 Task: Look for space in Neston, United Kingdom from 6th September, 2023 to 15th September, 2023 for 6 adults in price range Rs.8000 to Rs.12000. Place can be entire place or private room with 6 bedrooms having 6 beds and 6 bathrooms. Property type can be house, flat, guest house. Amenities needed are: wifi, TV, free parkinig on premises, gym, breakfast. Booking option can be shelf check-in. Required host language is English.
Action: Mouse moved to (553, 74)
Screenshot: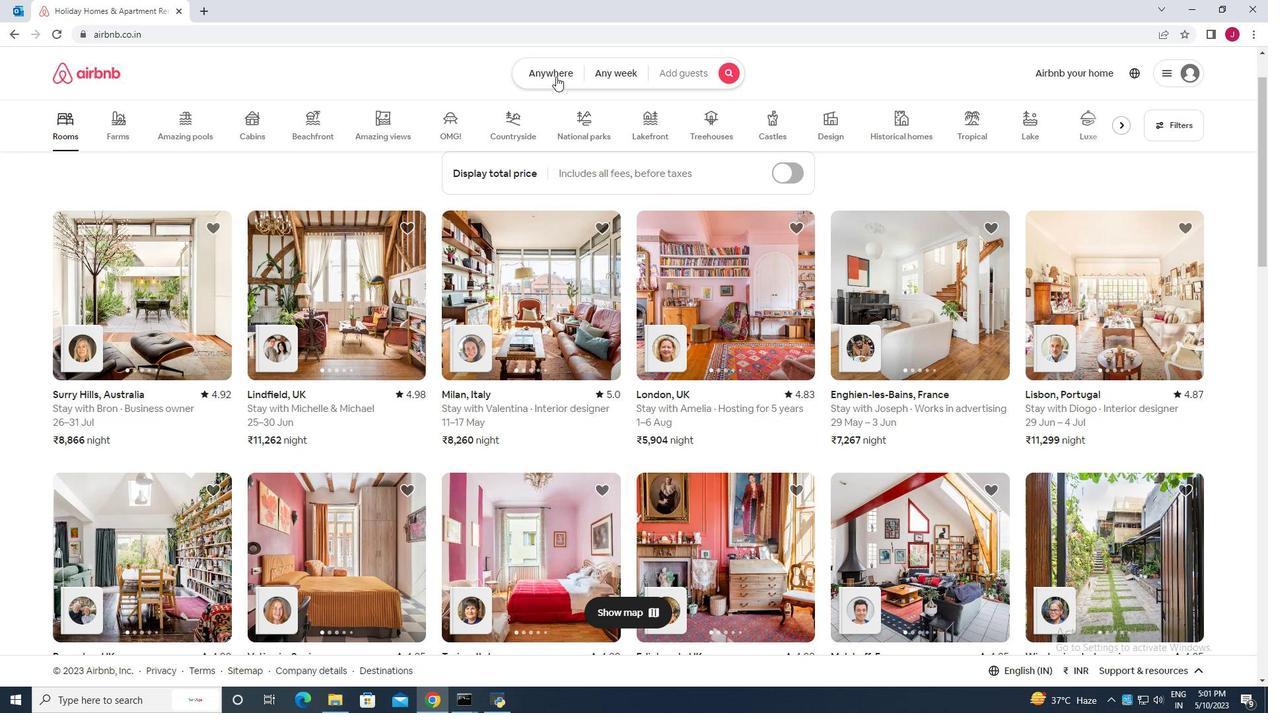 
Action: Mouse pressed left at (553, 74)
Screenshot: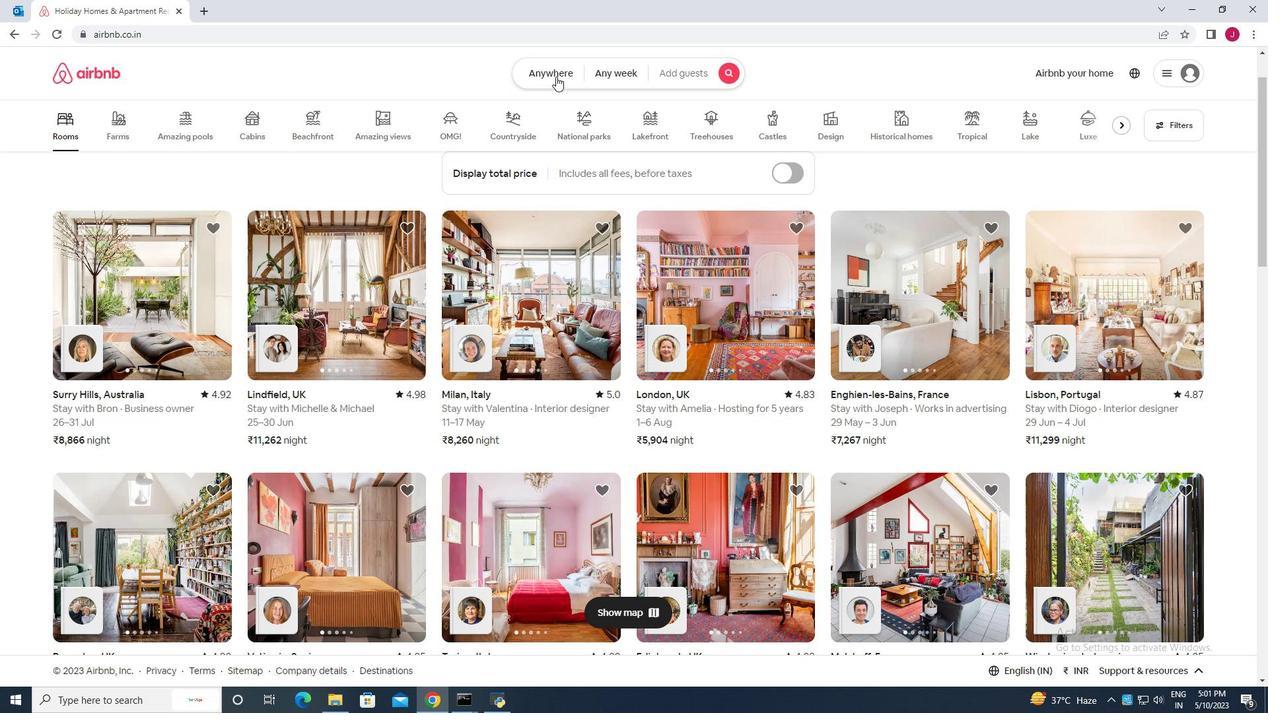 
Action: Mouse moved to (397, 129)
Screenshot: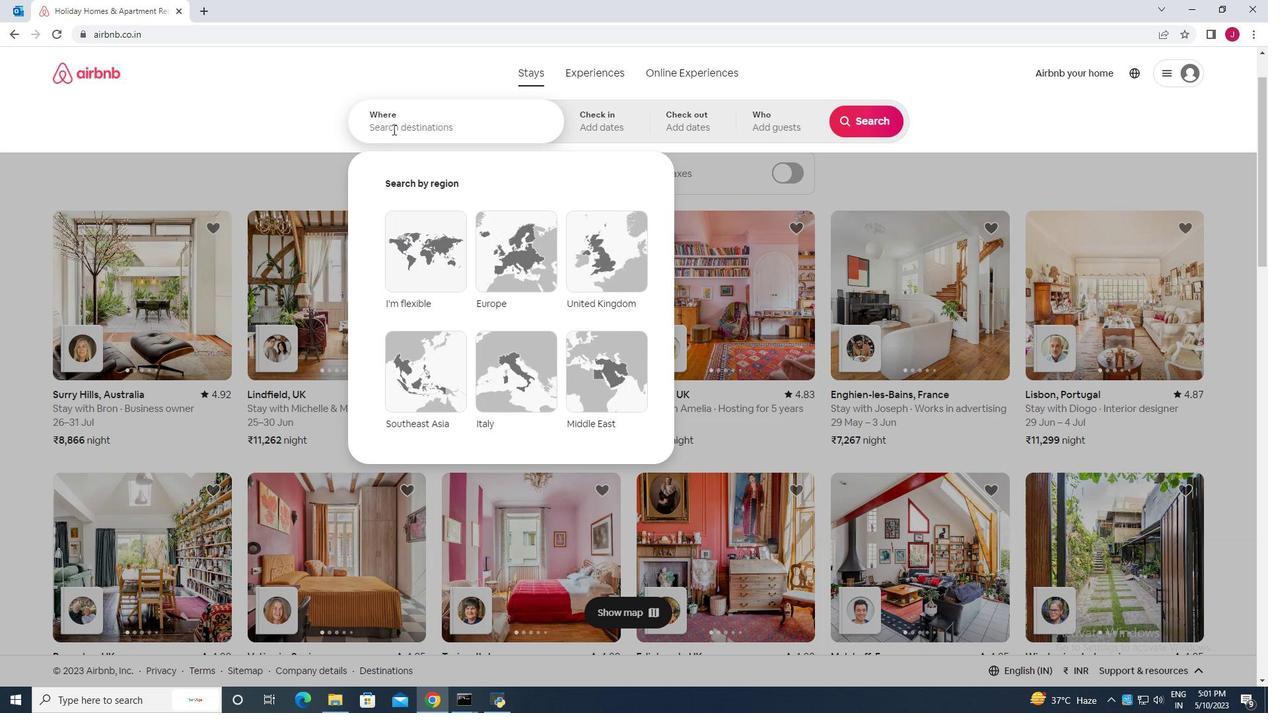 
Action: Mouse pressed left at (397, 129)
Screenshot: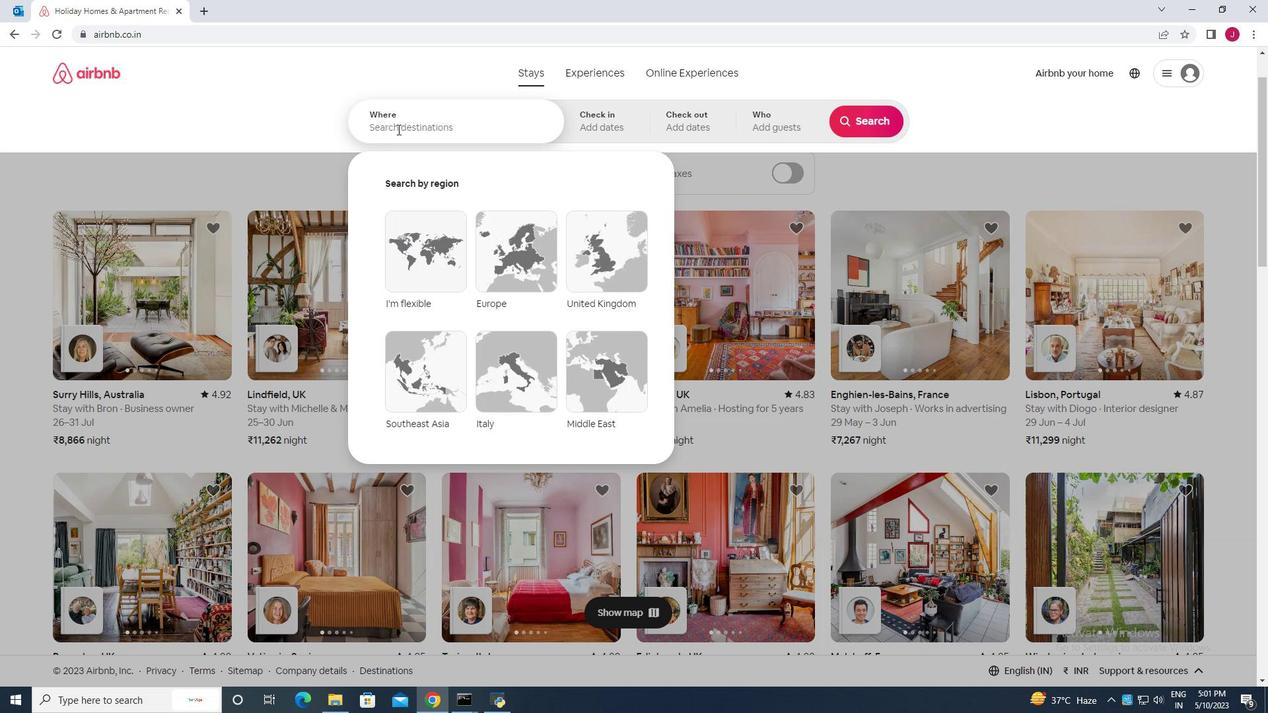
Action: Mouse moved to (397, 129)
Screenshot: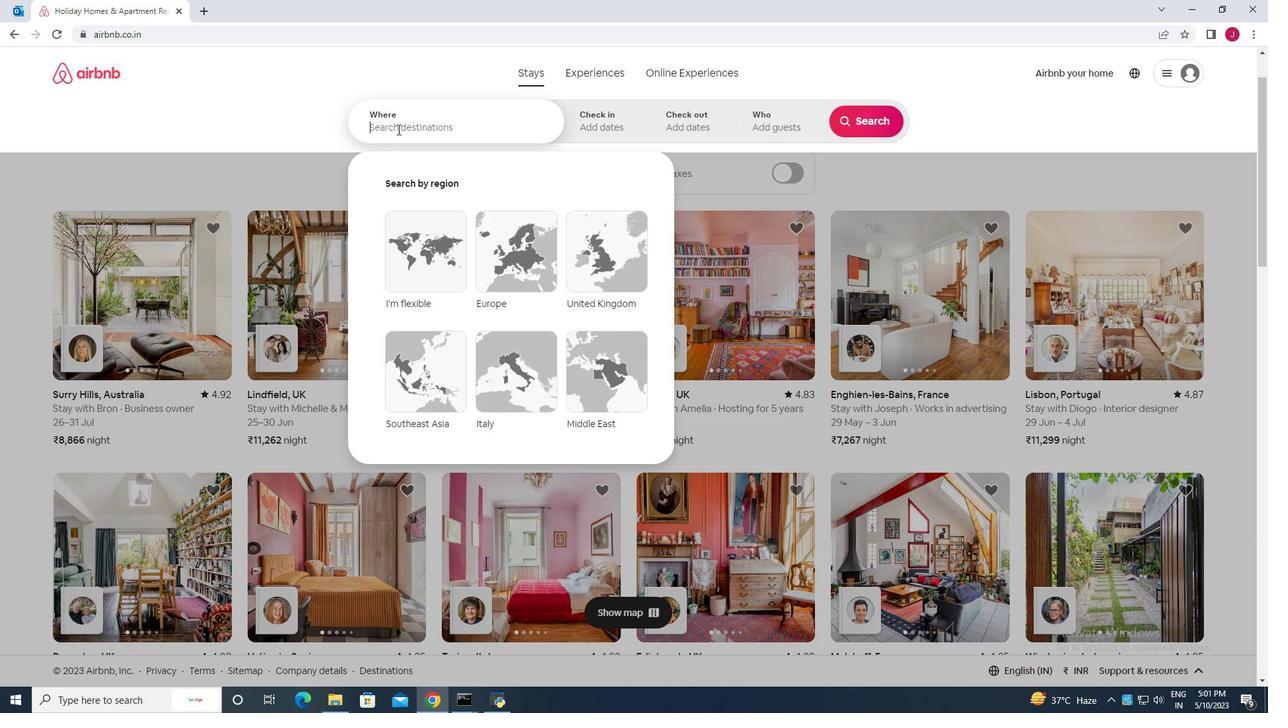 
Action: Key pressed neston<Key.space>united<Key.space>kingdom<Key.space>
Screenshot: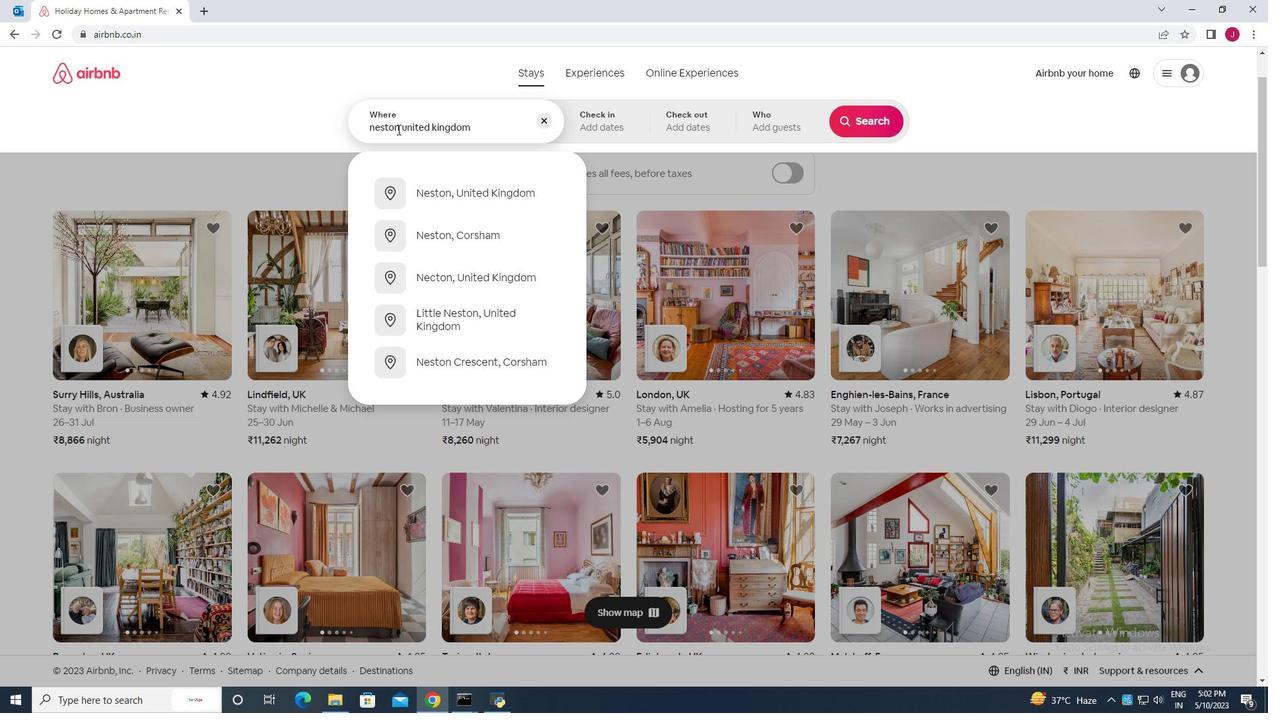 
Action: Mouse moved to (435, 196)
Screenshot: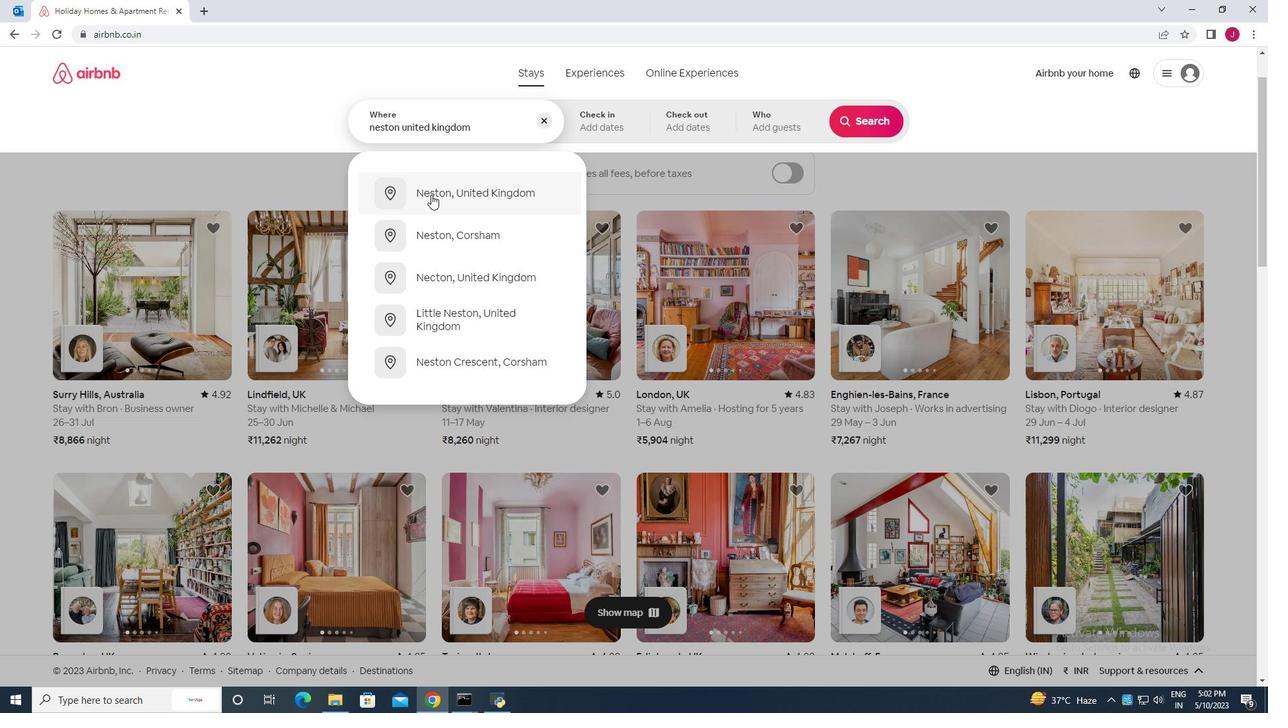 
Action: Mouse pressed left at (435, 196)
Screenshot: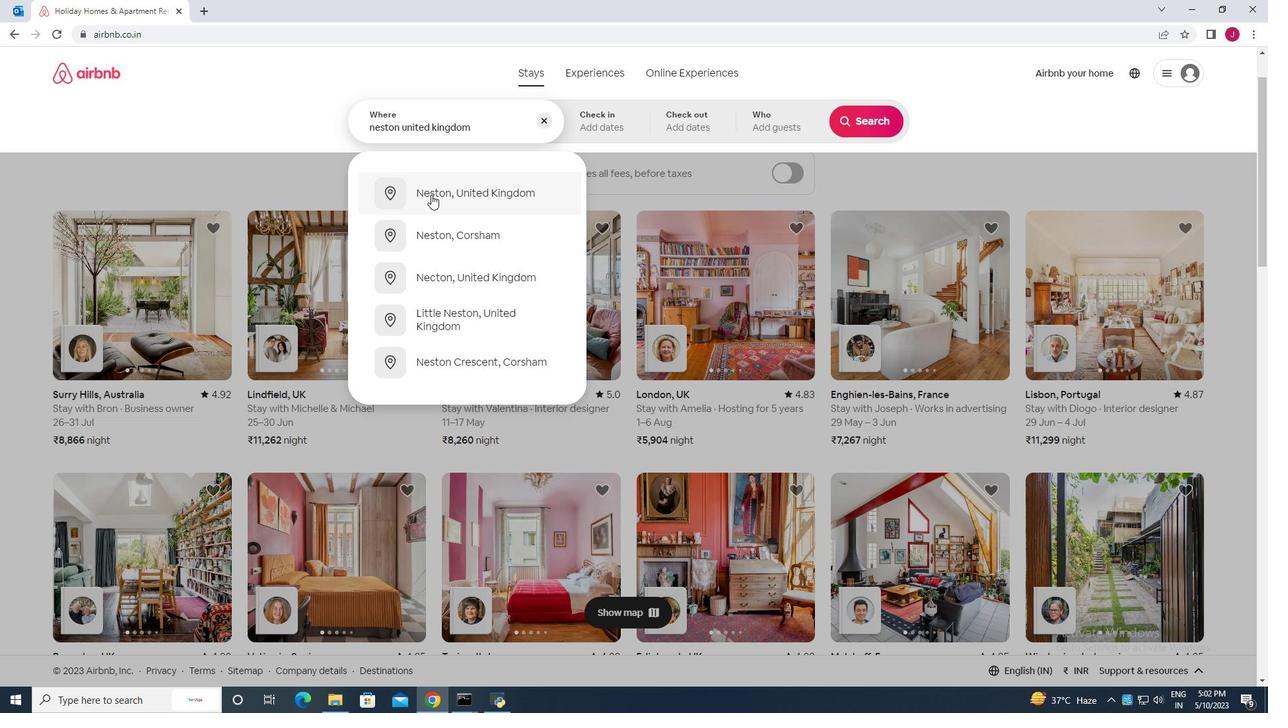 
Action: Mouse moved to (859, 231)
Screenshot: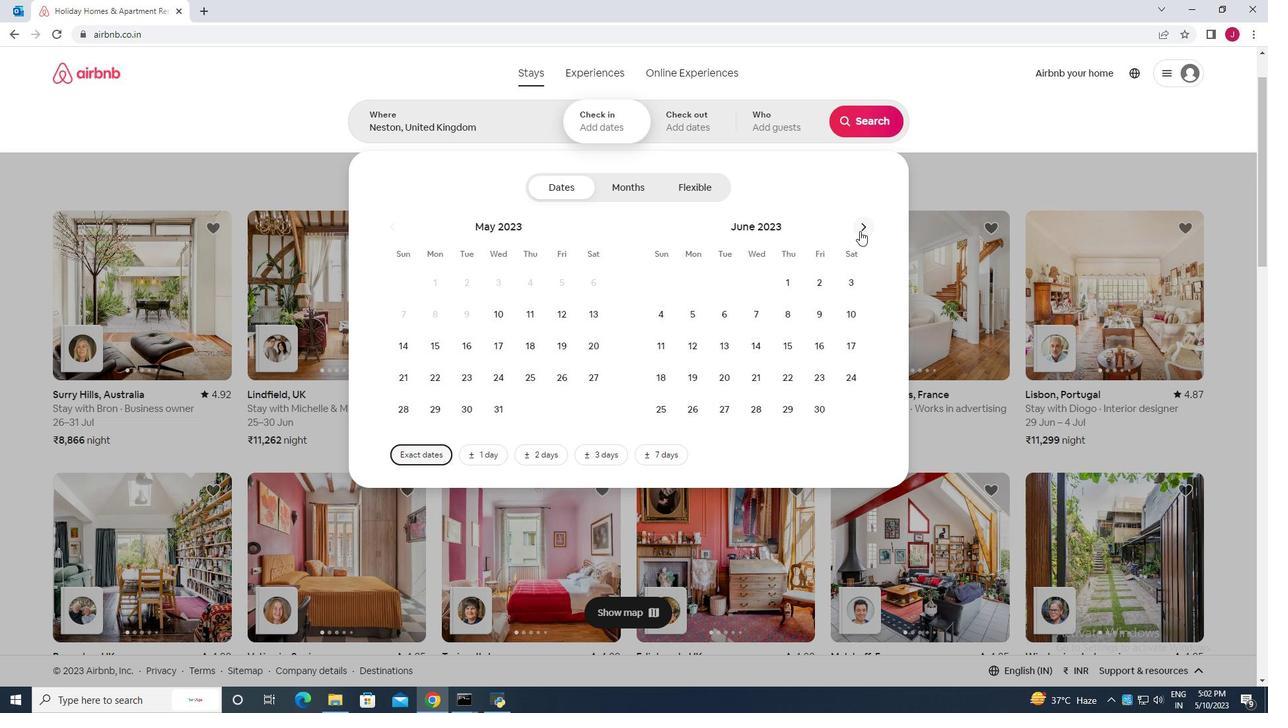 
Action: Mouse pressed left at (859, 231)
Screenshot: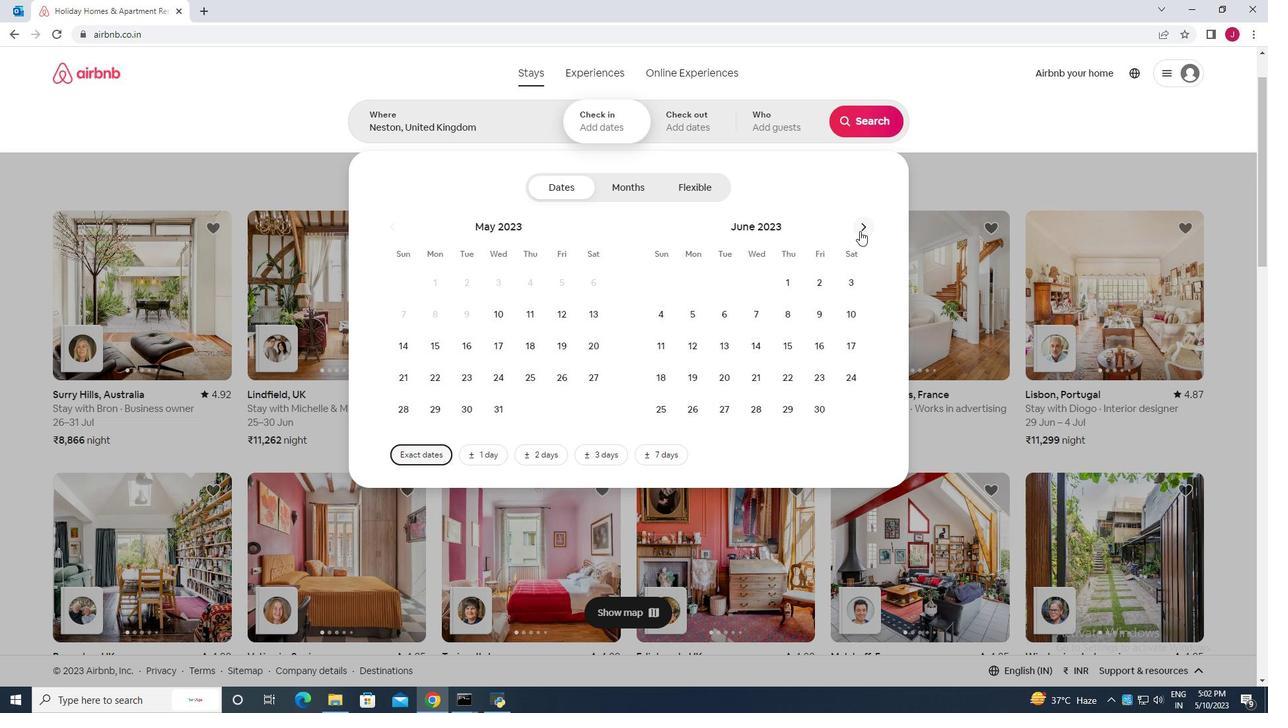 
Action: Mouse pressed left at (859, 231)
Screenshot: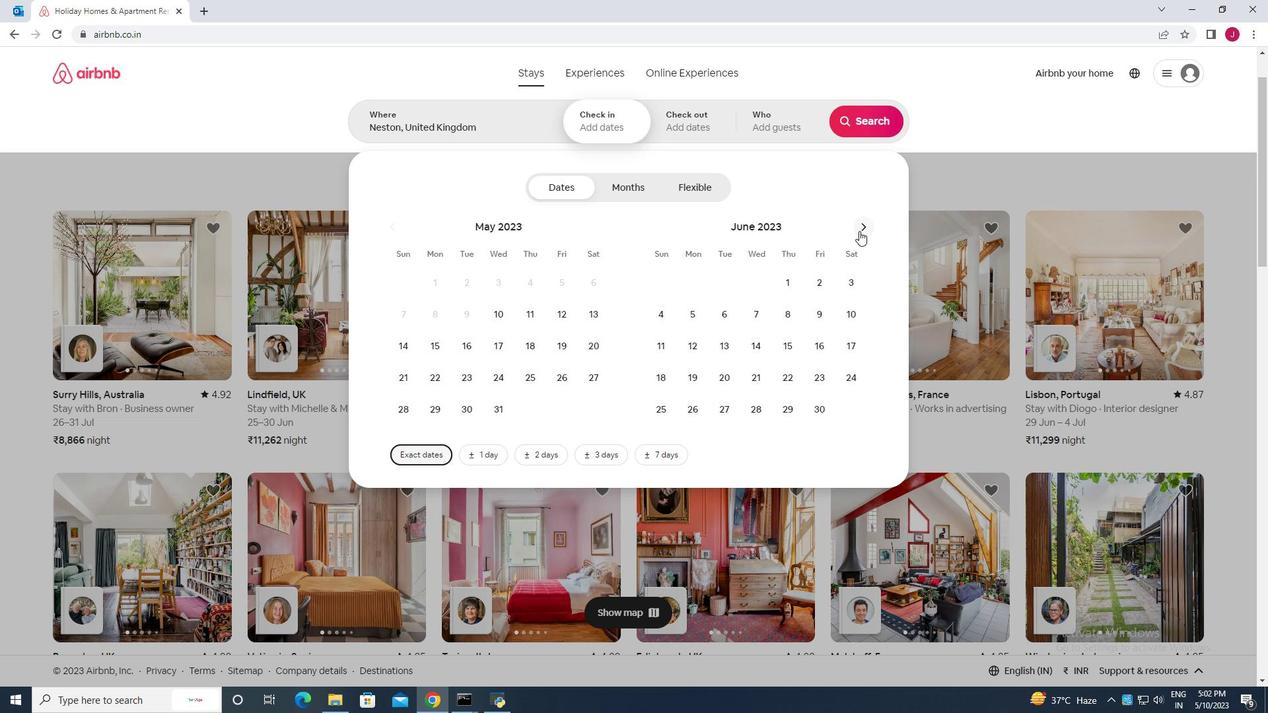 
Action: Mouse pressed left at (859, 231)
Screenshot: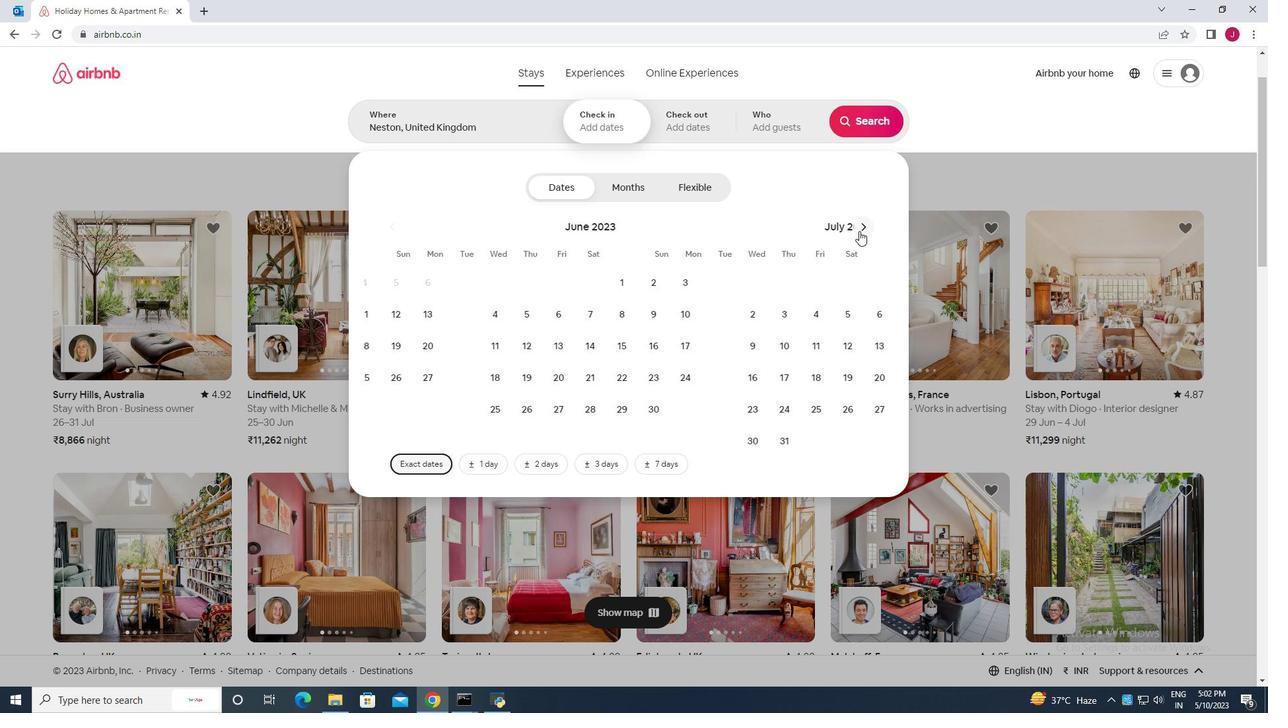 
Action: Mouse pressed left at (859, 231)
Screenshot: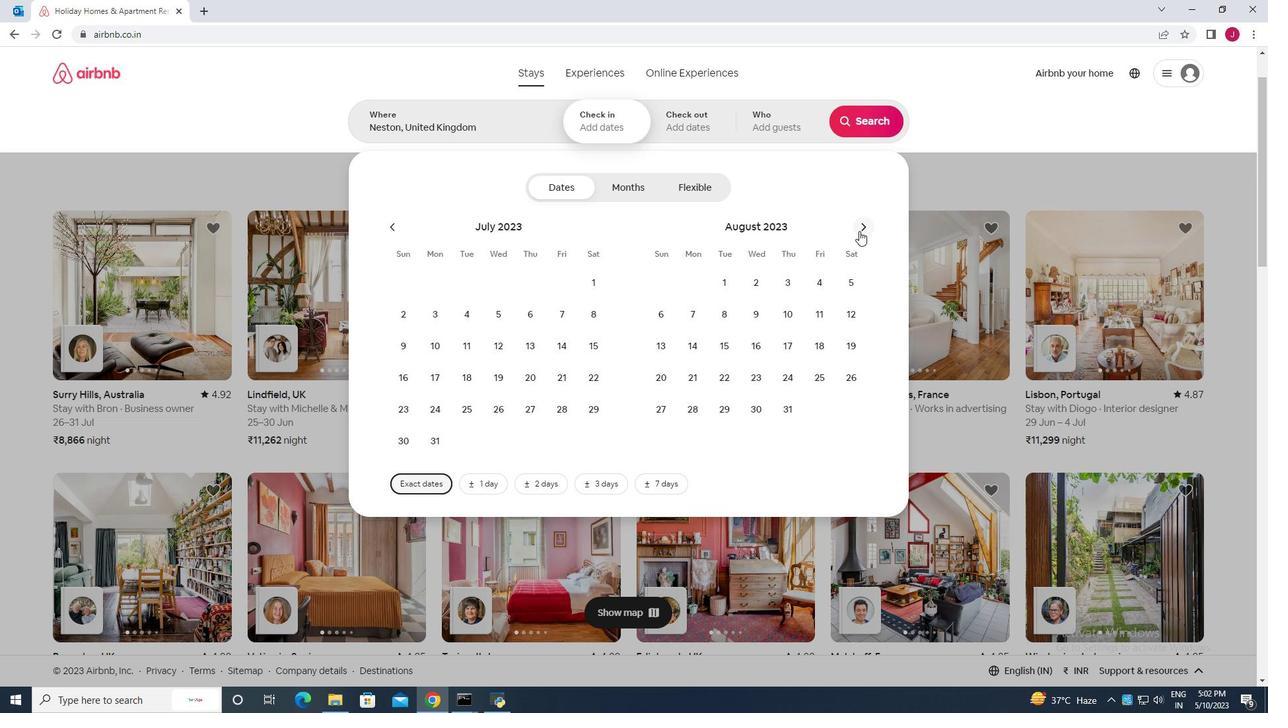 
Action: Mouse moved to (762, 317)
Screenshot: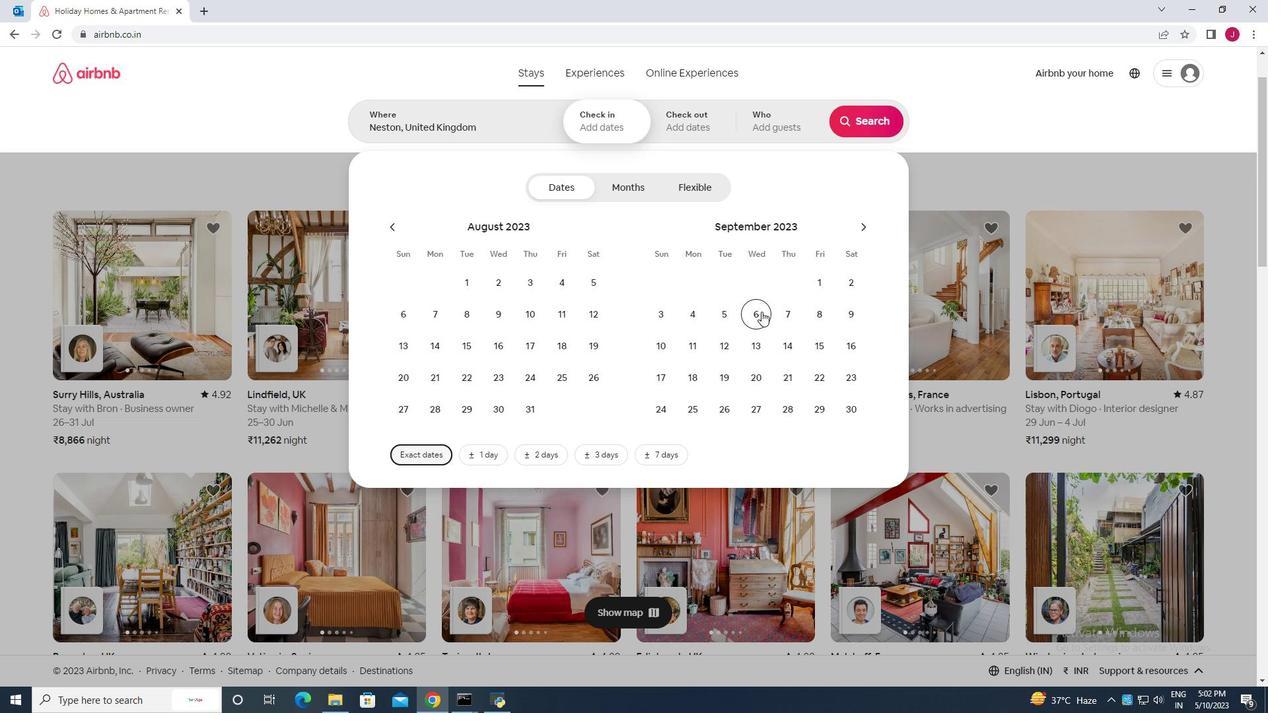 
Action: Mouse pressed left at (762, 317)
Screenshot: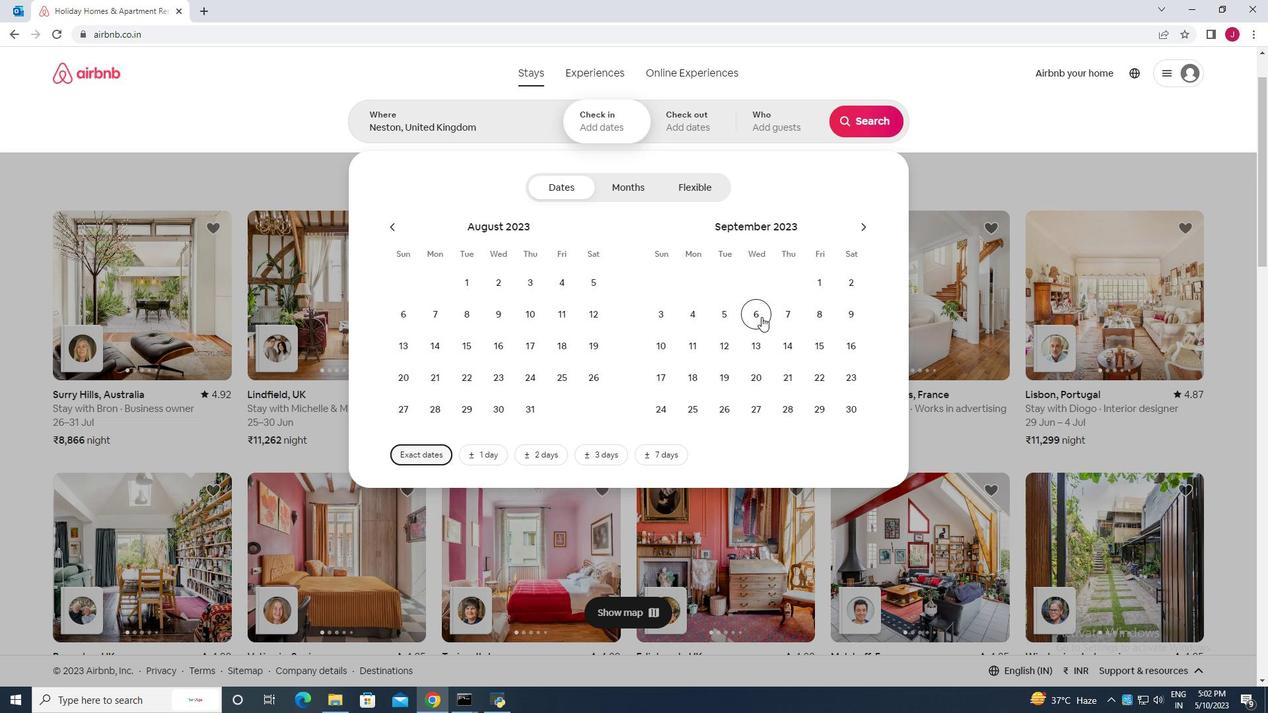 
Action: Mouse moved to (817, 348)
Screenshot: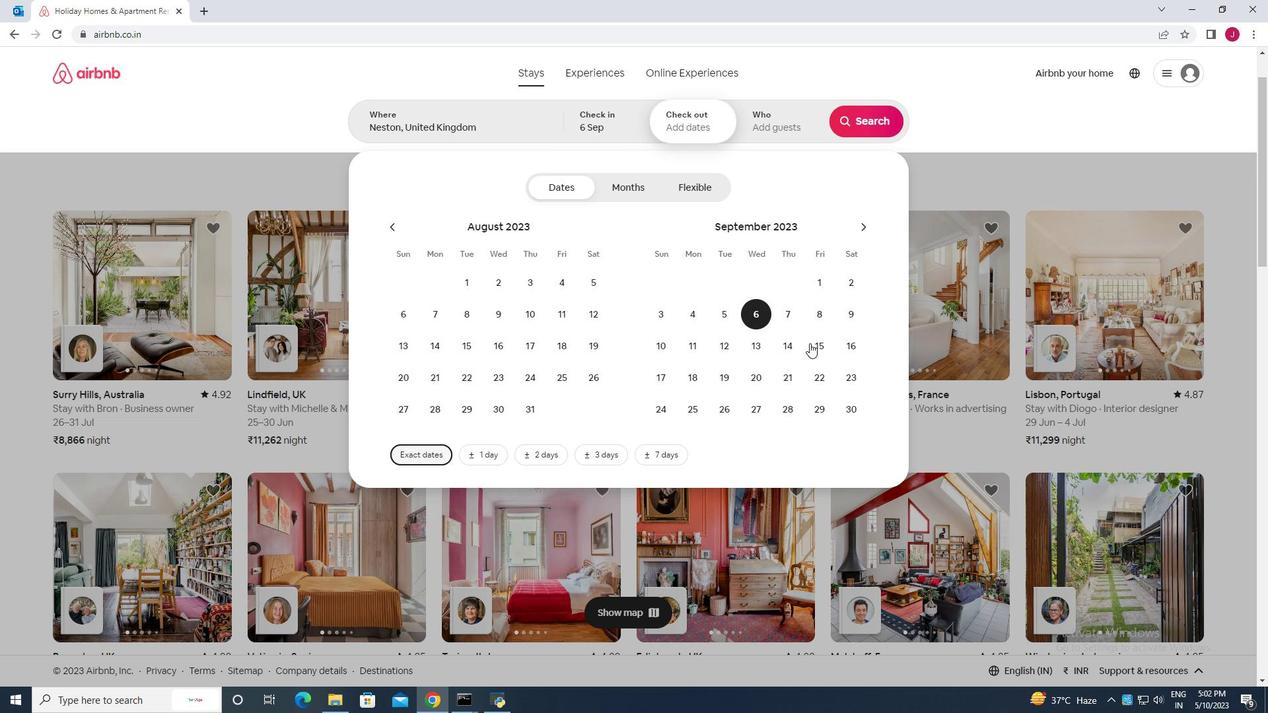 
Action: Mouse pressed left at (817, 348)
Screenshot: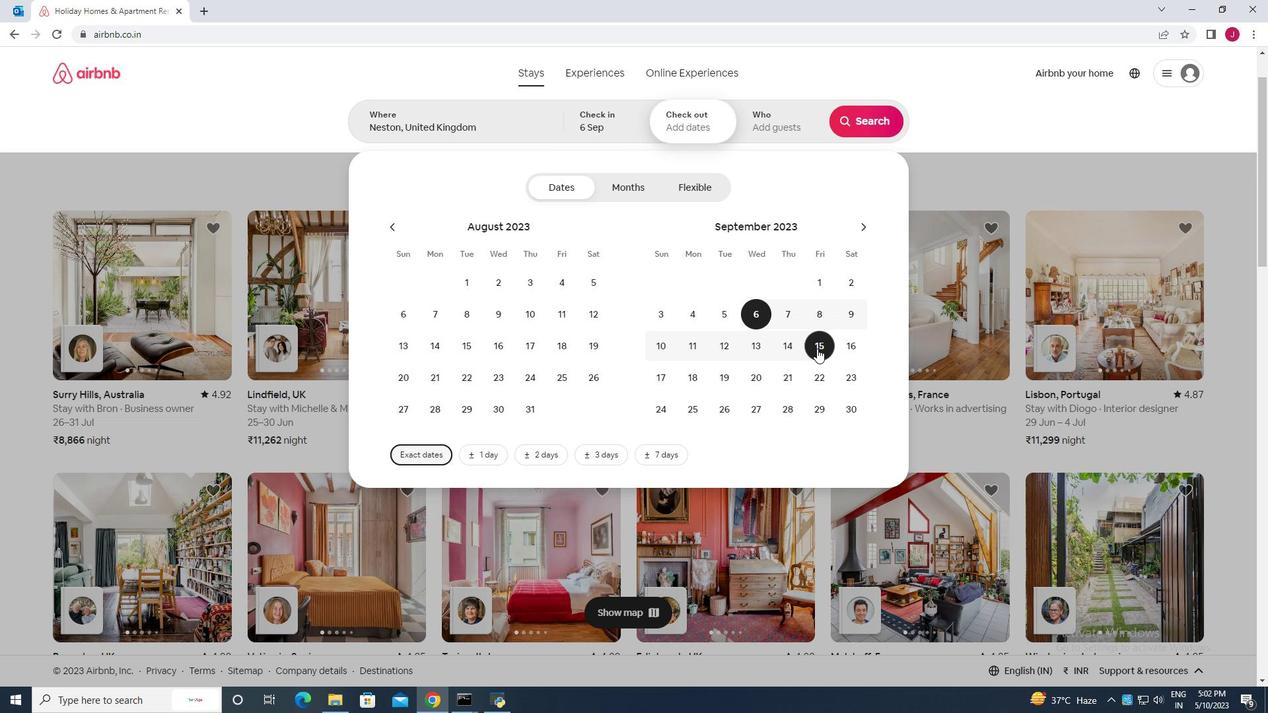 
Action: Mouse moved to (773, 130)
Screenshot: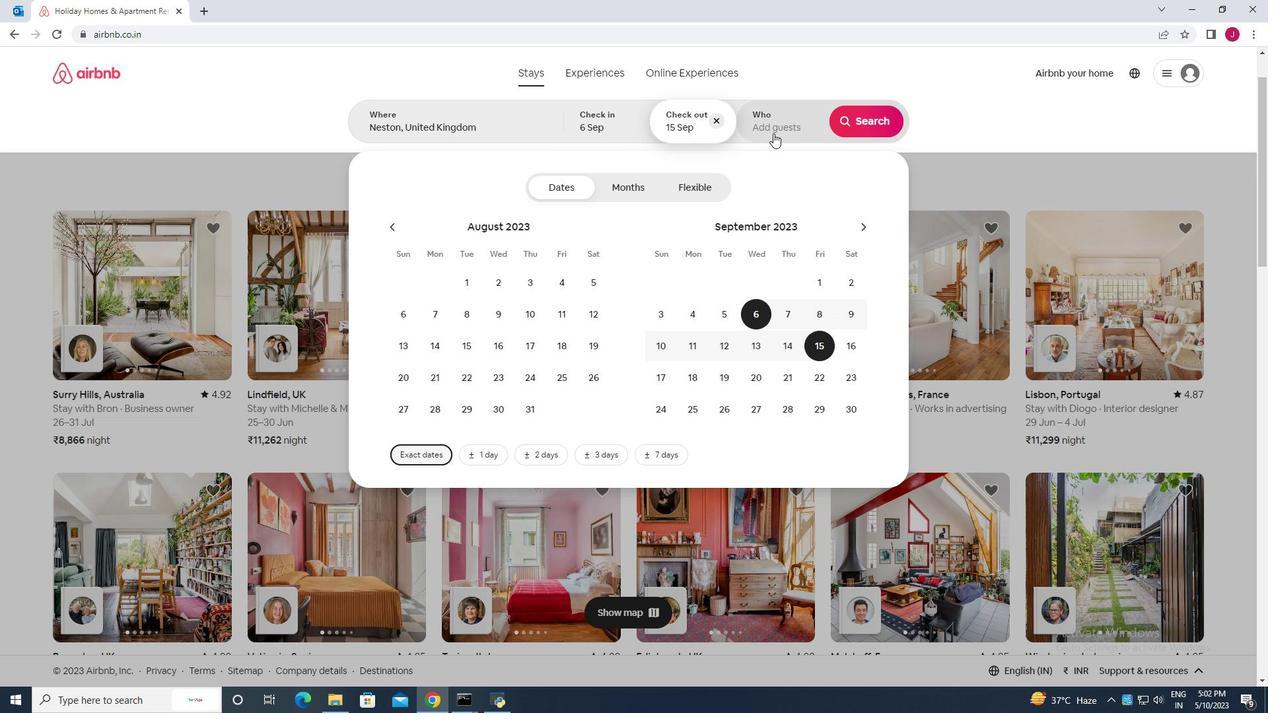
Action: Mouse pressed left at (773, 130)
Screenshot: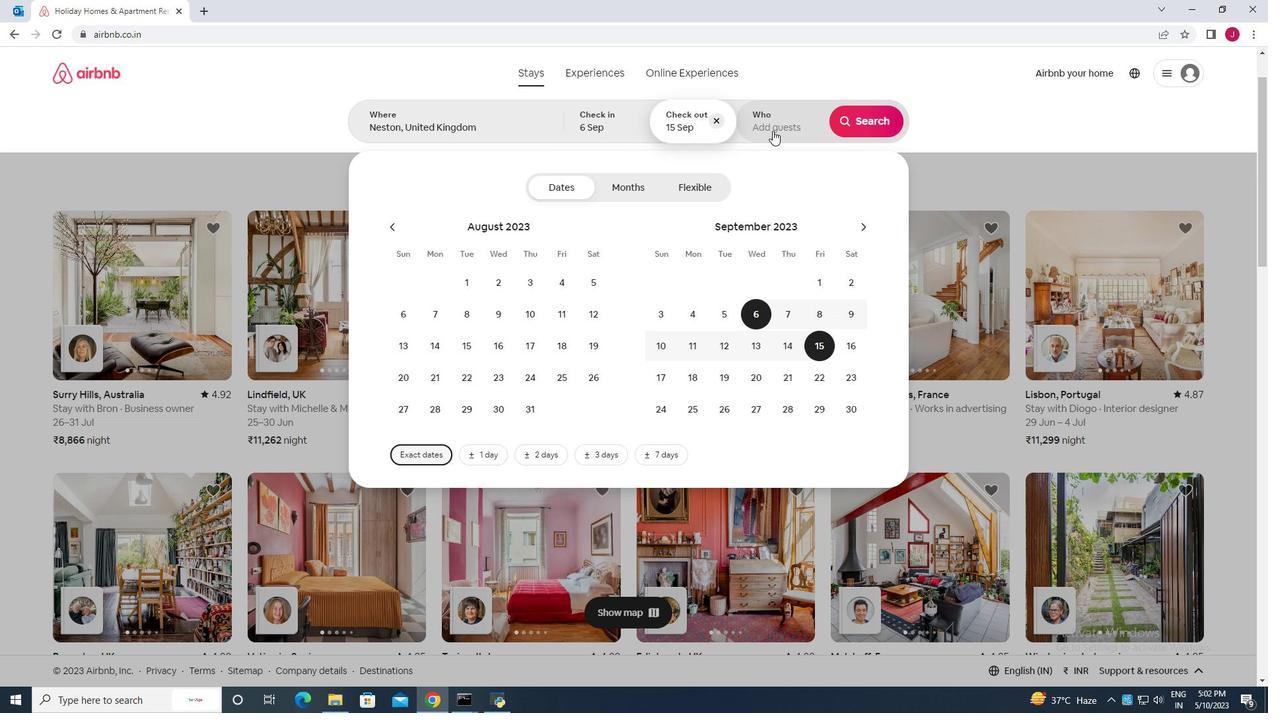 
Action: Mouse moved to (871, 192)
Screenshot: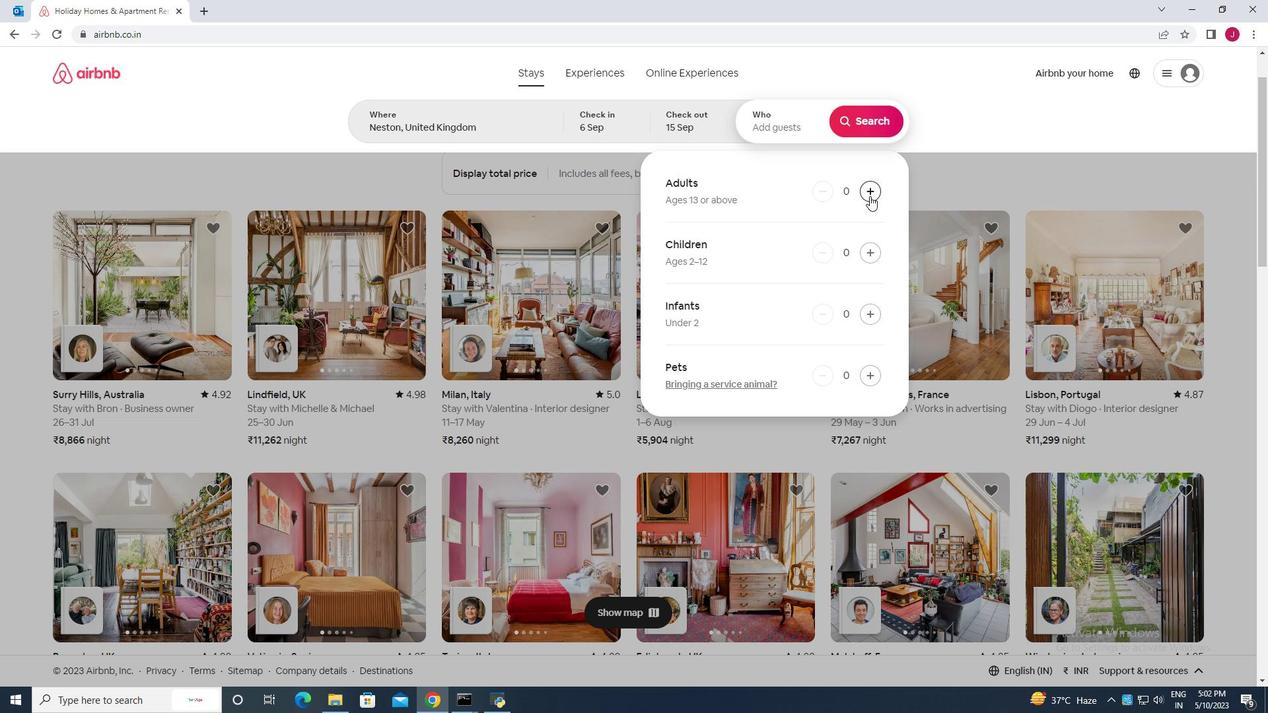 
Action: Mouse pressed left at (871, 192)
Screenshot: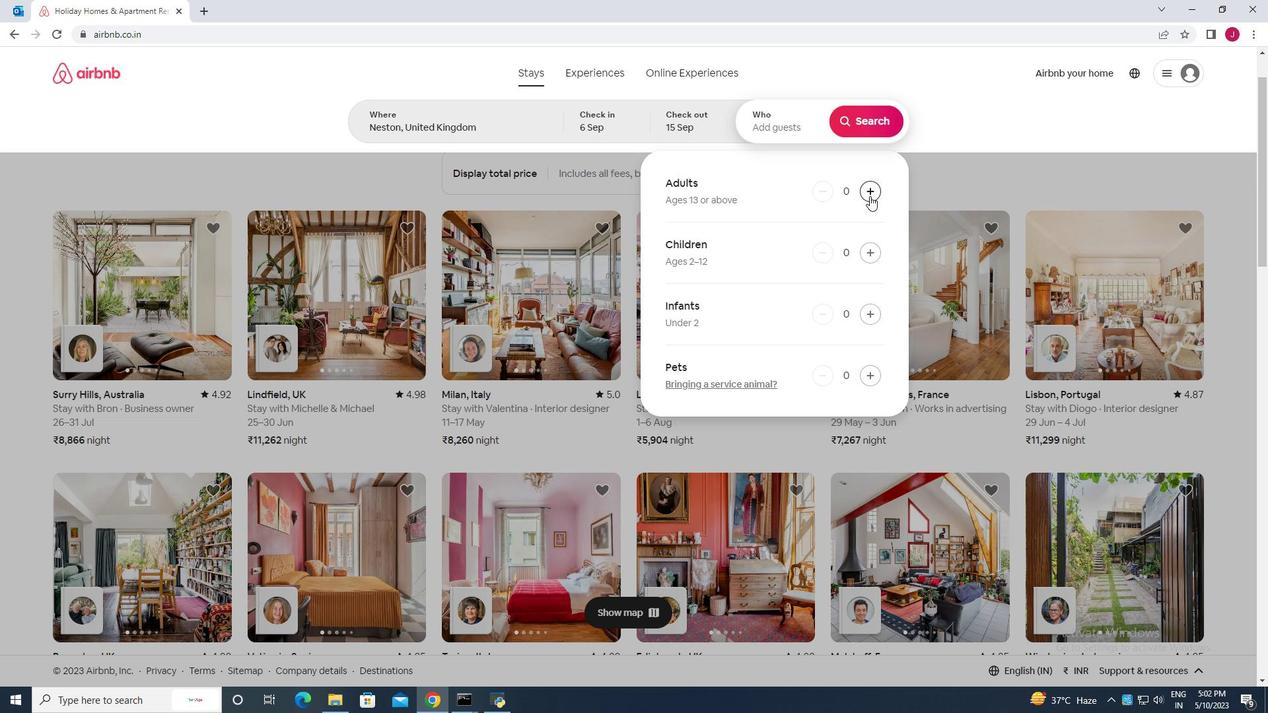 
Action: Mouse moved to (871, 192)
Screenshot: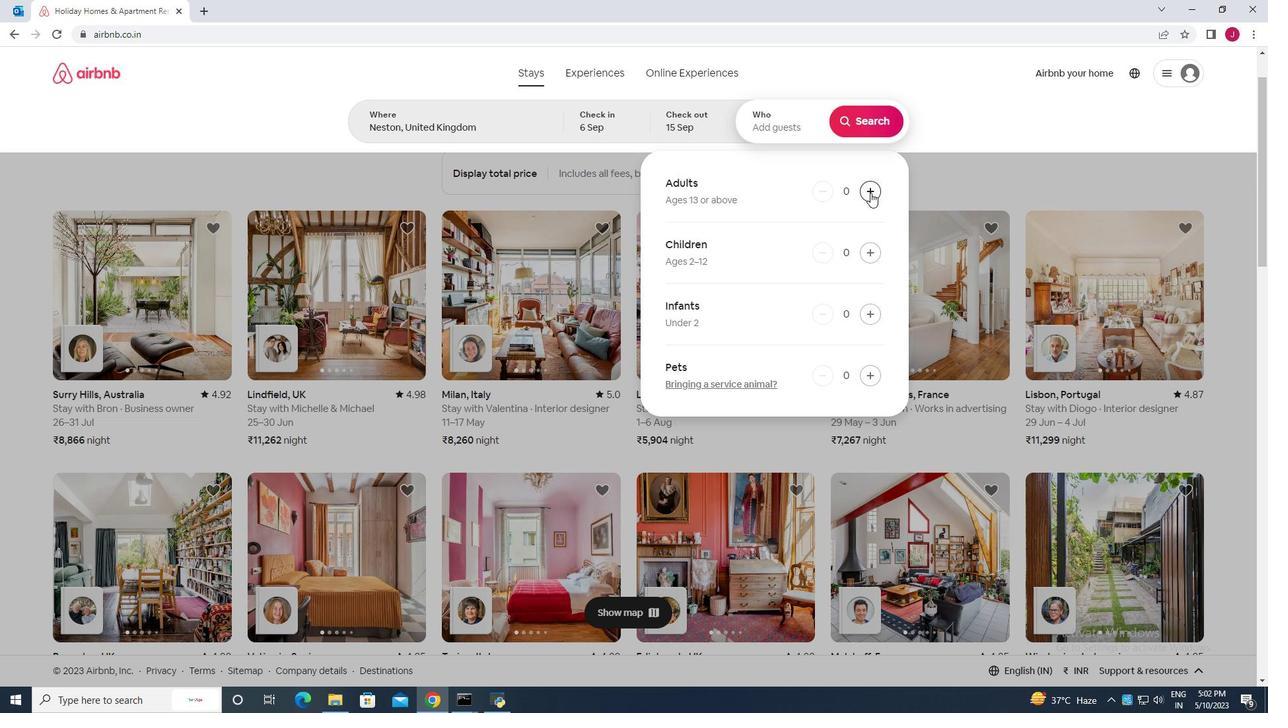 
Action: Mouse pressed left at (871, 192)
Screenshot: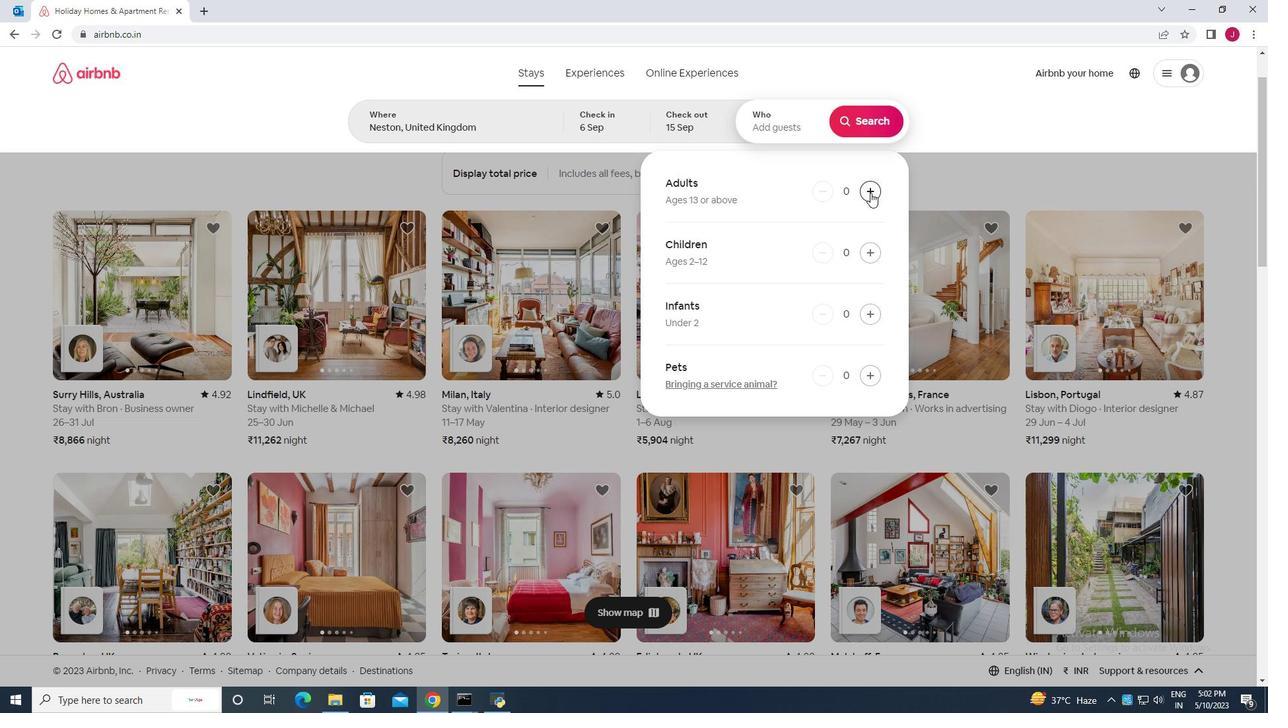 
Action: Mouse pressed left at (871, 192)
Screenshot: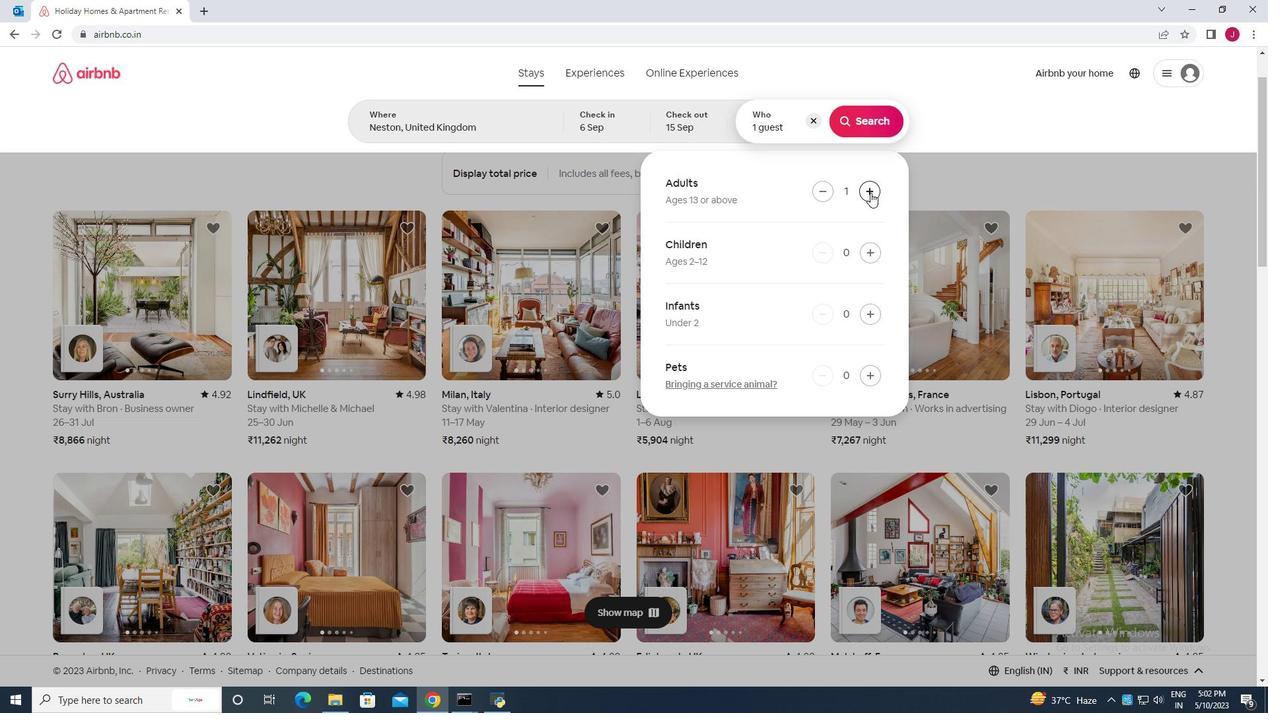 
Action: Mouse pressed left at (871, 192)
Screenshot: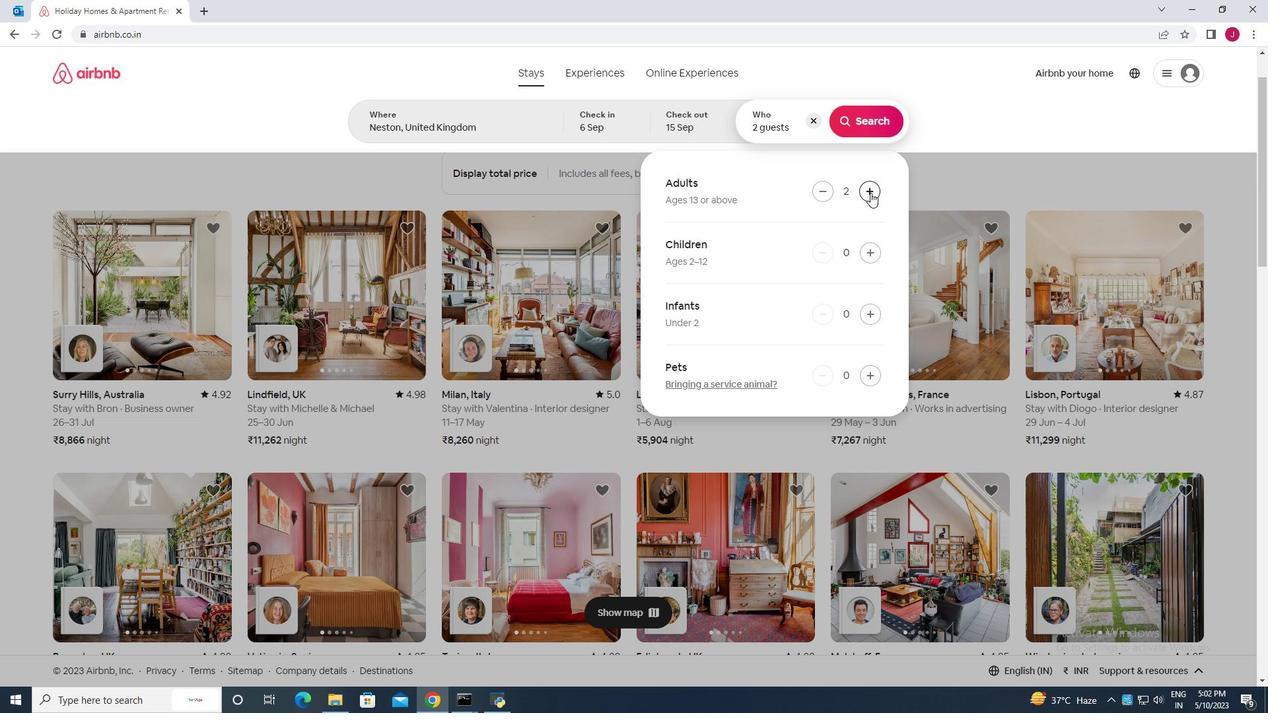 
Action: Mouse pressed left at (871, 192)
Screenshot: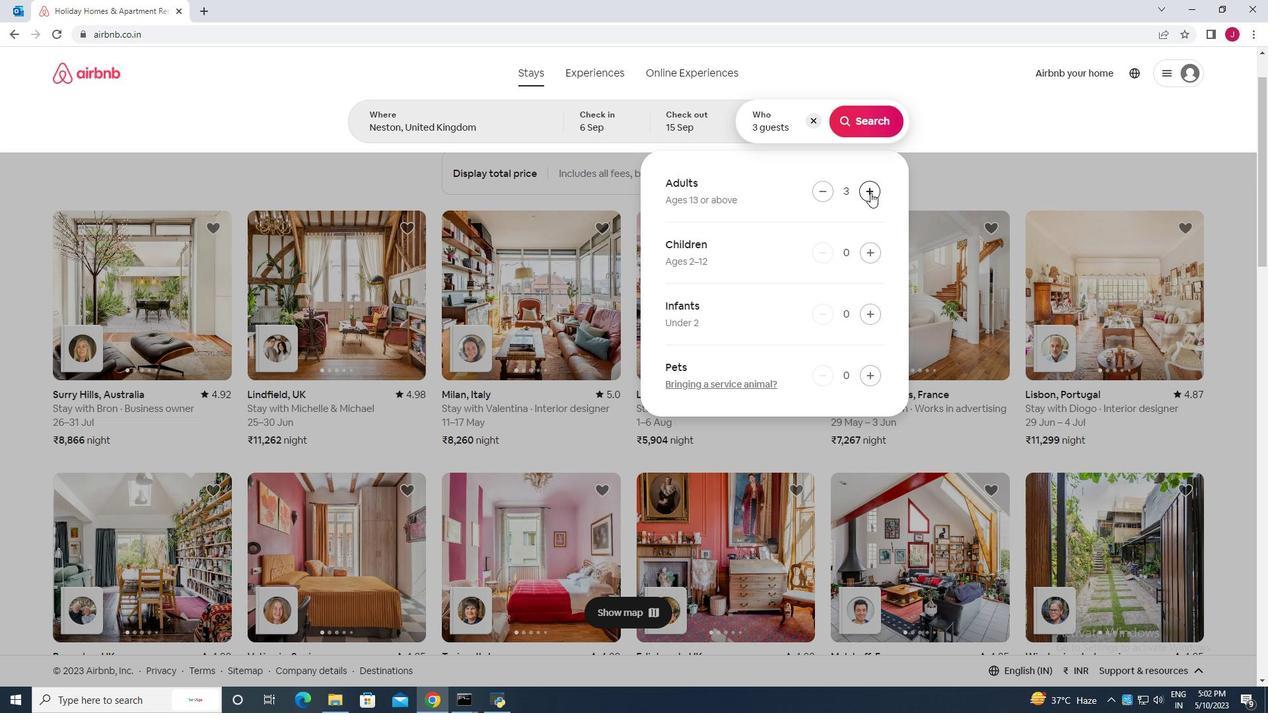 
Action: Mouse pressed left at (871, 192)
Screenshot: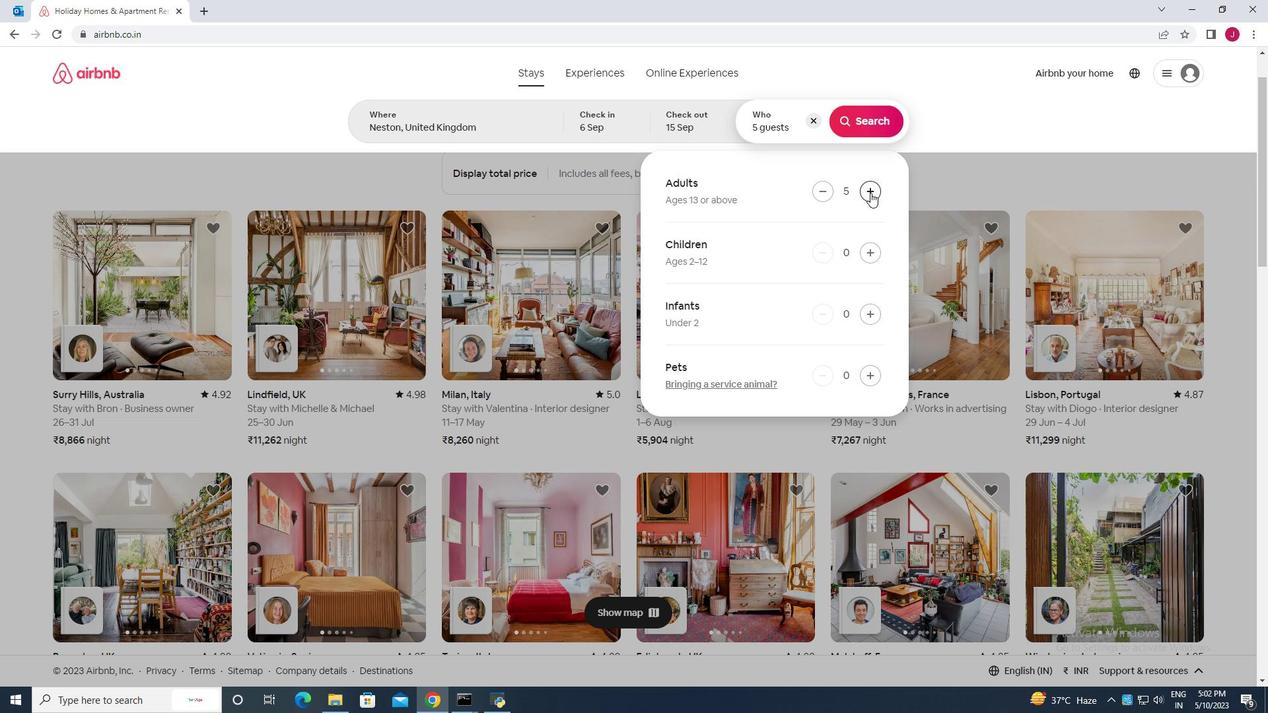 
Action: Mouse moved to (877, 123)
Screenshot: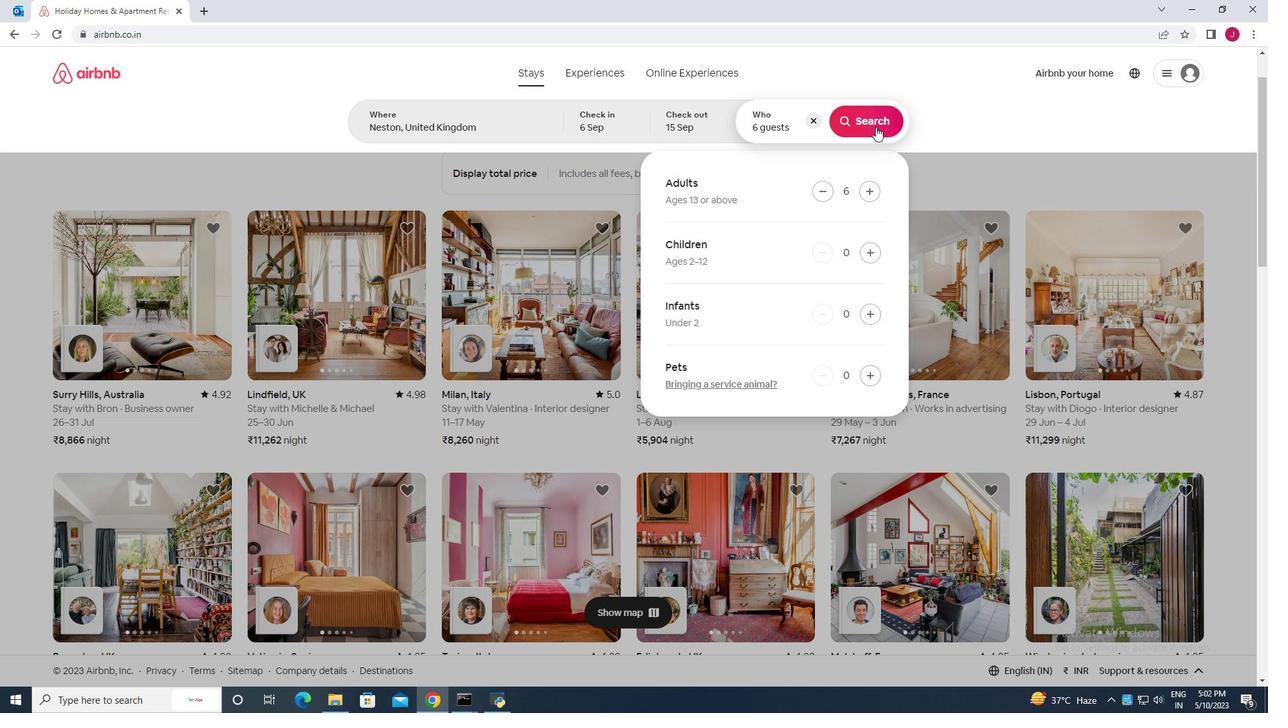 
Action: Mouse pressed left at (877, 123)
Screenshot: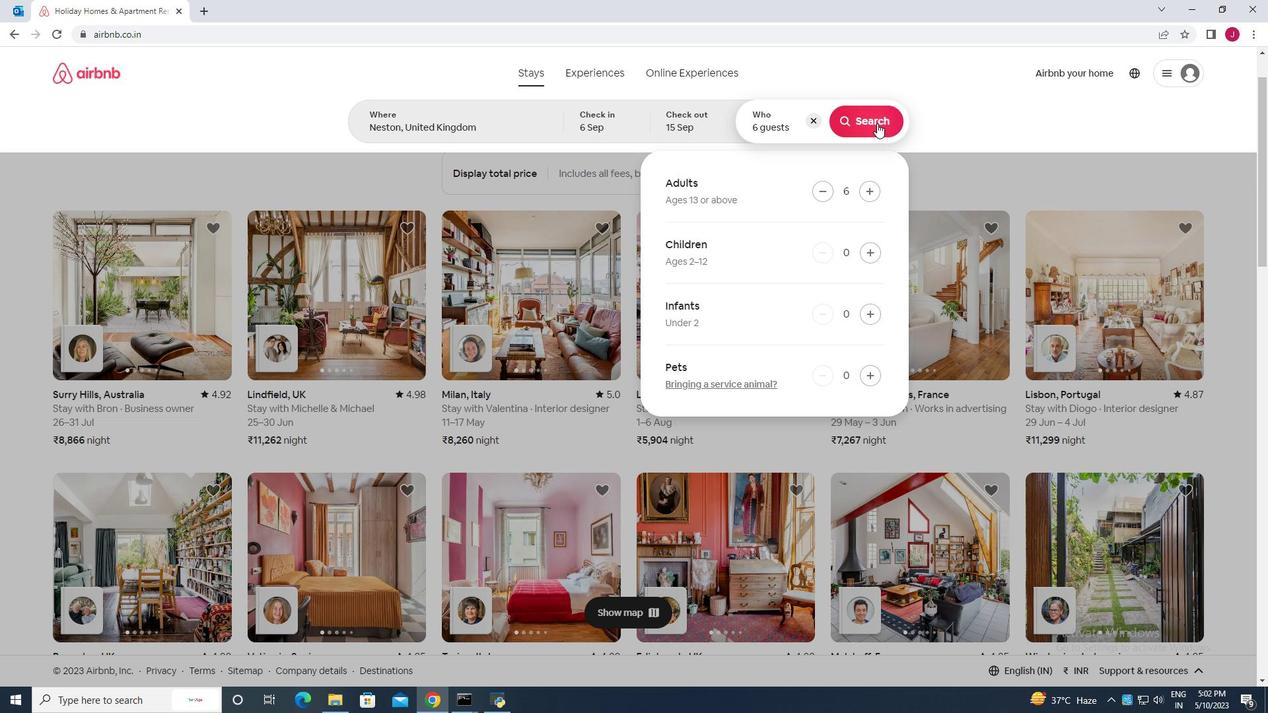 
Action: Mouse moved to (1222, 124)
Screenshot: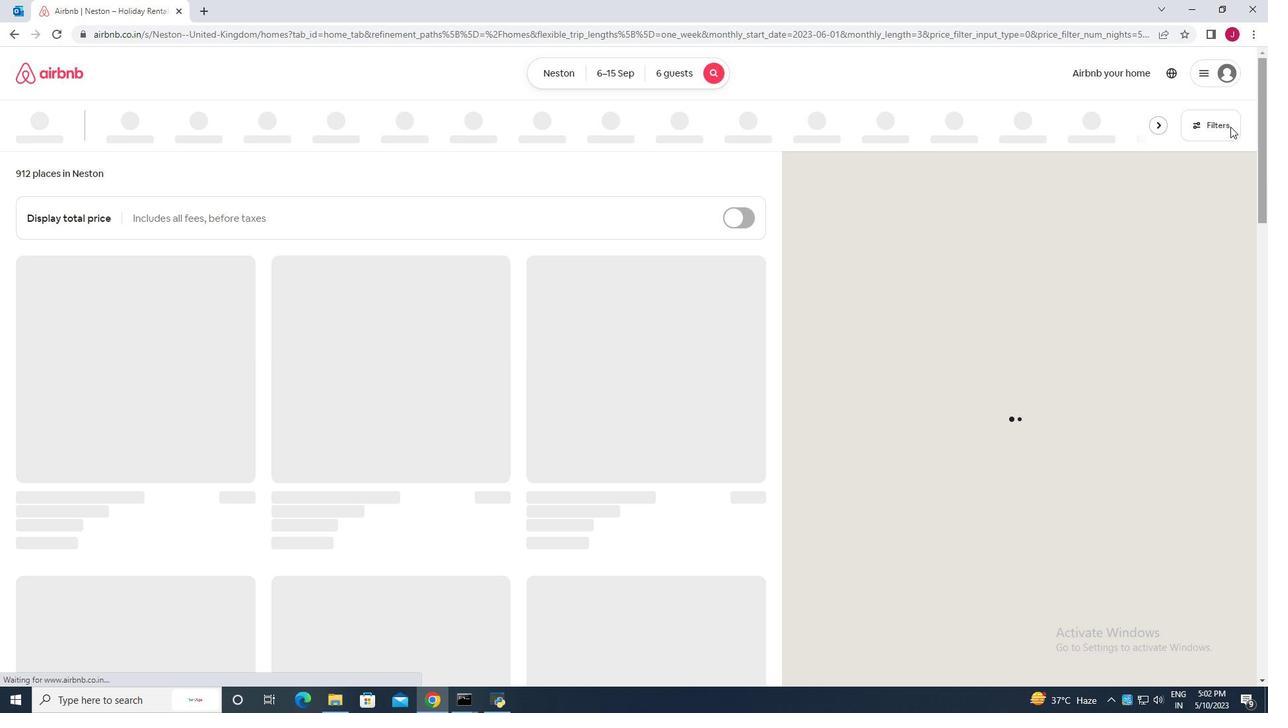 
Action: Mouse pressed left at (1222, 124)
Screenshot: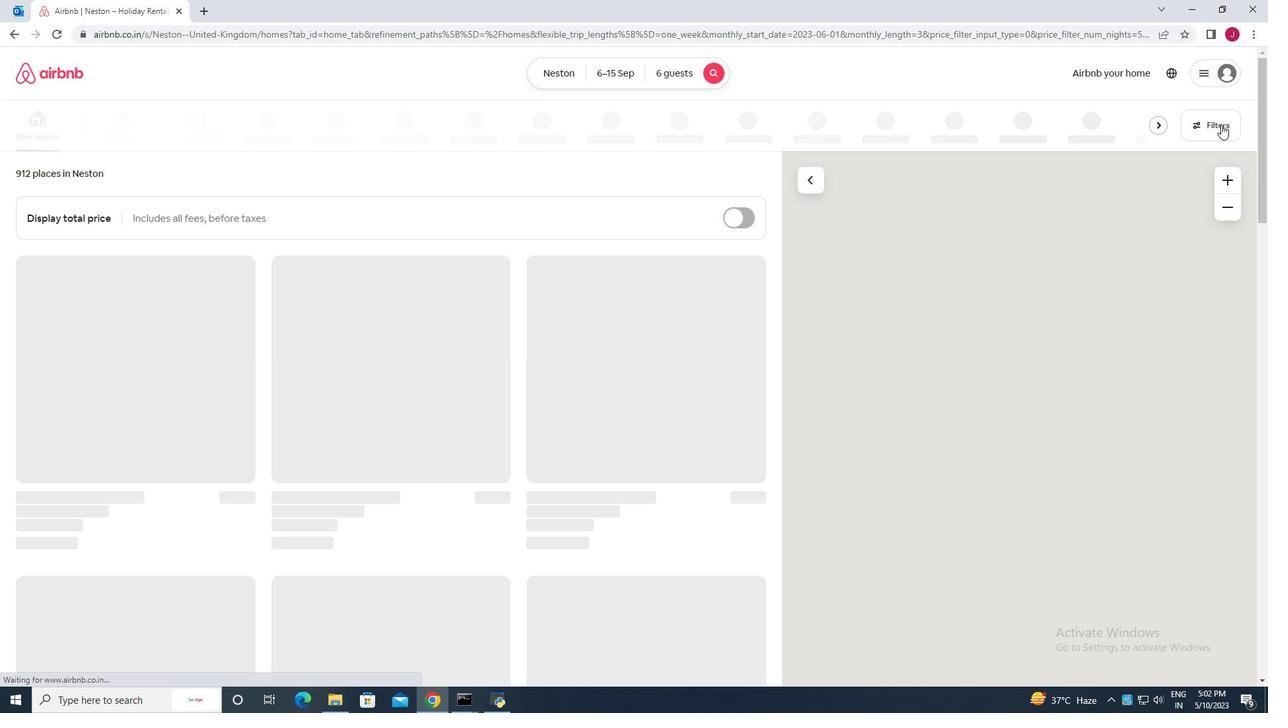 
Action: Mouse moved to (478, 441)
Screenshot: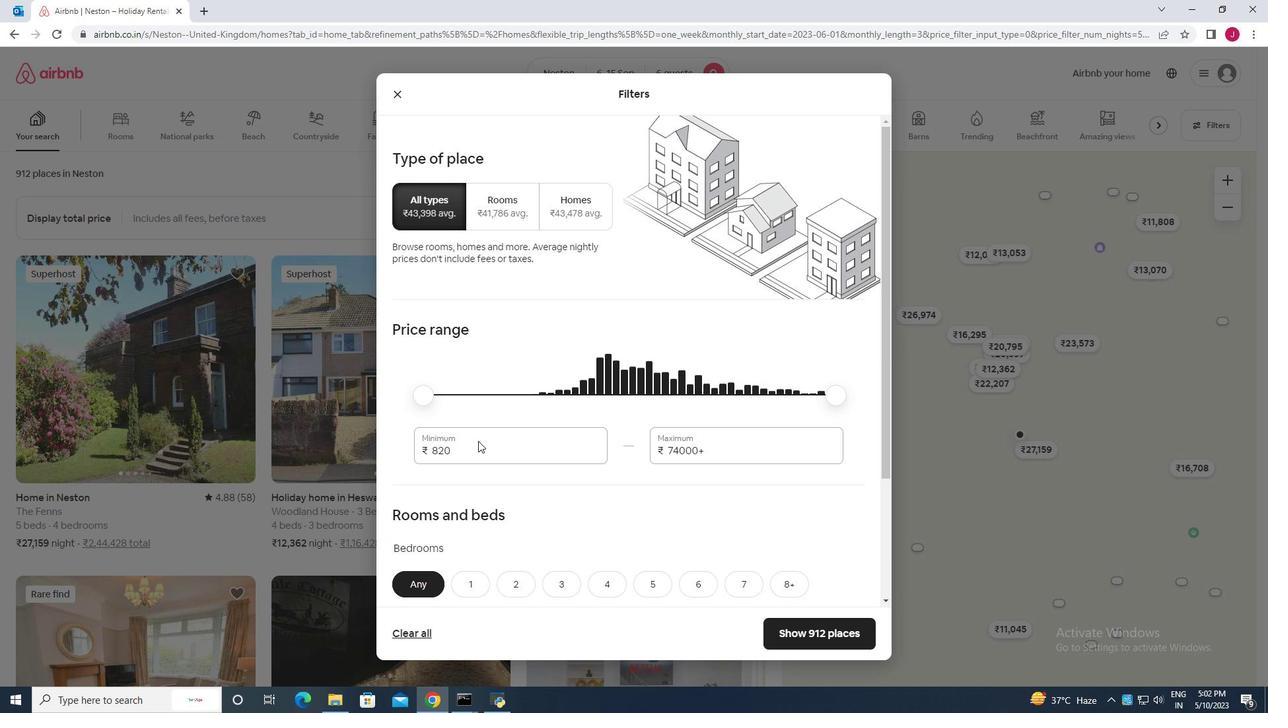
Action: Mouse pressed left at (478, 441)
Screenshot: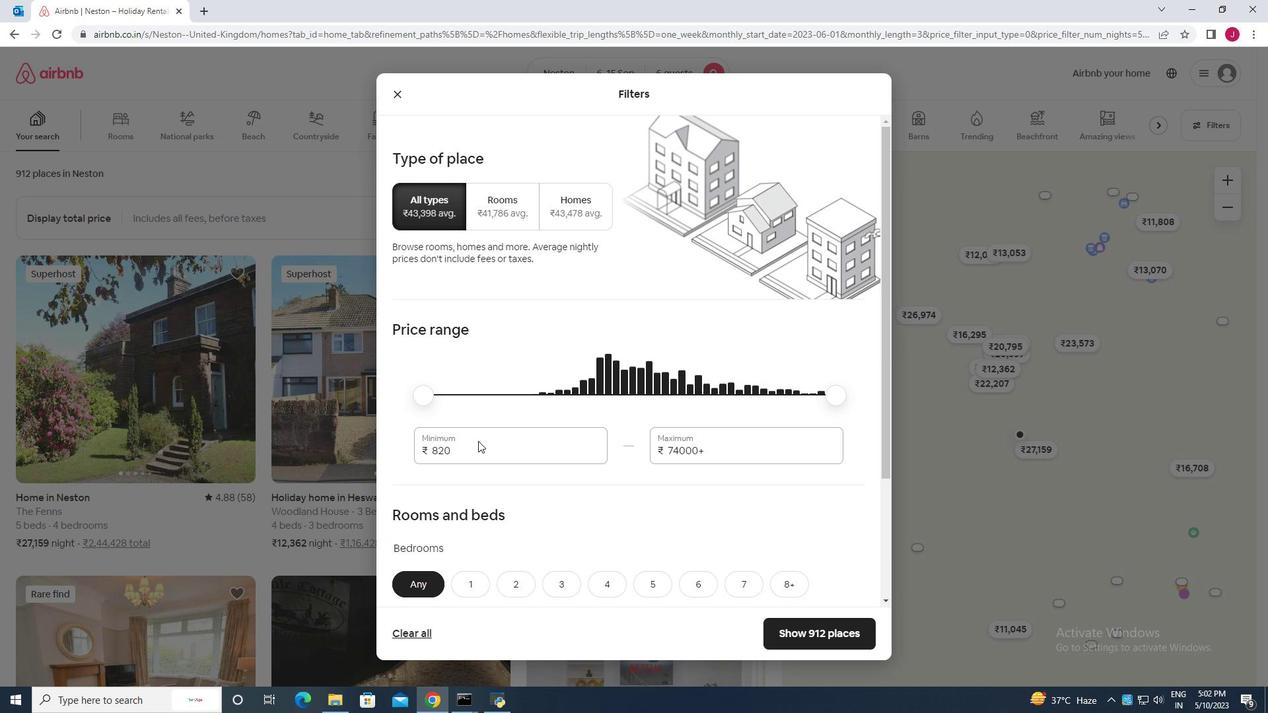 
Action: Key pressed <Key.backspace><Key.backspace><Key.backspace>88<Key.backspace>000
Screenshot: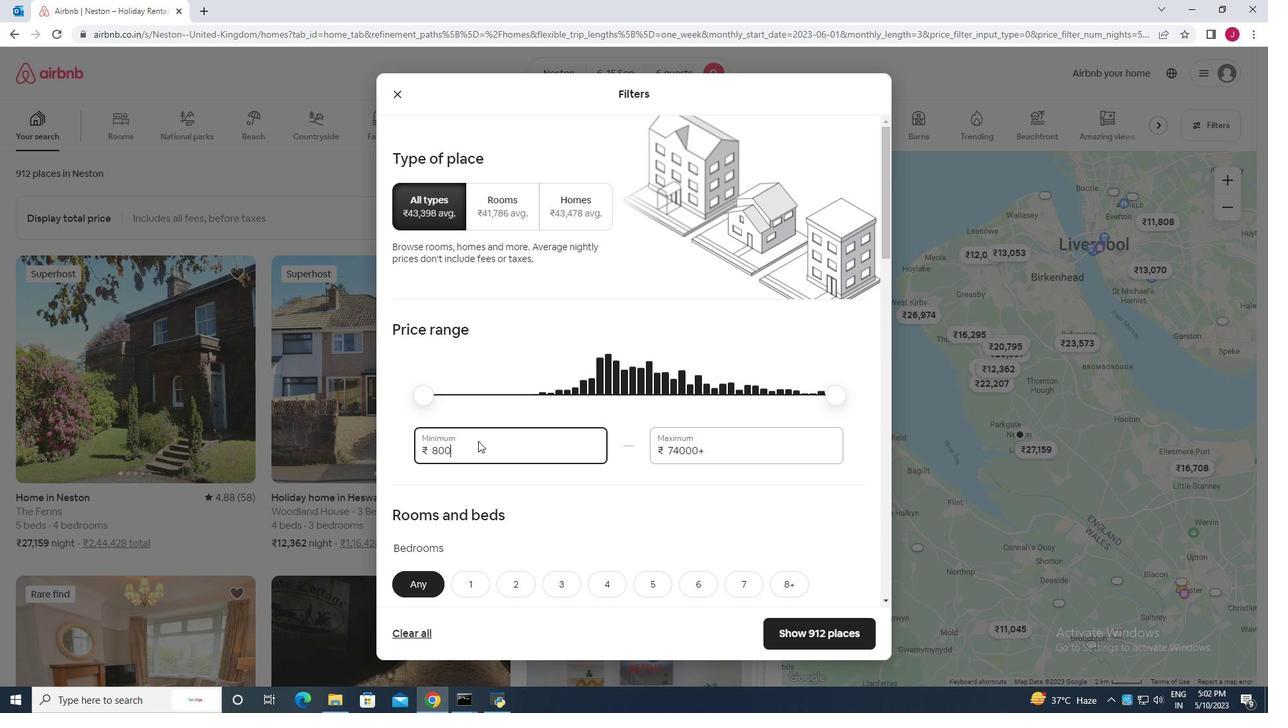
Action: Mouse moved to (747, 448)
Screenshot: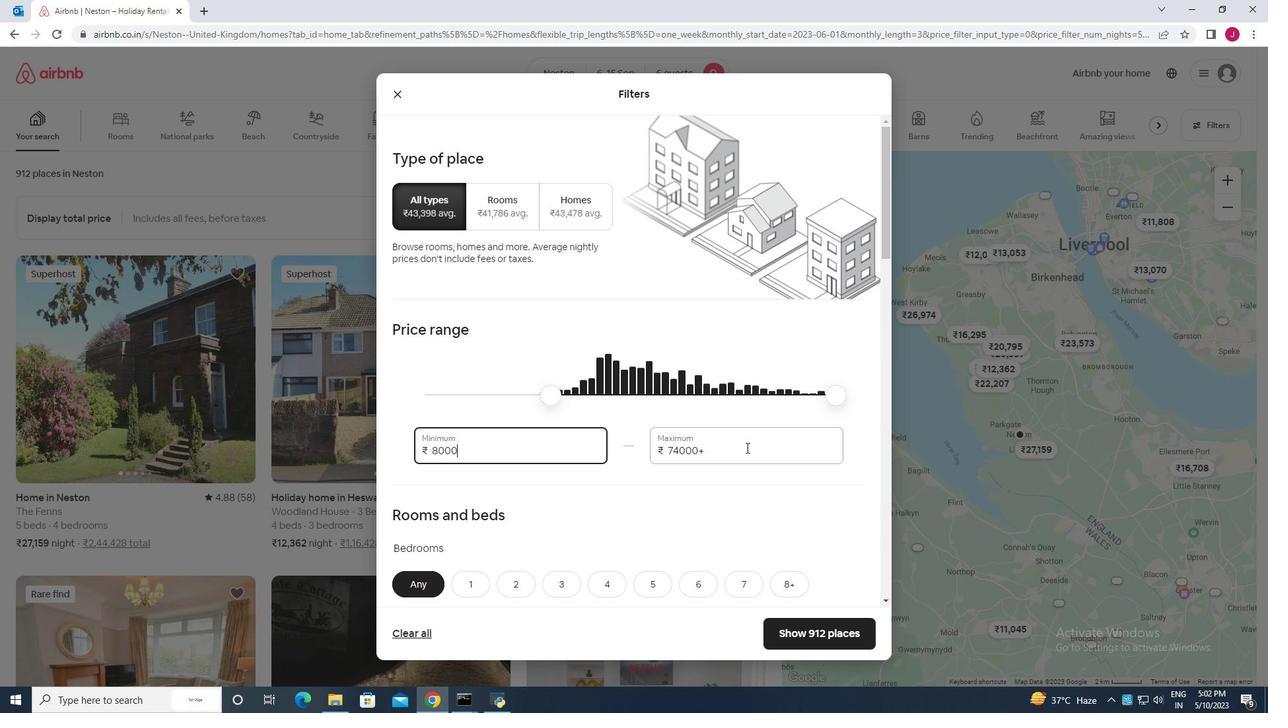 
Action: Mouse pressed left at (747, 448)
Screenshot: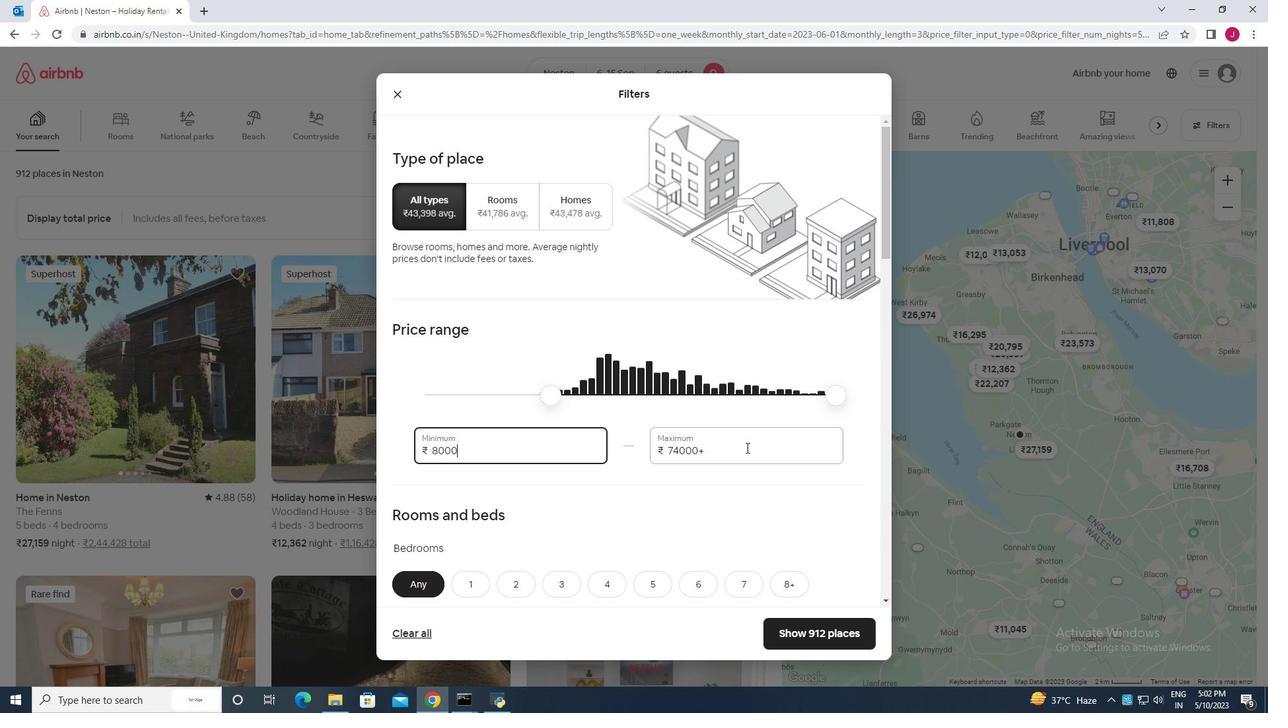 
Action: Mouse moved to (741, 448)
Screenshot: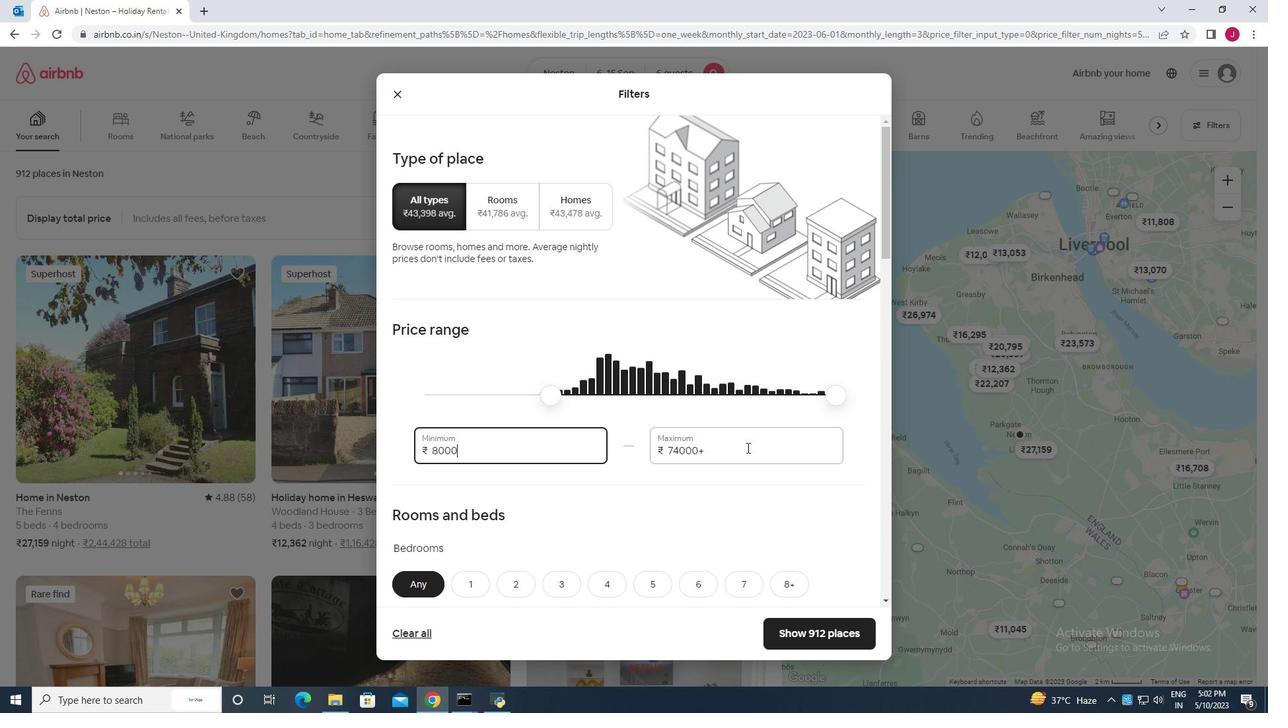 
Action: Key pressed <Key.backspace><Key.backspace><Key.backspace><Key.backspace><Key.backspace><Key.backspace><Key.backspace><Key.backspace><Key.backspace><Key.backspace><Key.backspace><Key.backspace><Key.backspace>12000
Screenshot: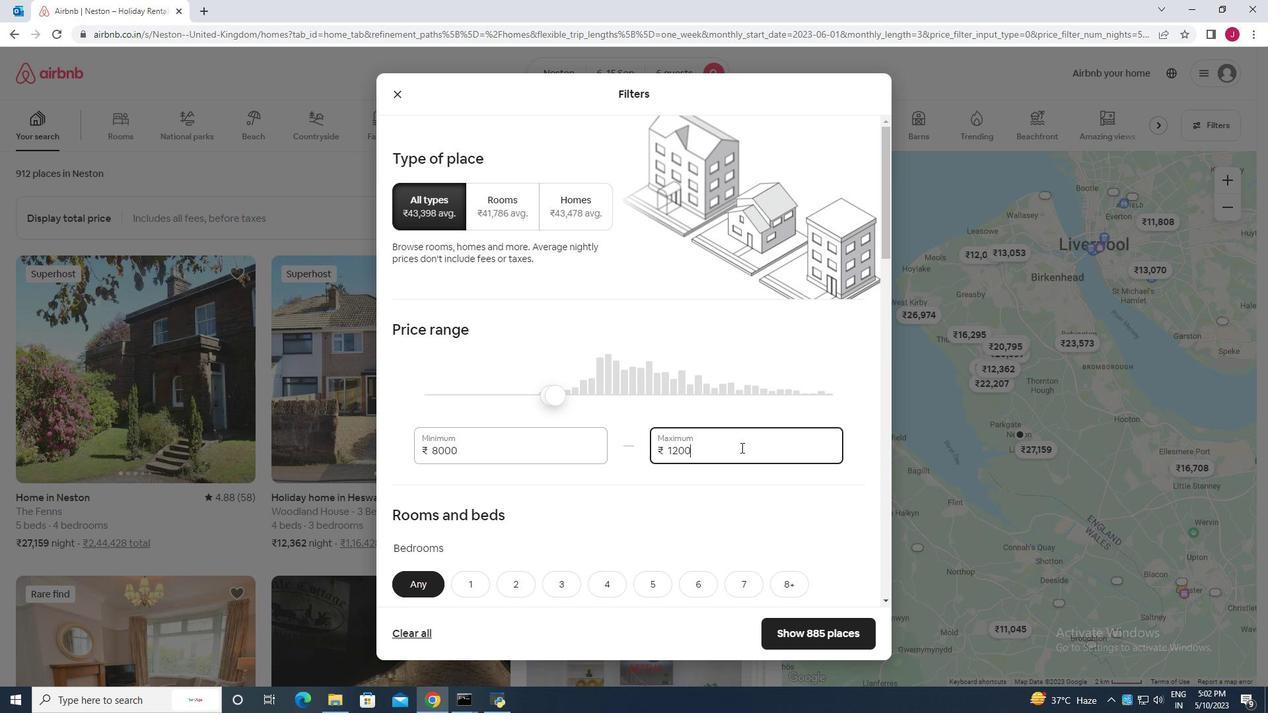 
Action: Mouse moved to (707, 393)
Screenshot: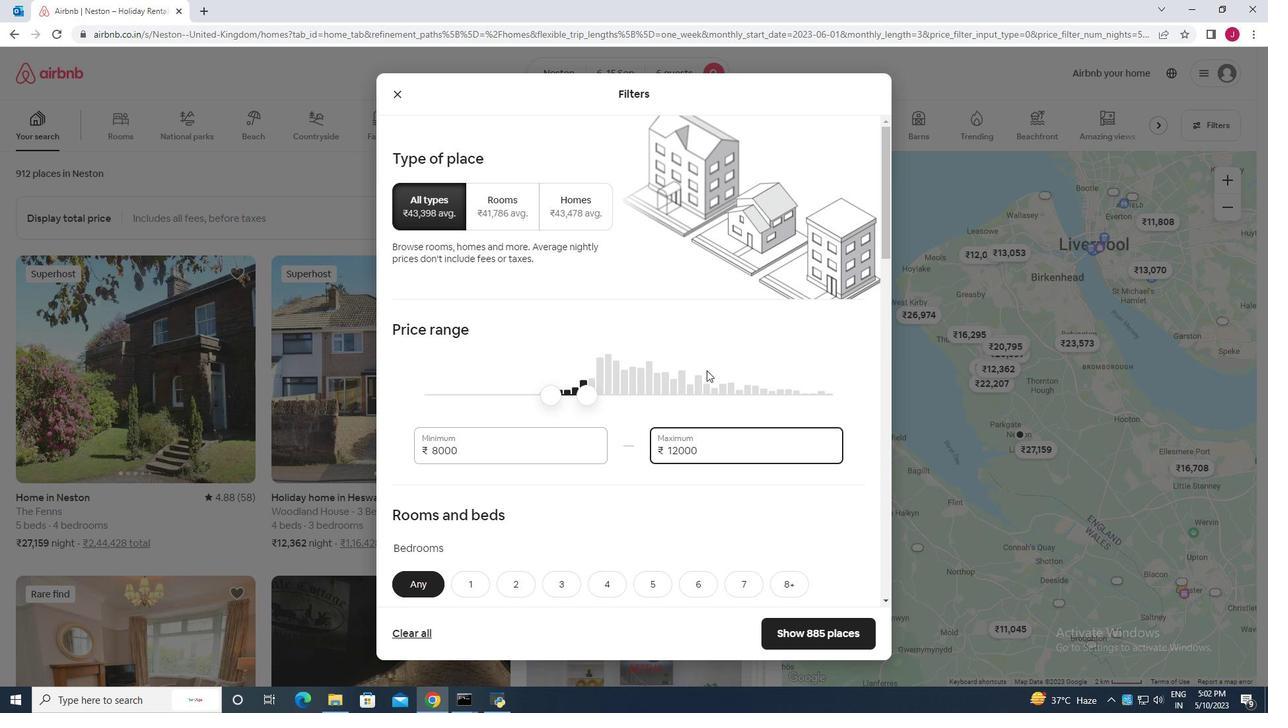 
Action: Mouse scrolled (707, 392) with delta (0, 0)
Screenshot: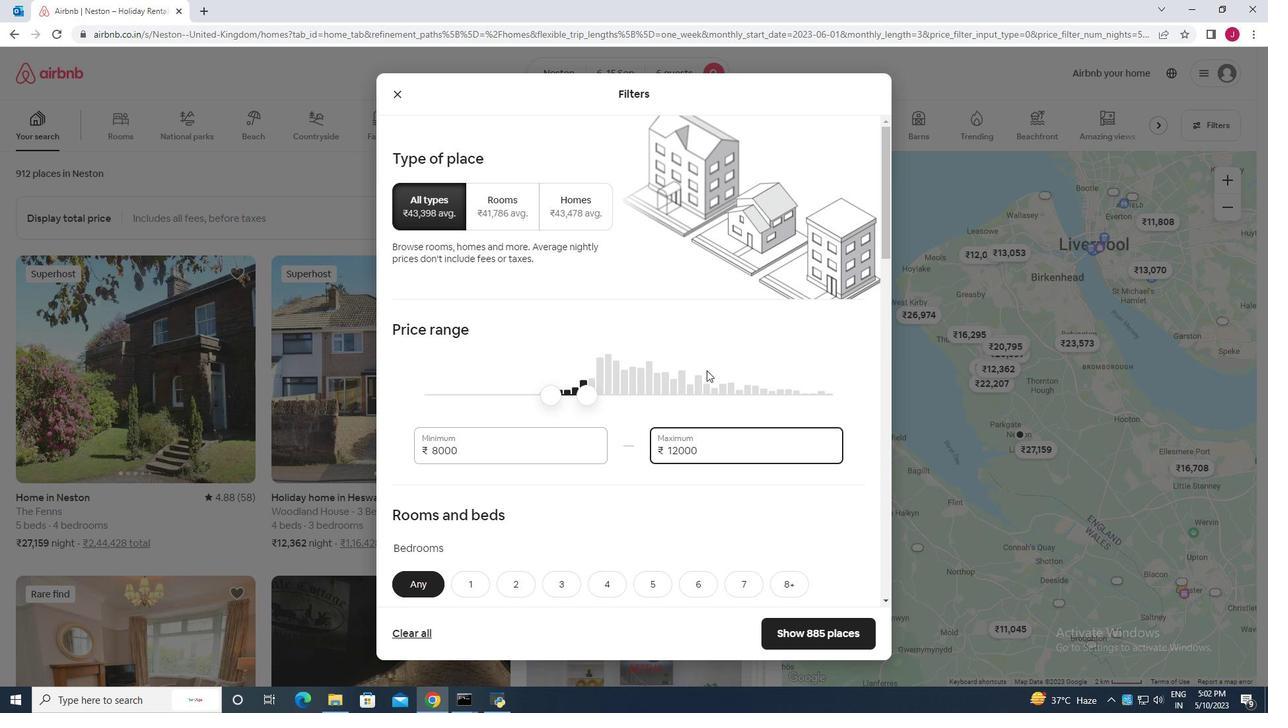 
Action: Mouse moved to (706, 407)
Screenshot: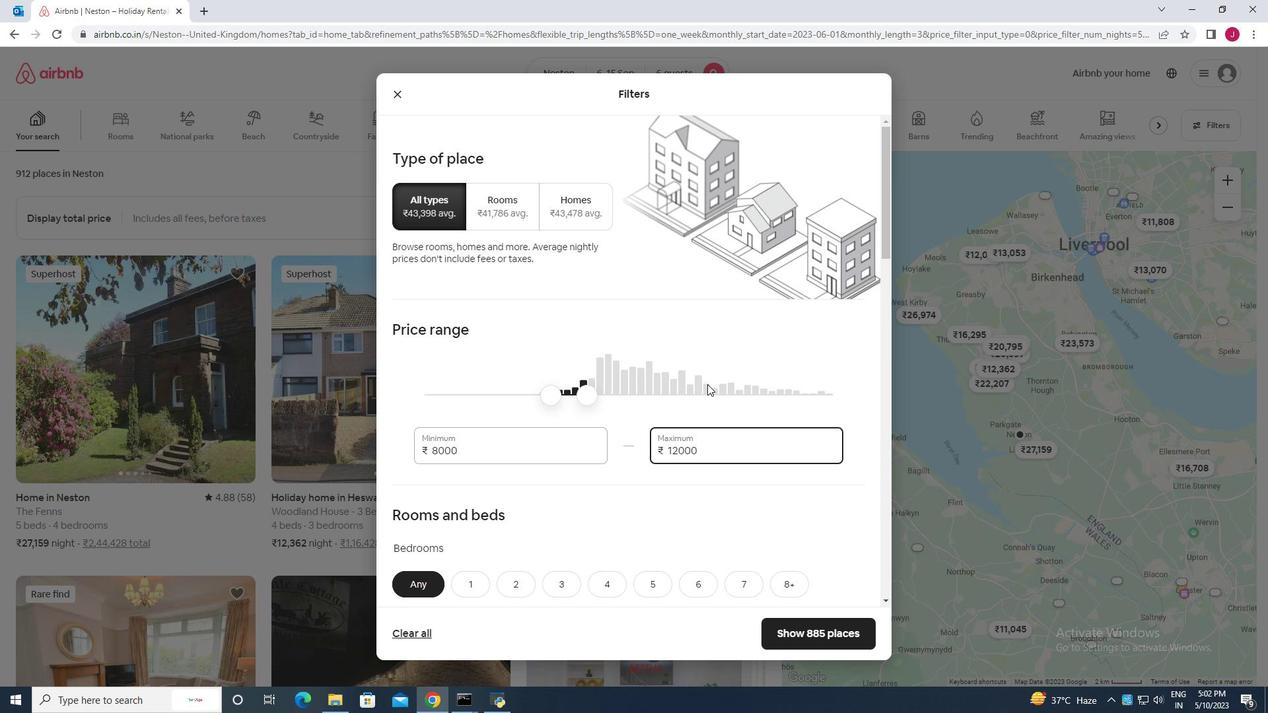
Action: Mouse scrolled (706, 406) with delta (0, 0)
Screenshot: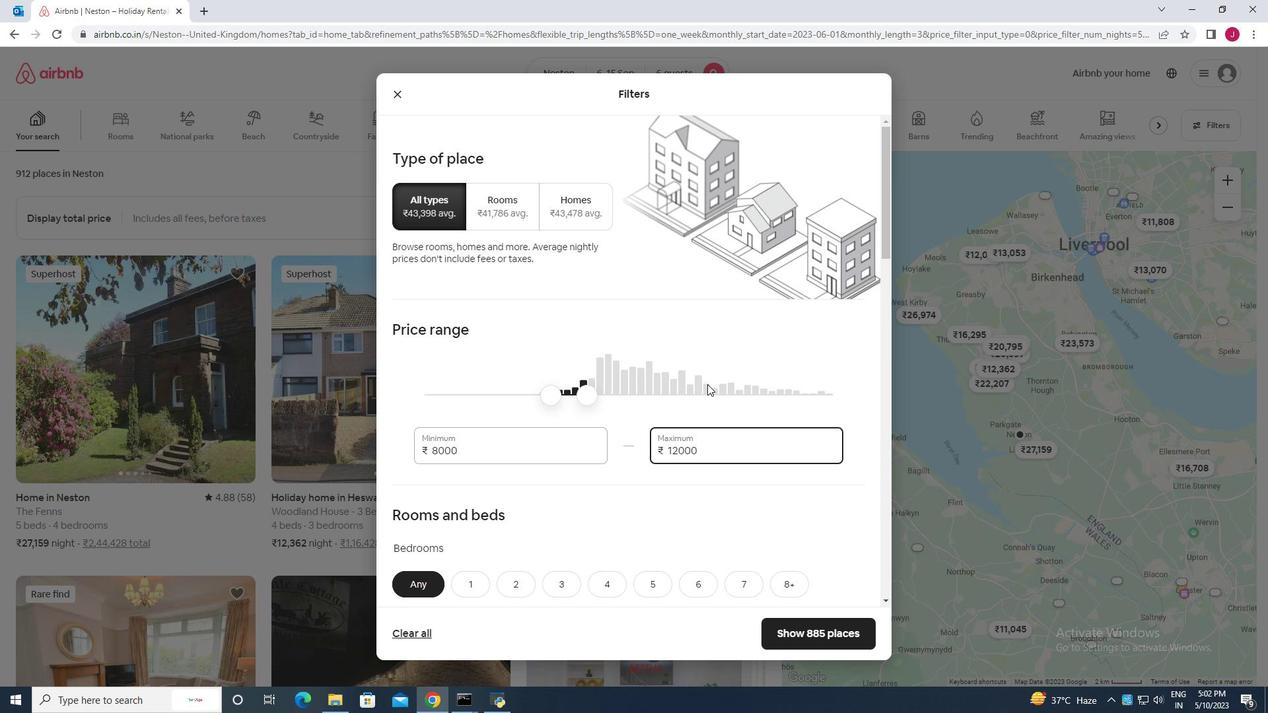 
Action: Mouse moved to (703, 415)
Screenshot: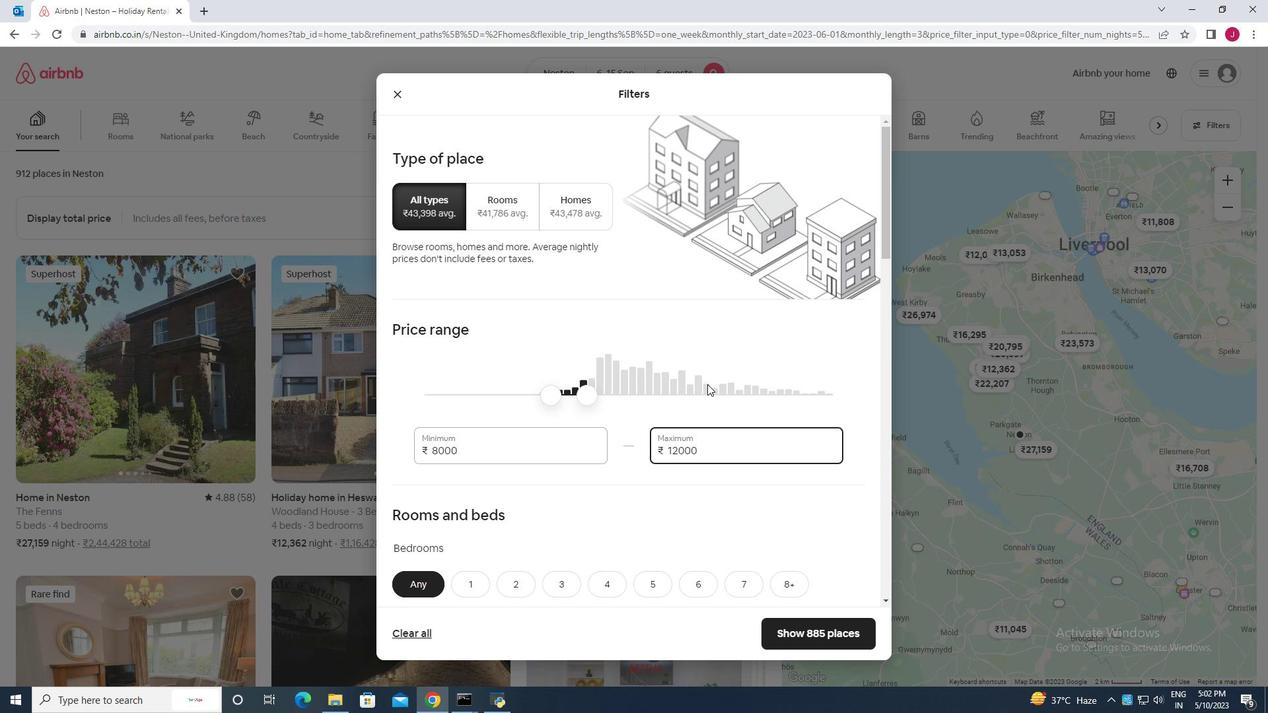 
Action: Mouse scrolled (703, 414) with delta (0, 0)
Screenshot: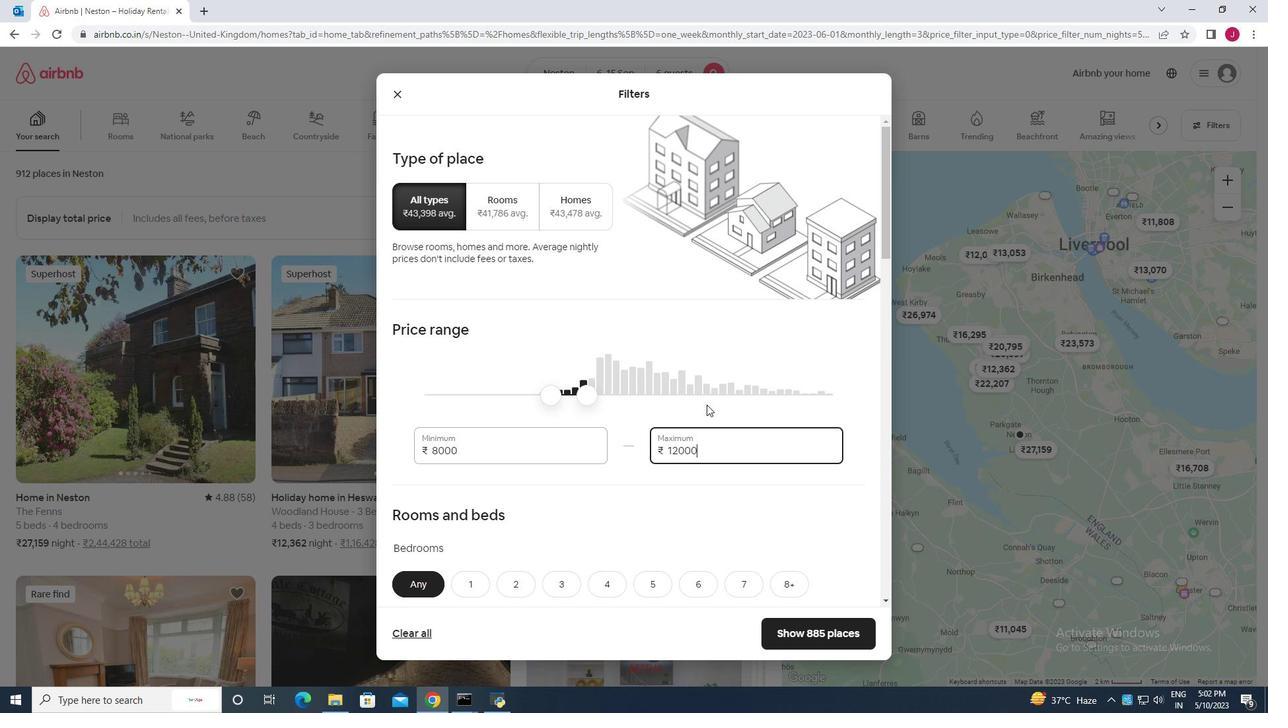 
Action: Mouse moved to (692, 417)
Screenshot: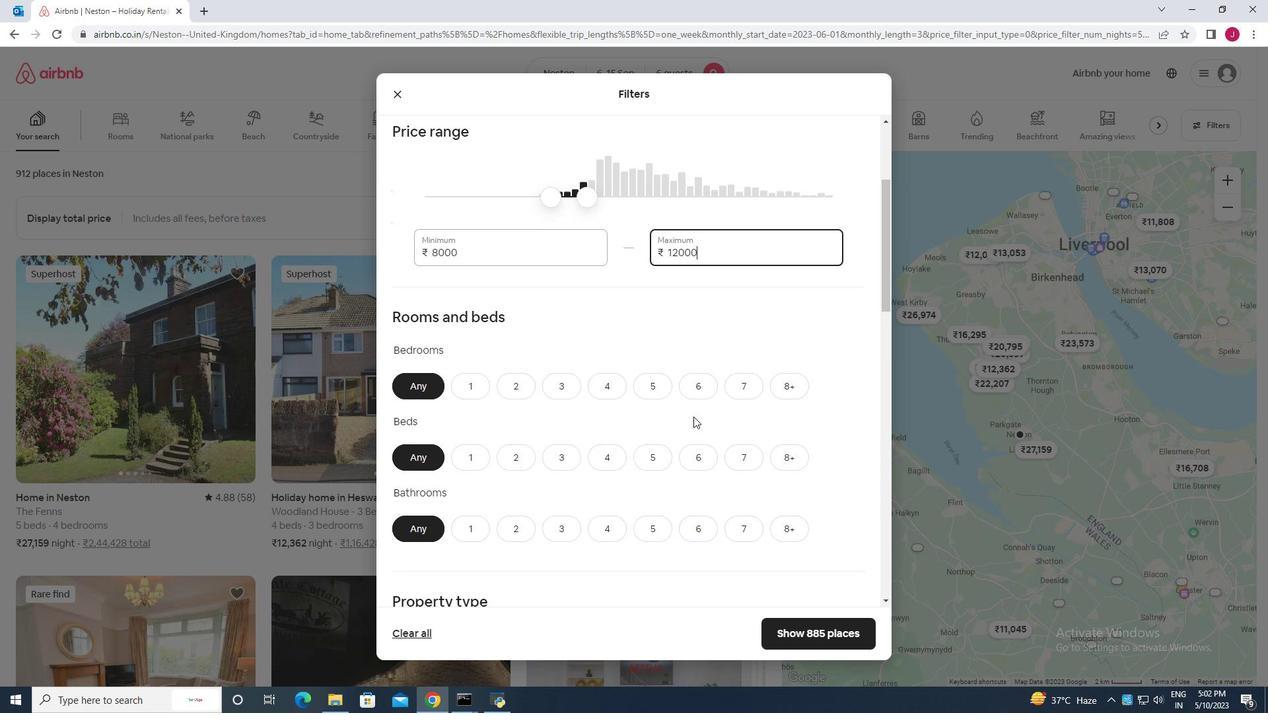 
Action: Mouse scrolled (692, 416) with delta (0, 0)
Screenshot: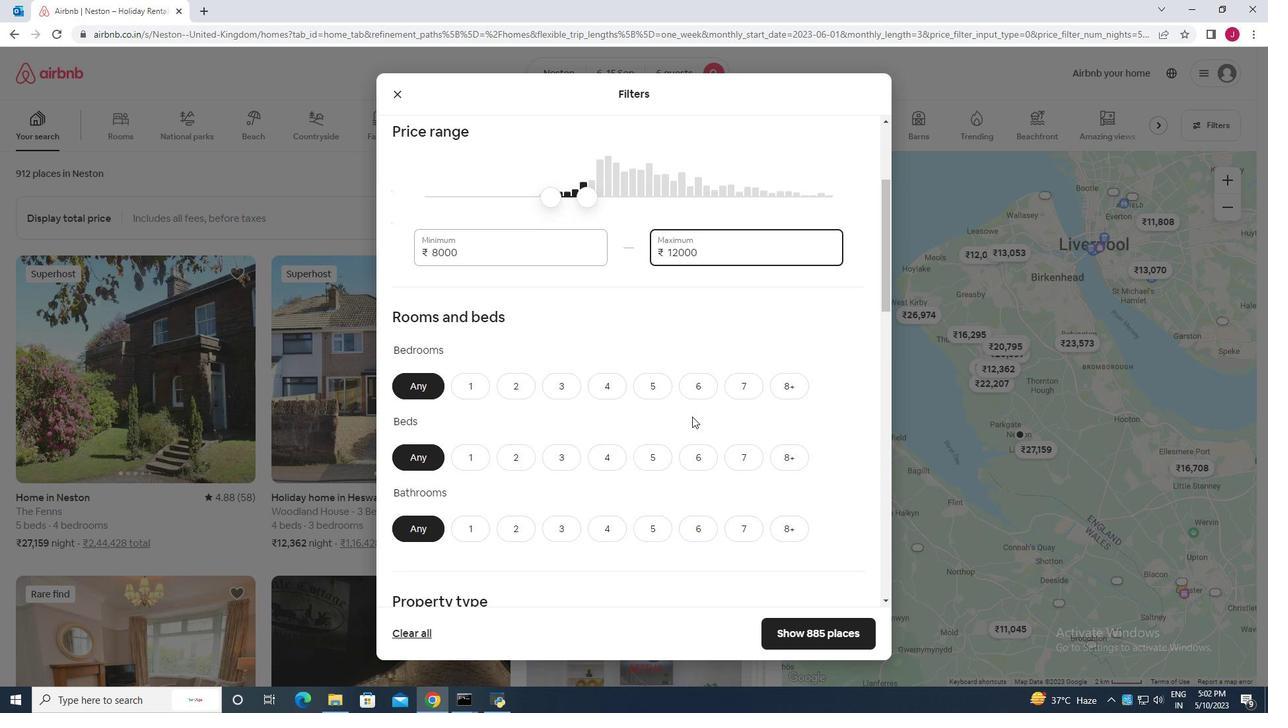 
Action: Mouse moved to (690, 326)
Screenshot: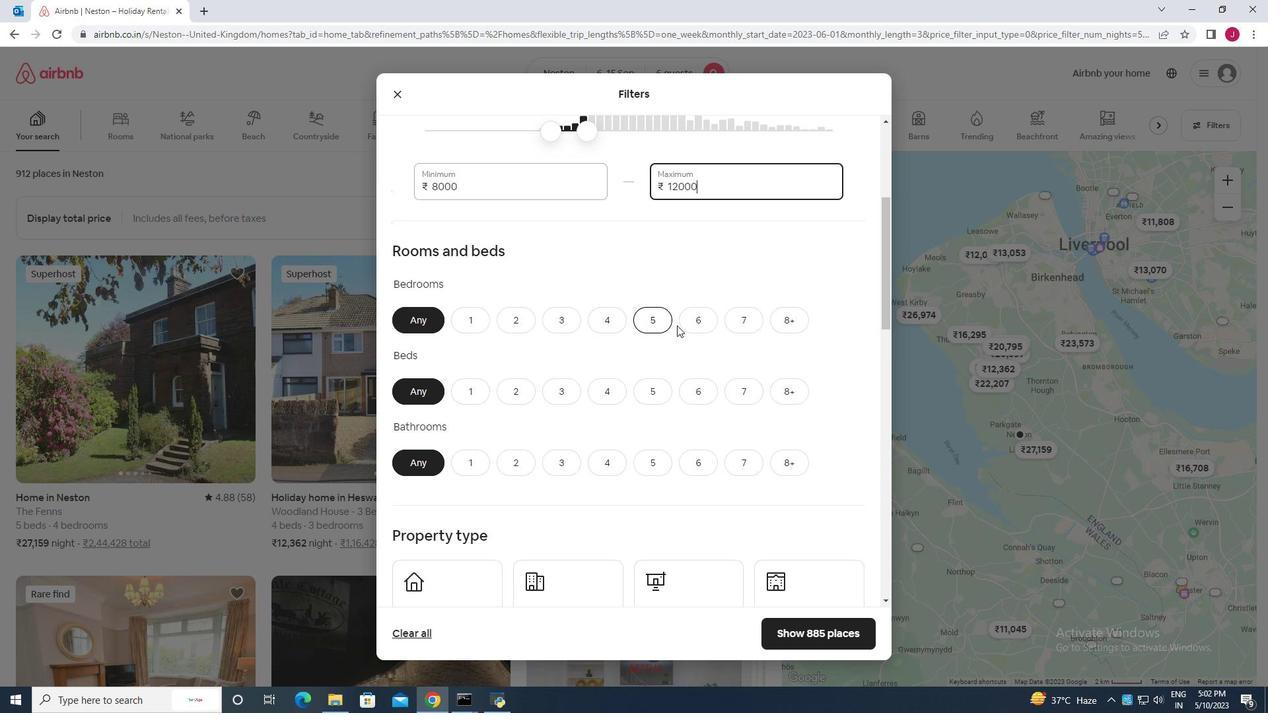 
Action: Mouse pressed left at (690, 326)
Screenshot: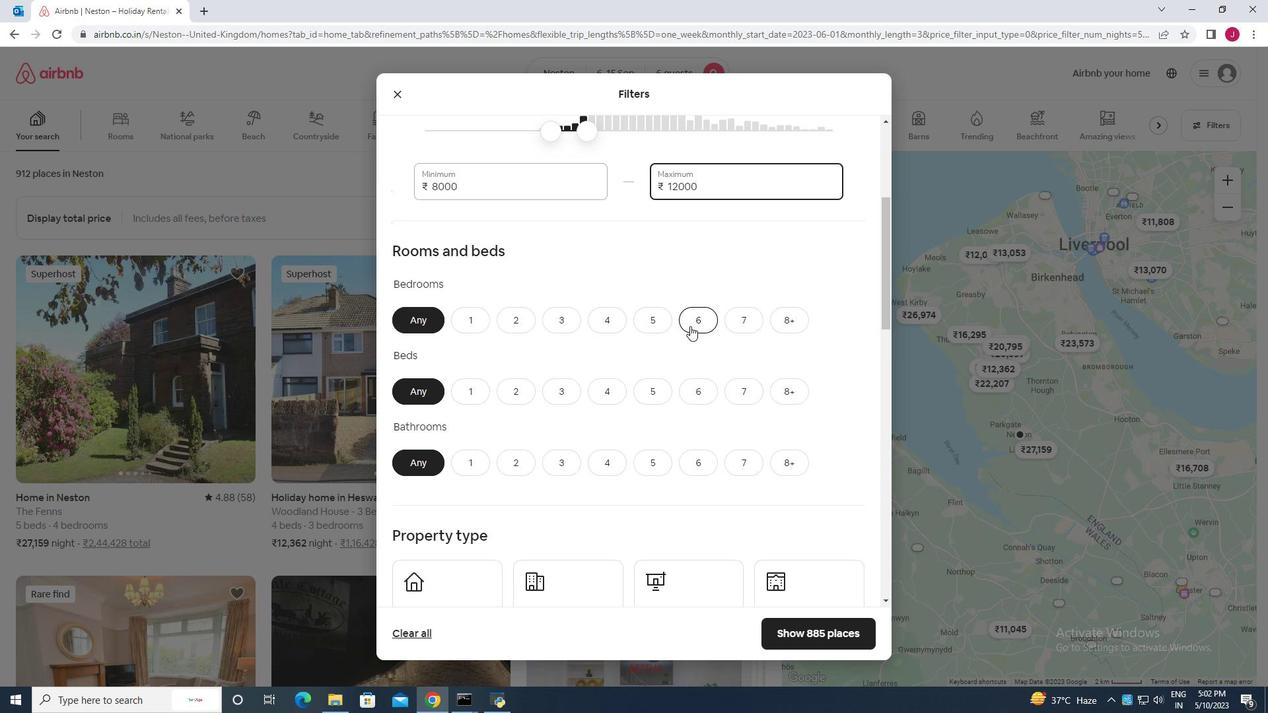 
Action: Mouse moved to (697, 402)
Screenshot: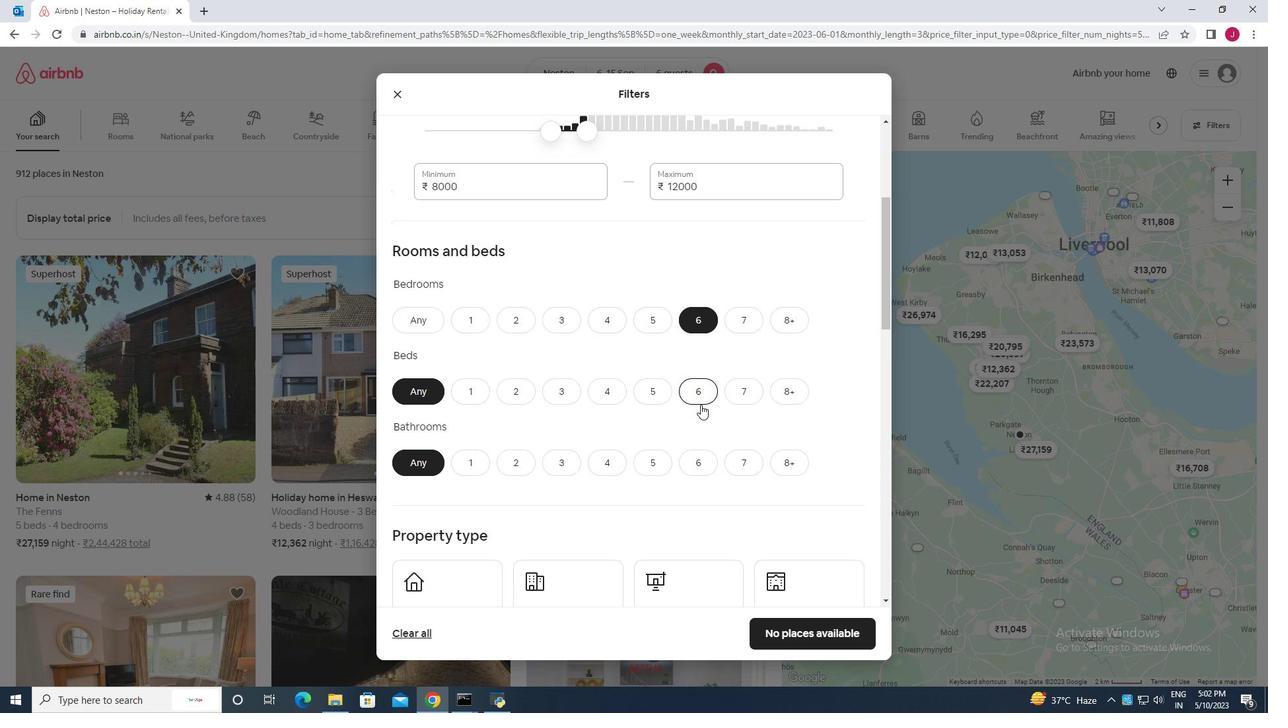 
Action: Mouse pressed left at (697, 402)
Screenshot: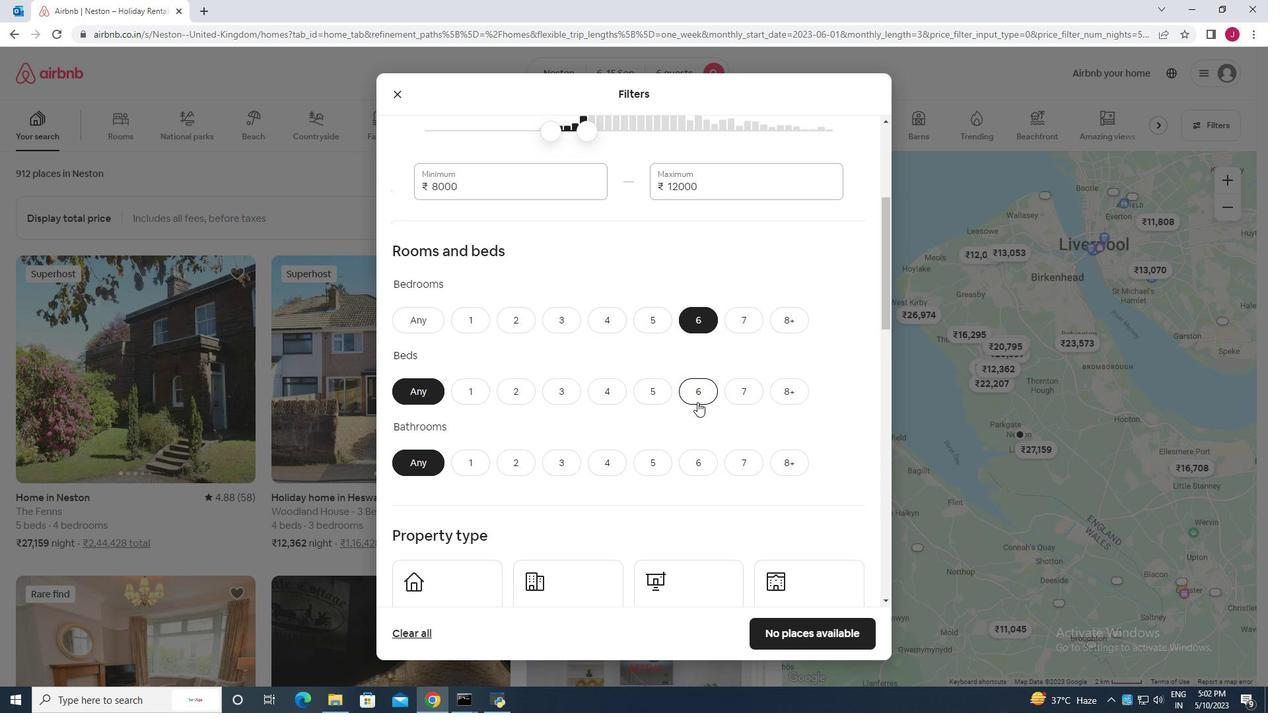 
Action: Mouse moved to (701, 463)
Screenshot: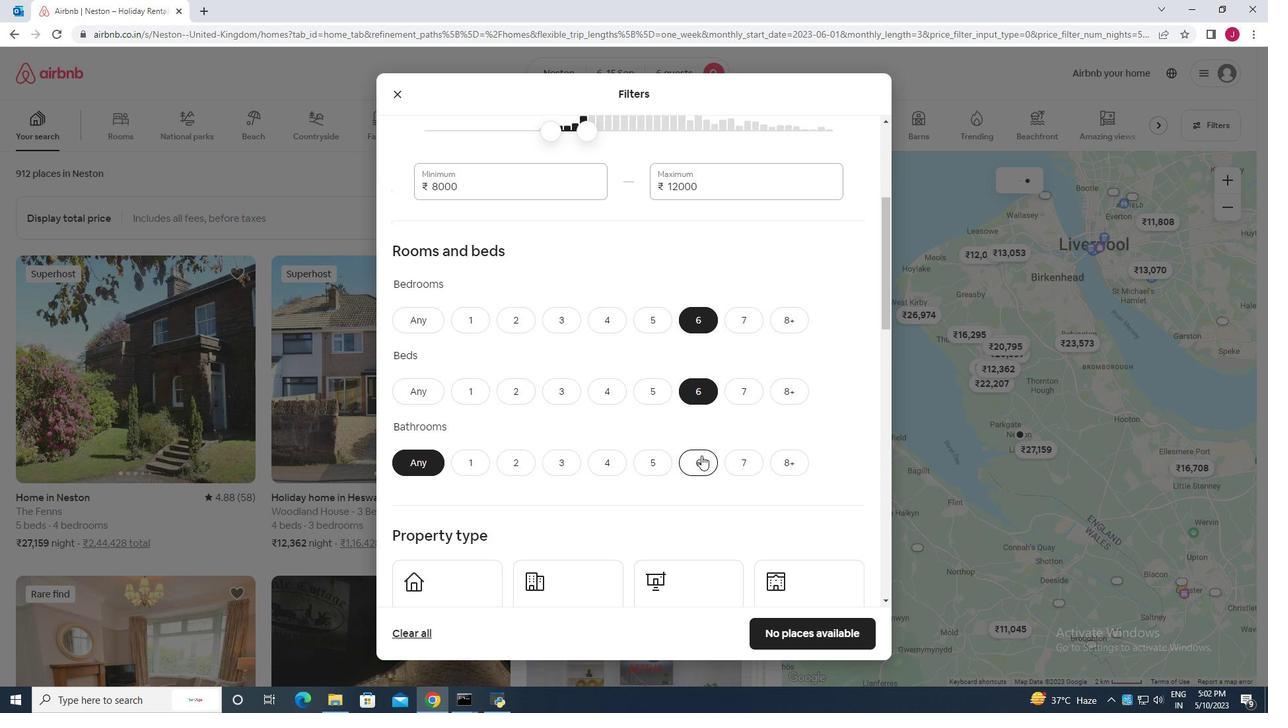 
Action: Mouse pressed left at (701, 463)
Screenshot: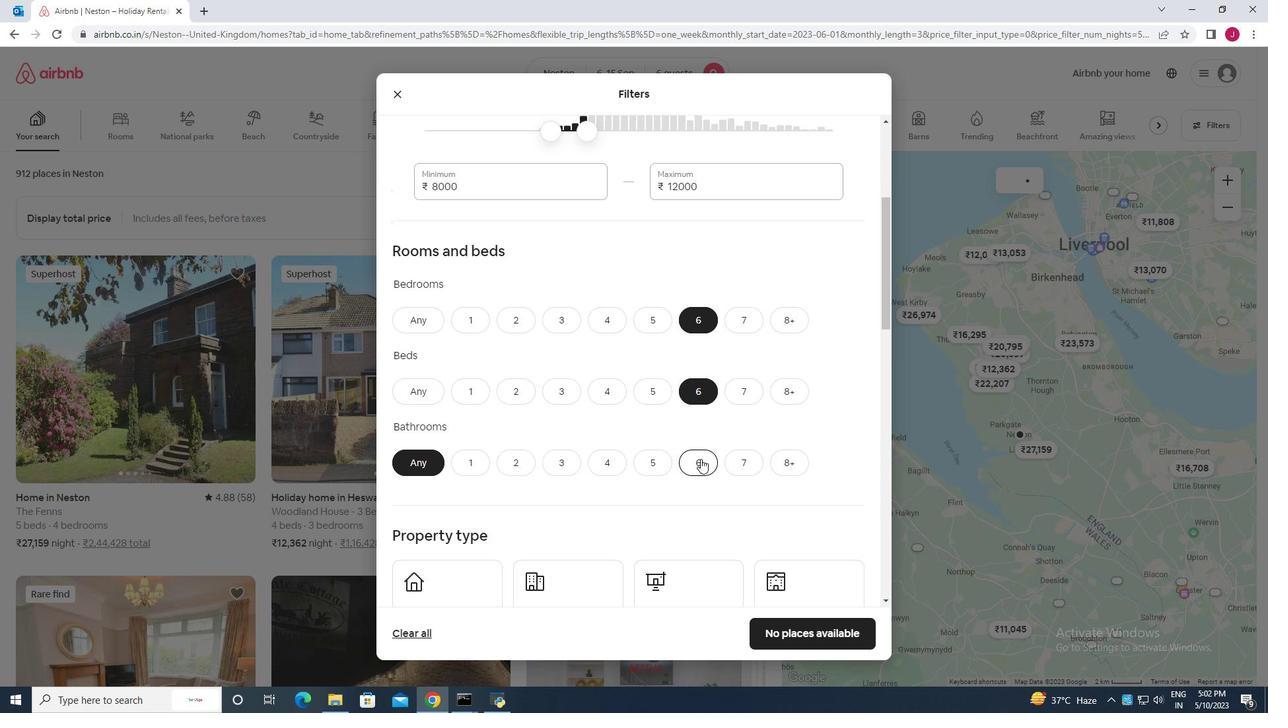 
Action: Mouse moved to (629, 447)
Screenshot: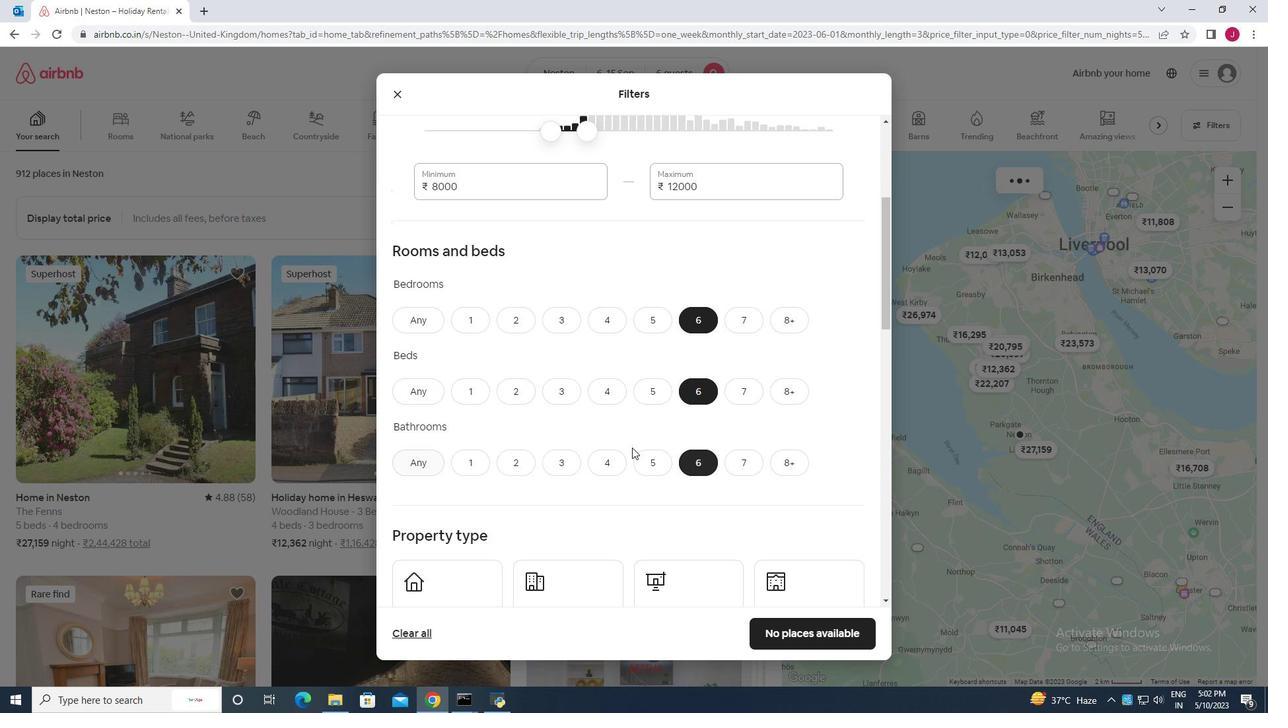 
Action: Mouse scrolled (629, 446) with delta (0, 0)
Screenshot: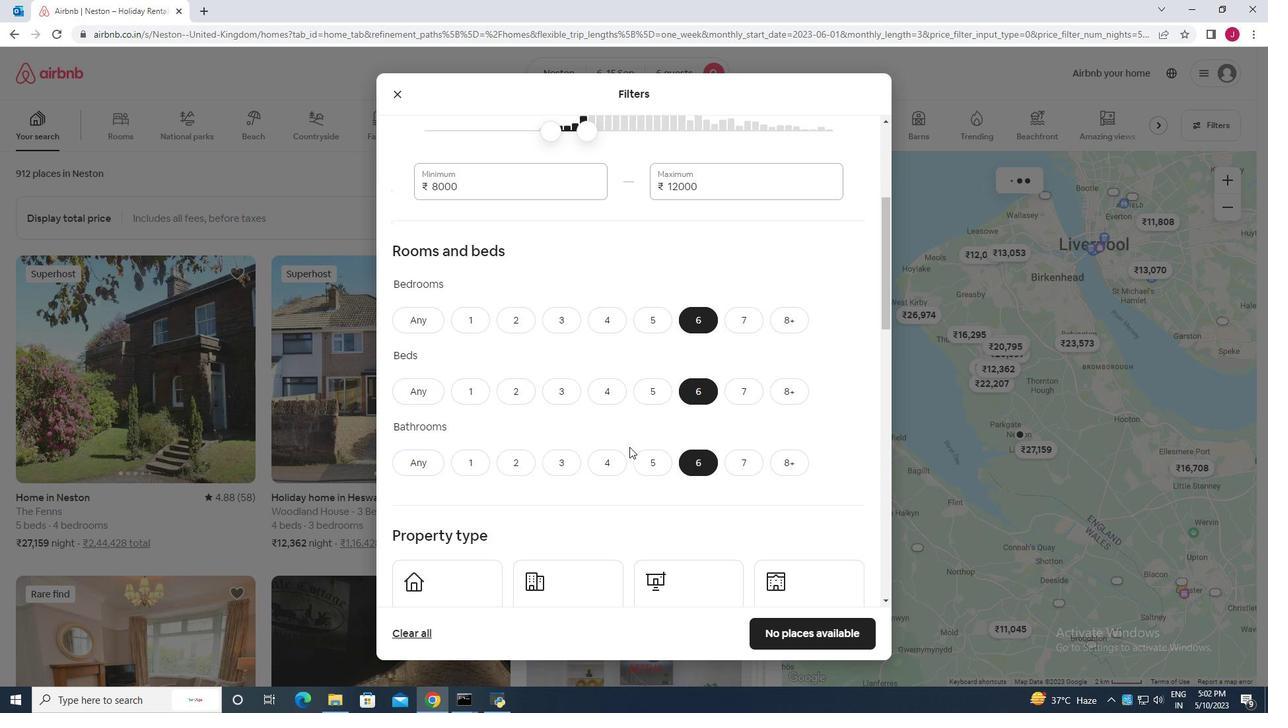 
Action: Mouse scrolled (629, 446) with delta (0, 0)
Screenshot: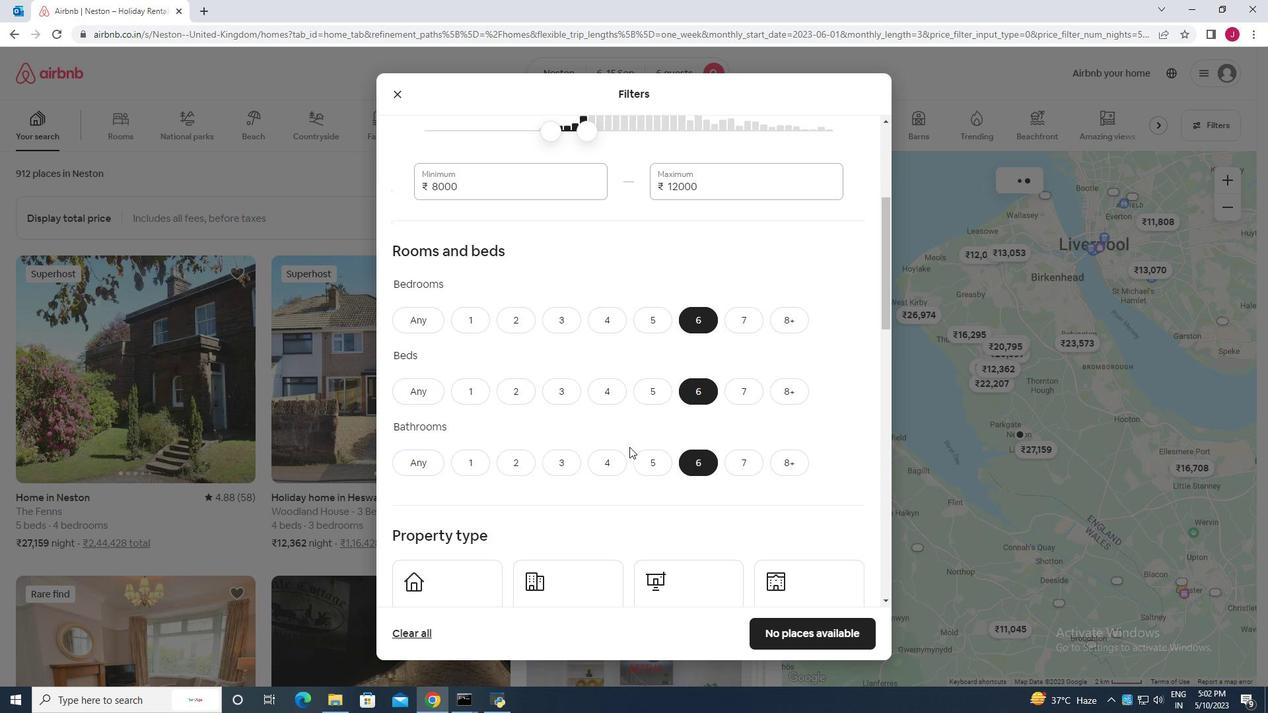
Action: Mouse scrolled (629, 446) with delta (0, 0)
Screenshot: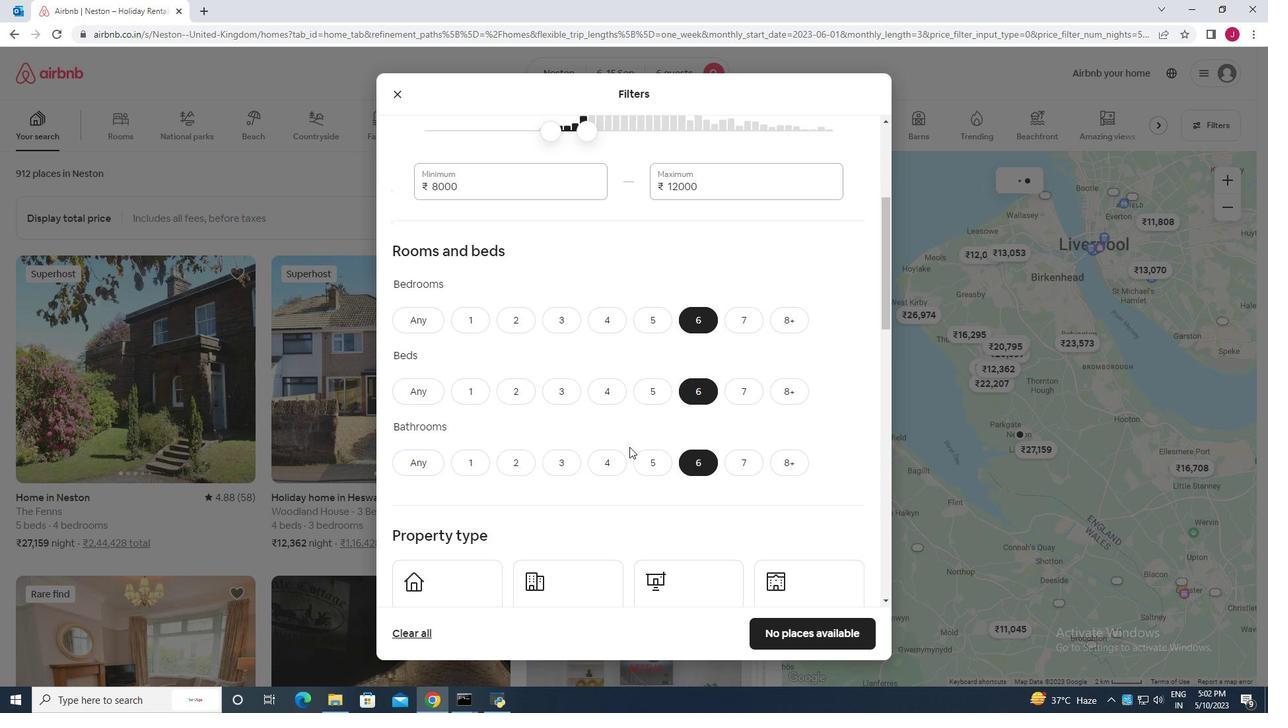 
Action: Mouse scrolled (629, 446) with delta (0, 0)
Screenshot: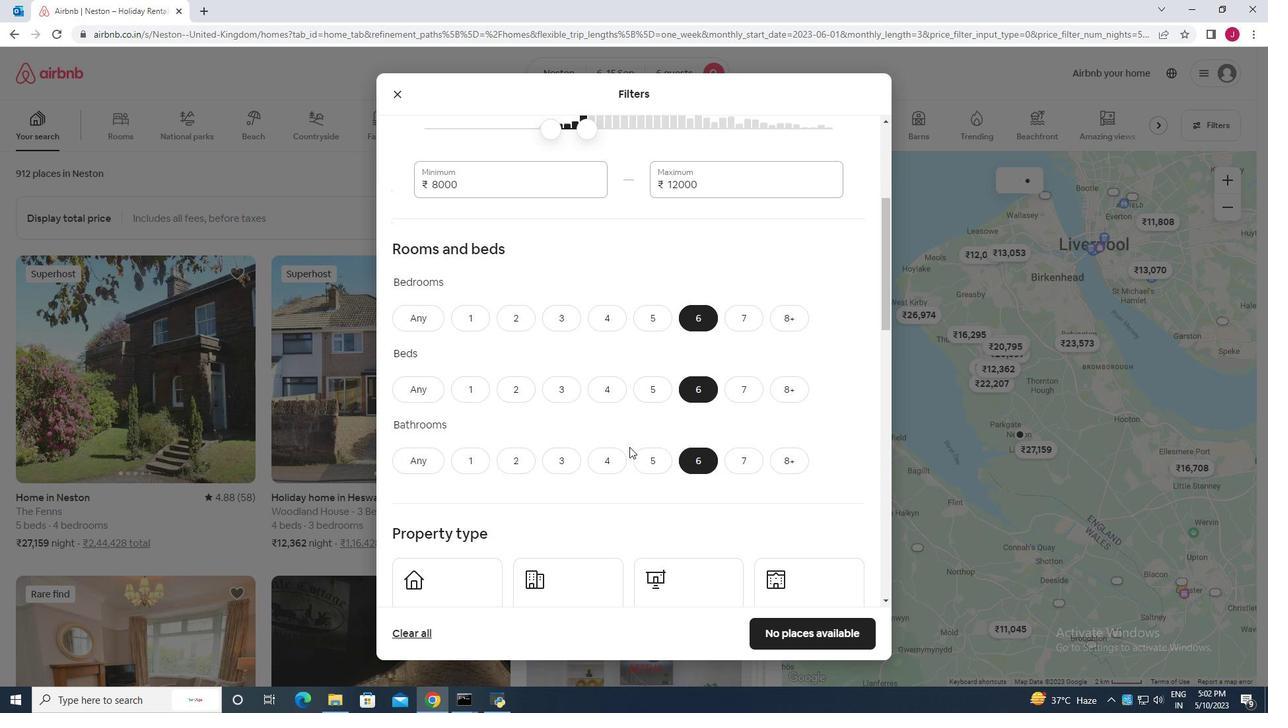 
Action: Mouse moved to (620, 446)
Screenshot: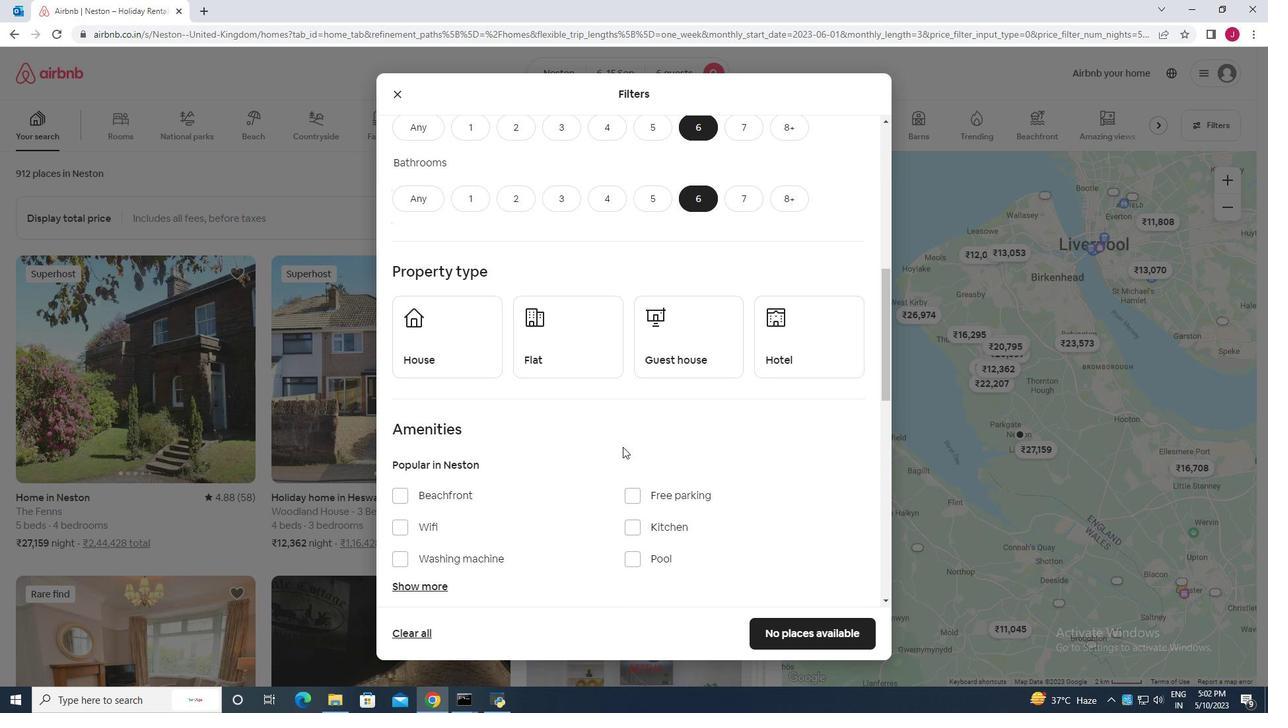 
Action: Mouse scrolled (620, 446) with delta (0, 0)
Screenshot: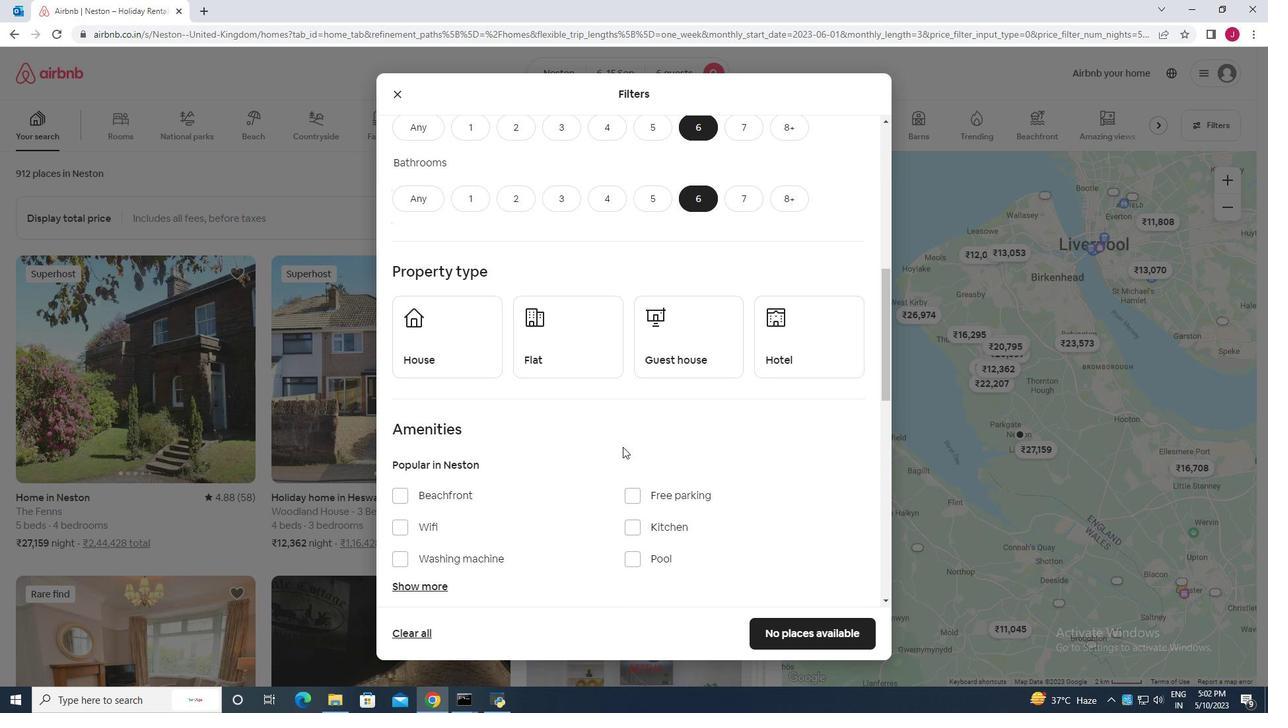 
Action: Mouse moved to (416, 286)
Screenshot: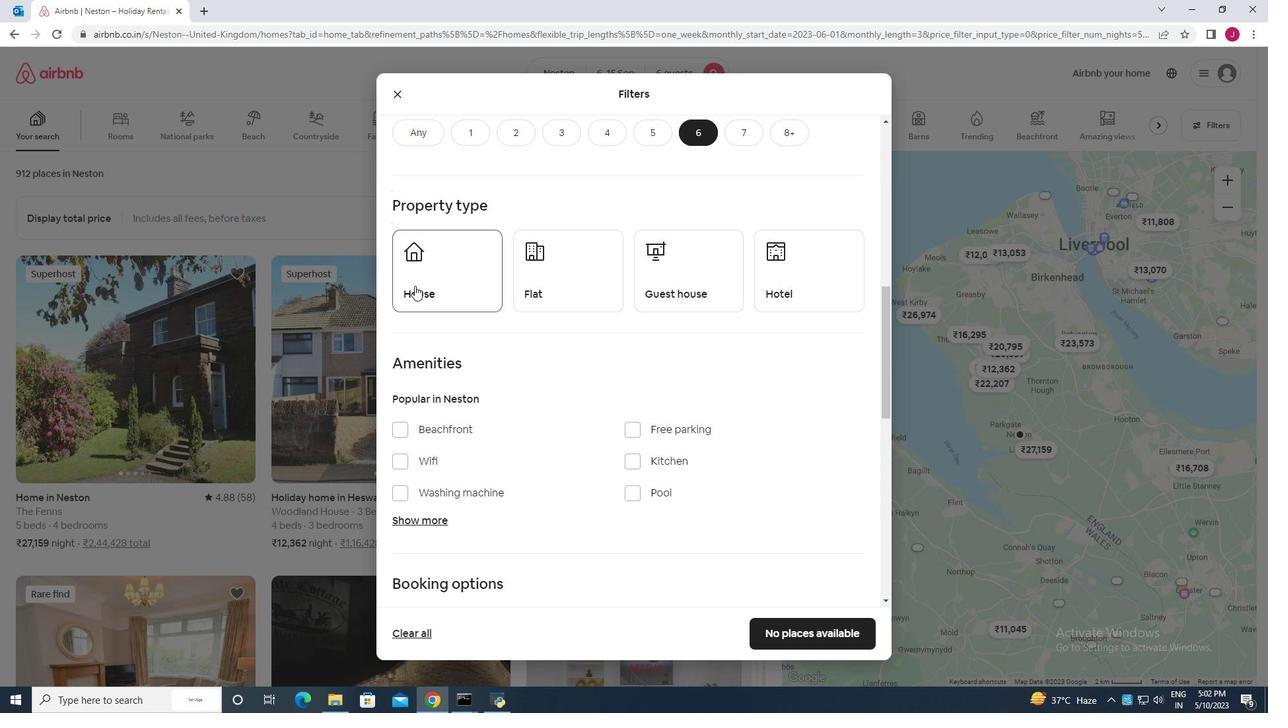 
Action: Mouse pressed left at (416, 286)
Screenshot: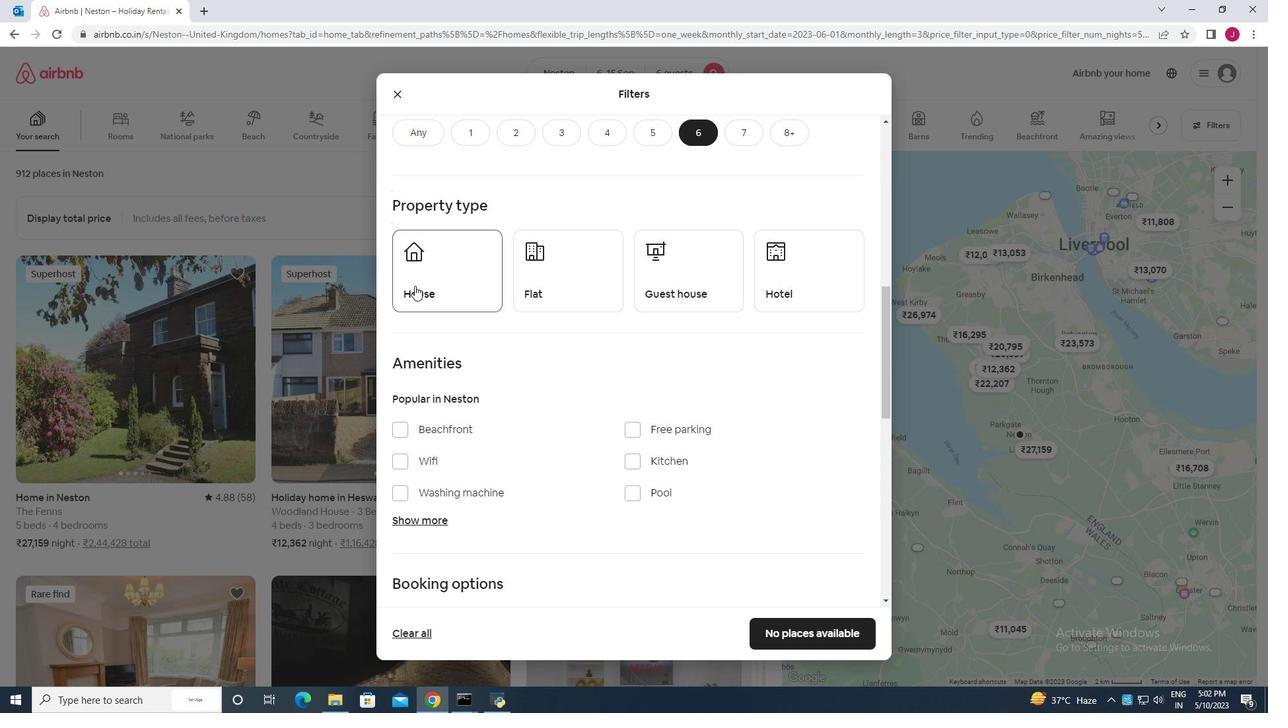 
Action: Mouse moved to (530, 298)
Screenshot: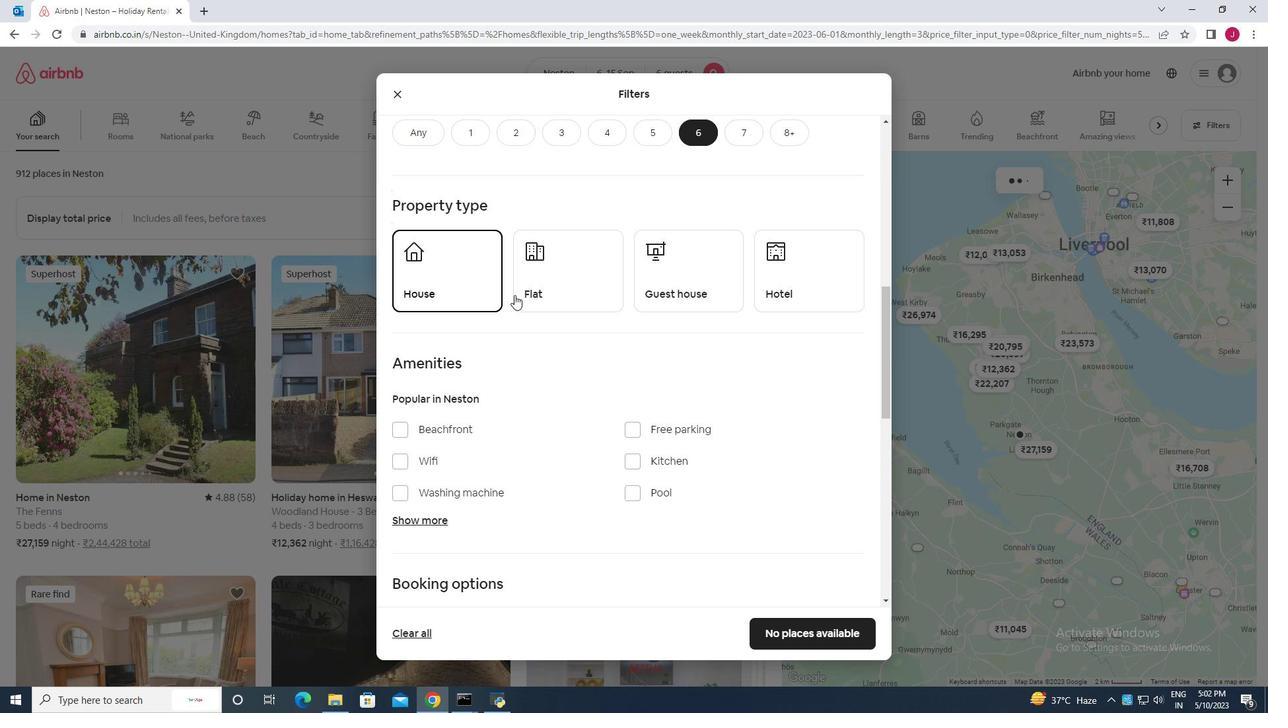 
Action: Mouse pressed left at (530, 298)
Screenshot: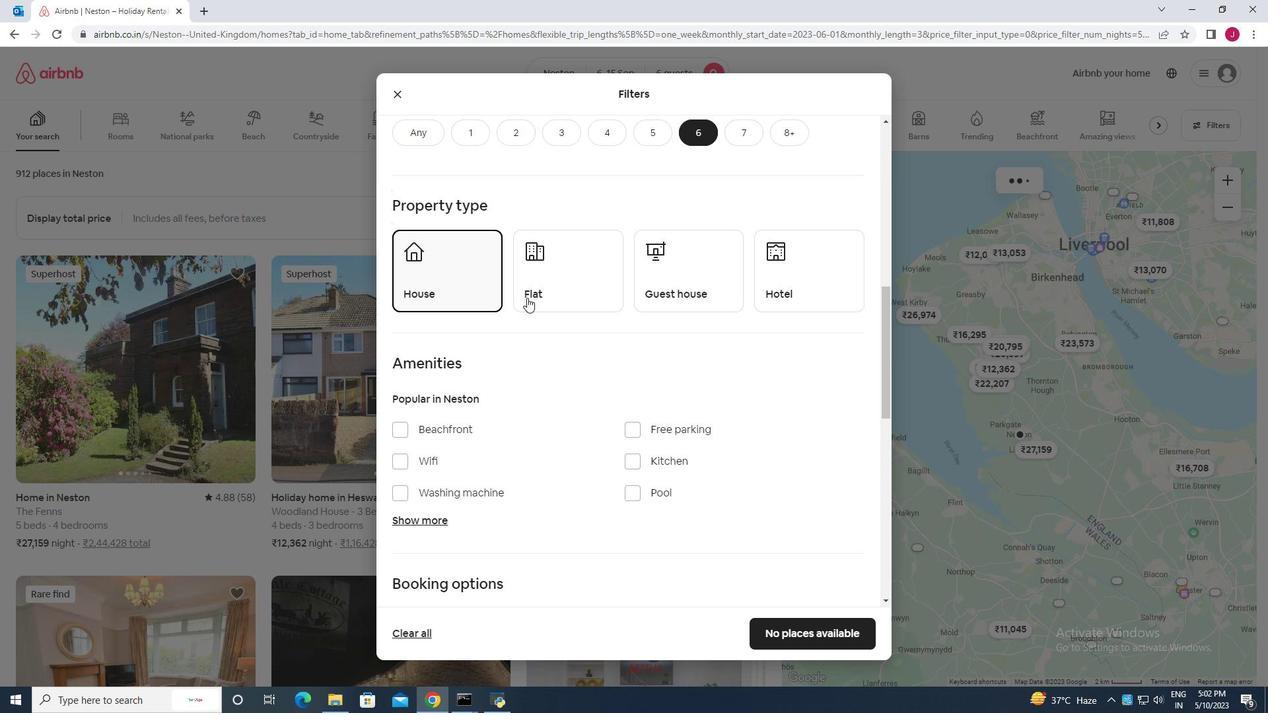 
Action: Mouse moved to (651, 290)
Screenshot: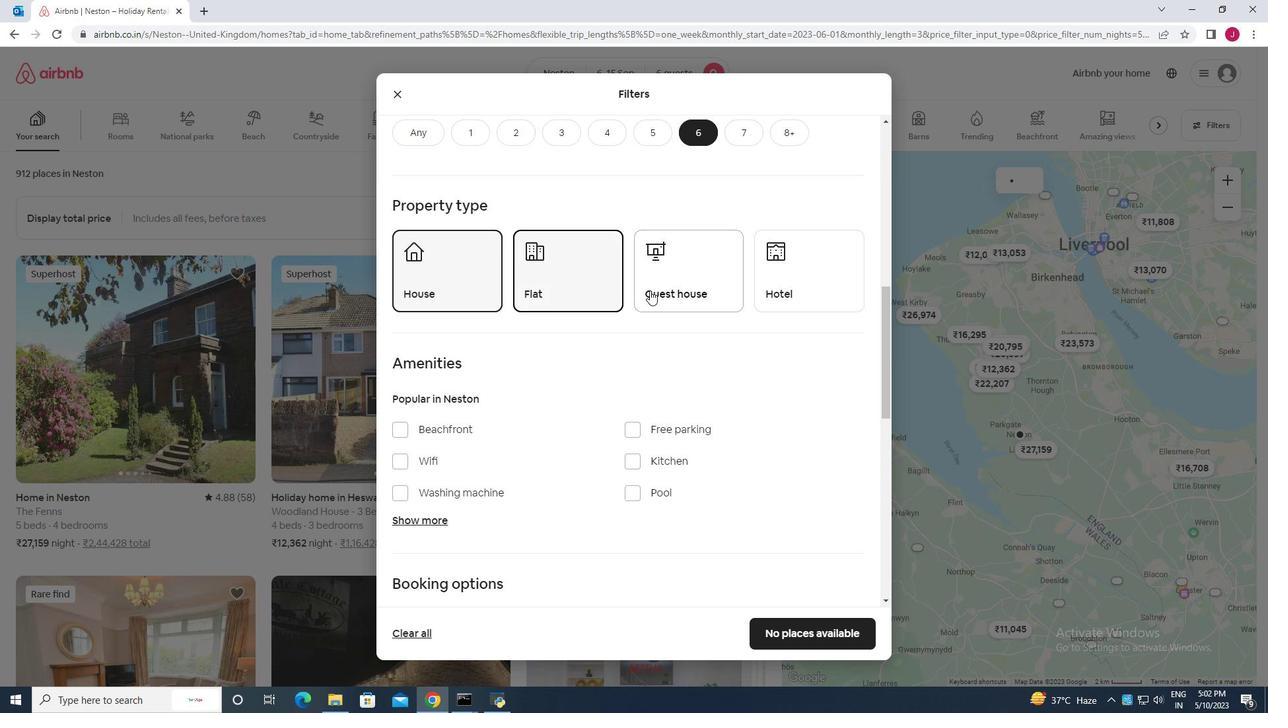 
Action: Mouse pressed left at (651, 290)
Screenshot: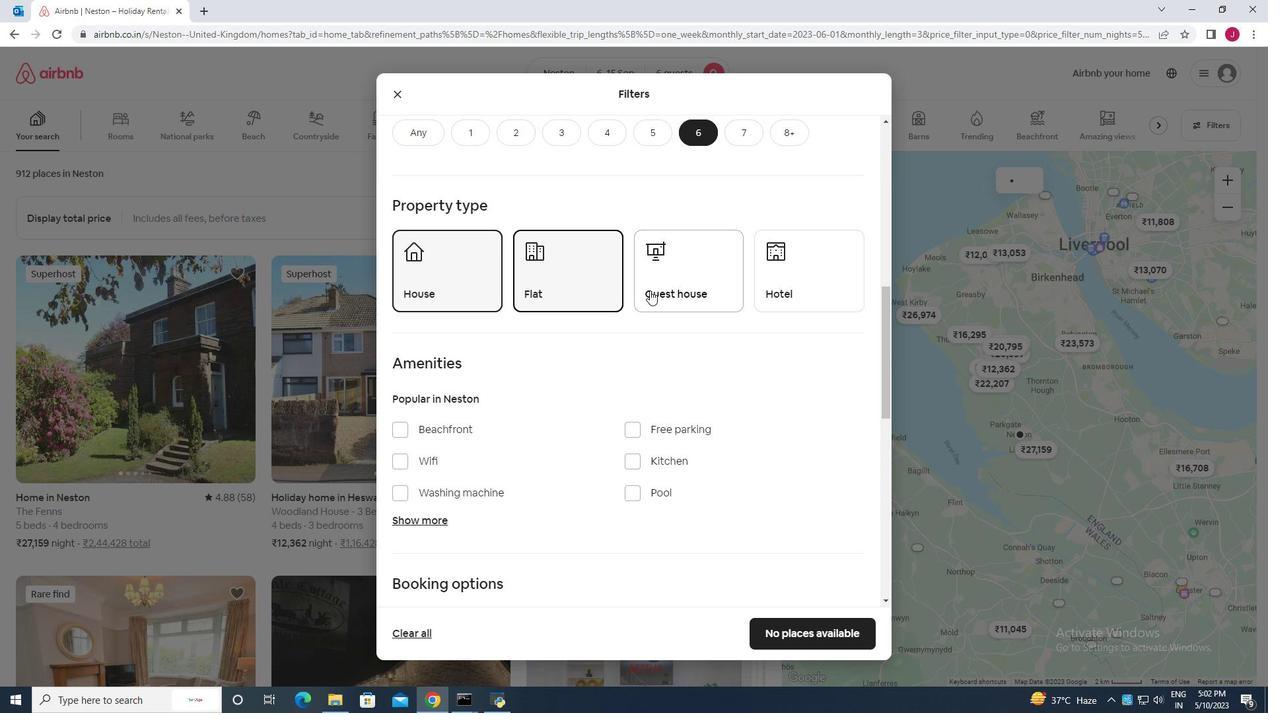 
Action: Mouse moved to (546, 348)
Screenshot: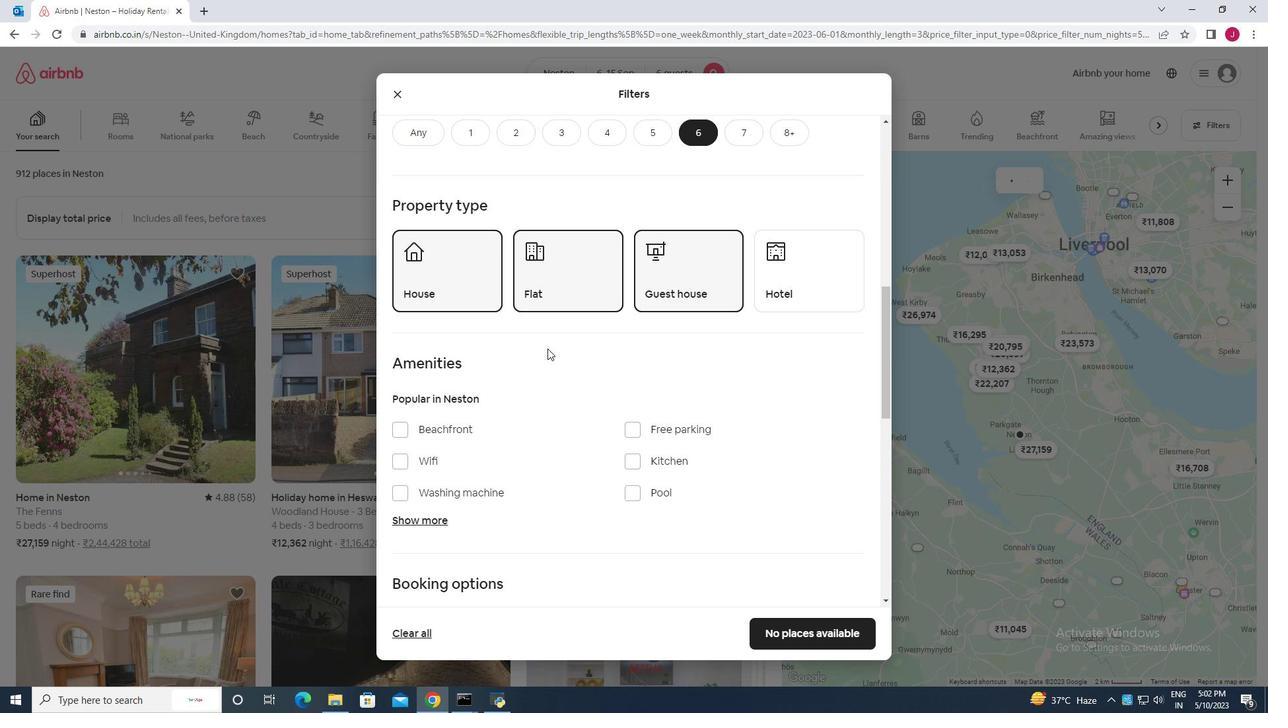 
Action: Mouse scrolled (546, 348) with delta (0, 0)
Screenshot: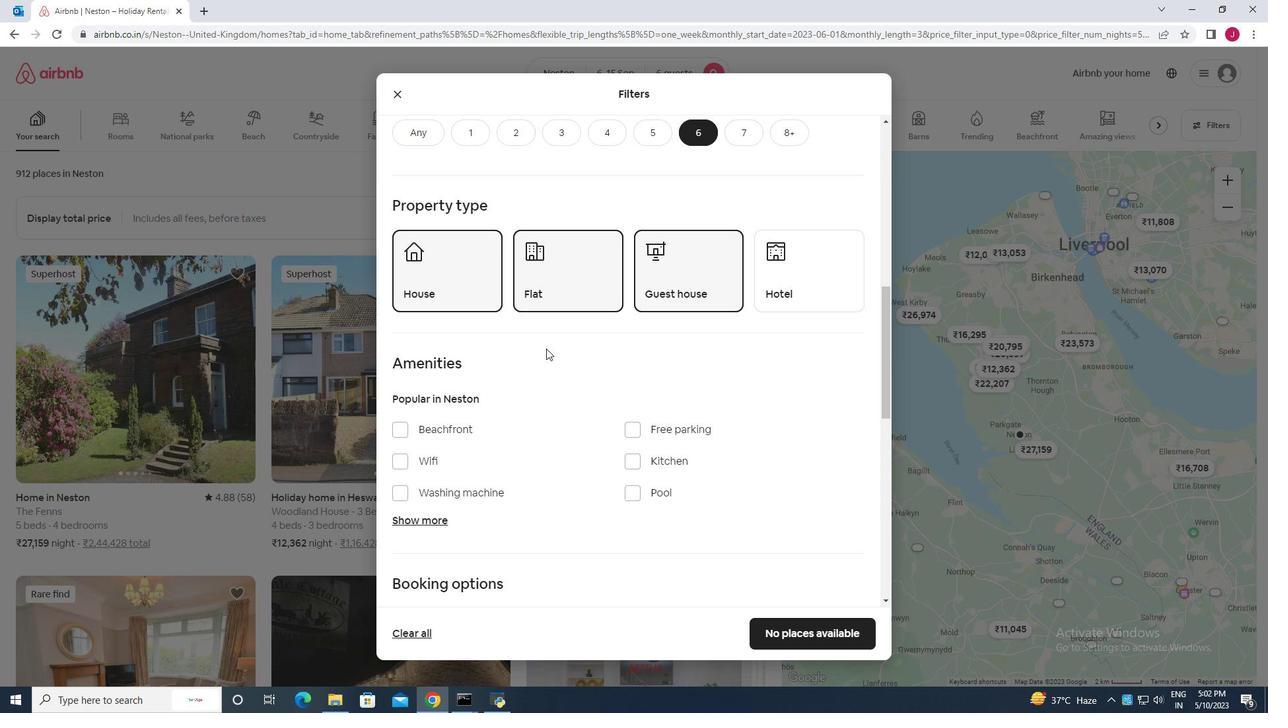 
Action: Mouse scrolled (546, 348) with delta (0, 0)
Screenshot: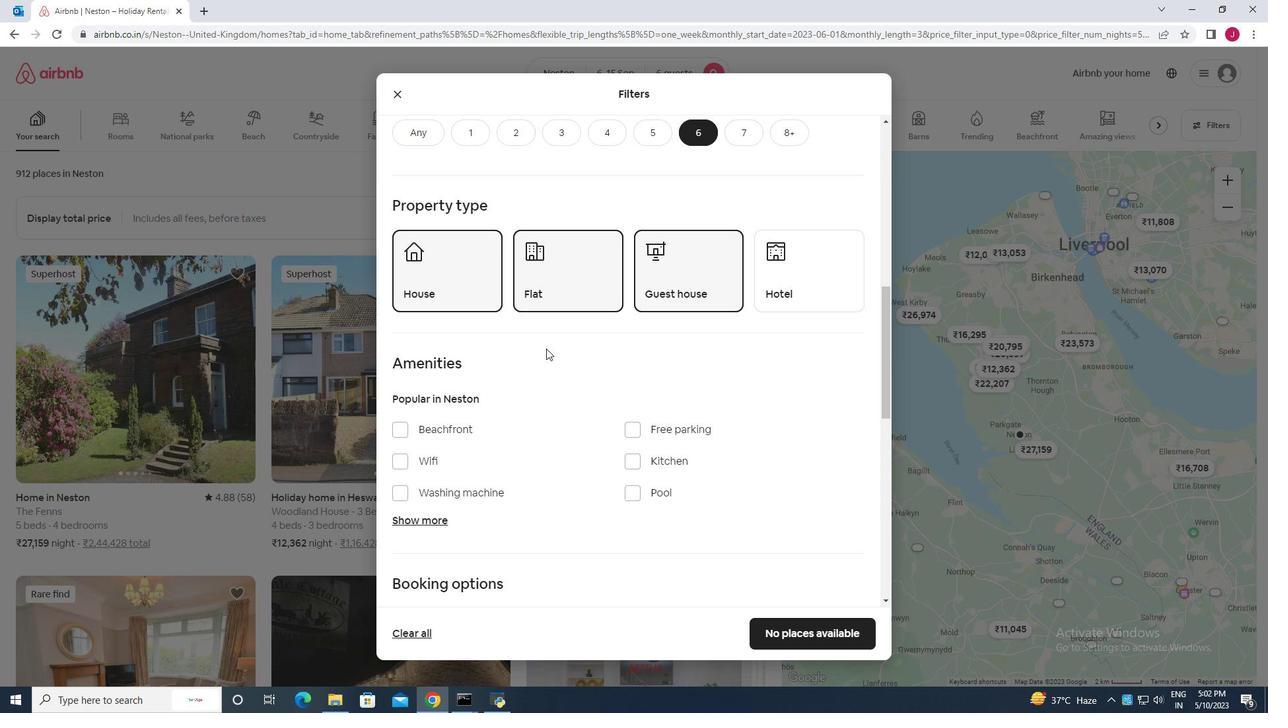 
Action: Mouse scrolled (546, 348) with delta (0, 0)
Screenshot: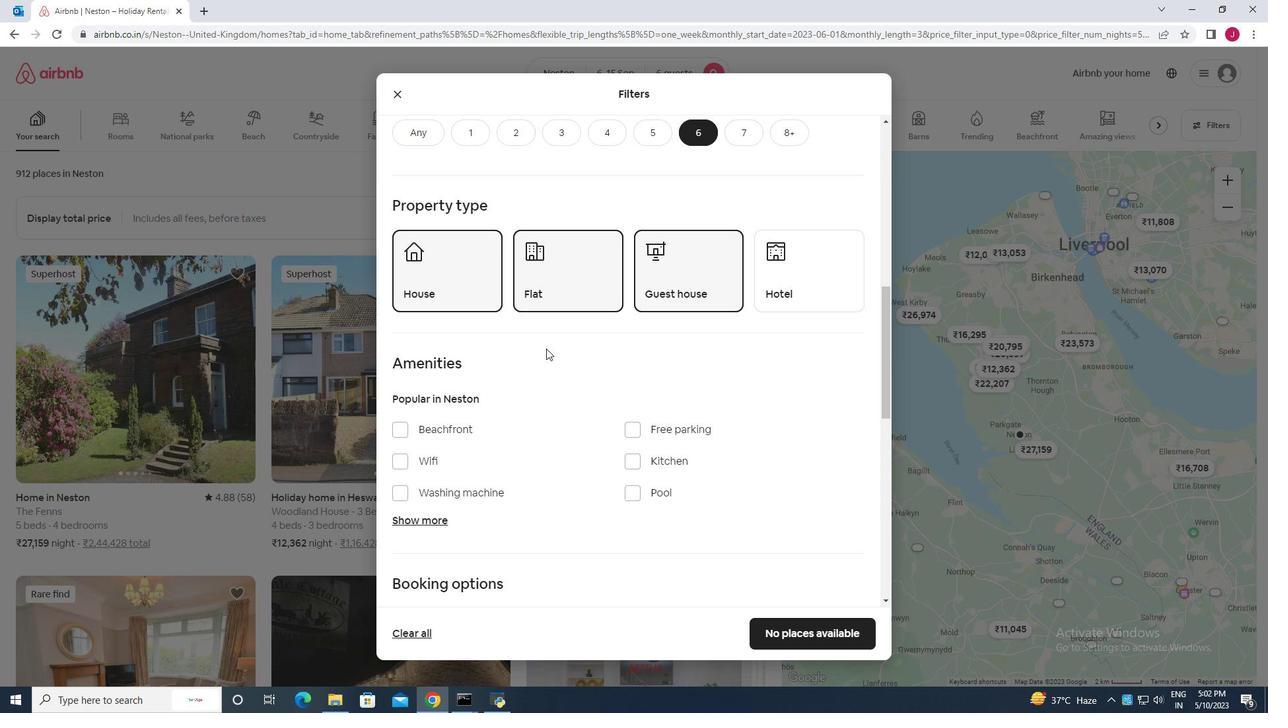 
Action: Mouse moved to (413, 321)
Screenshot: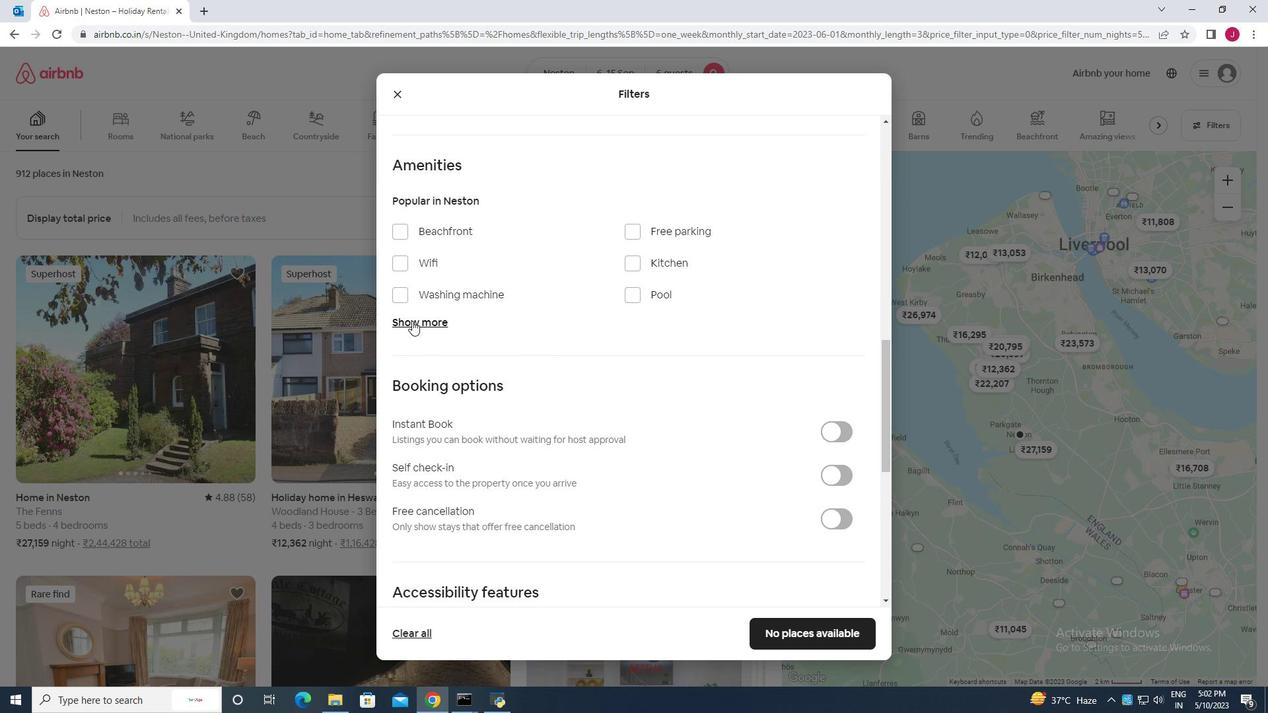 
Action: Mouse pressed left at (413, 321)
Screenshot: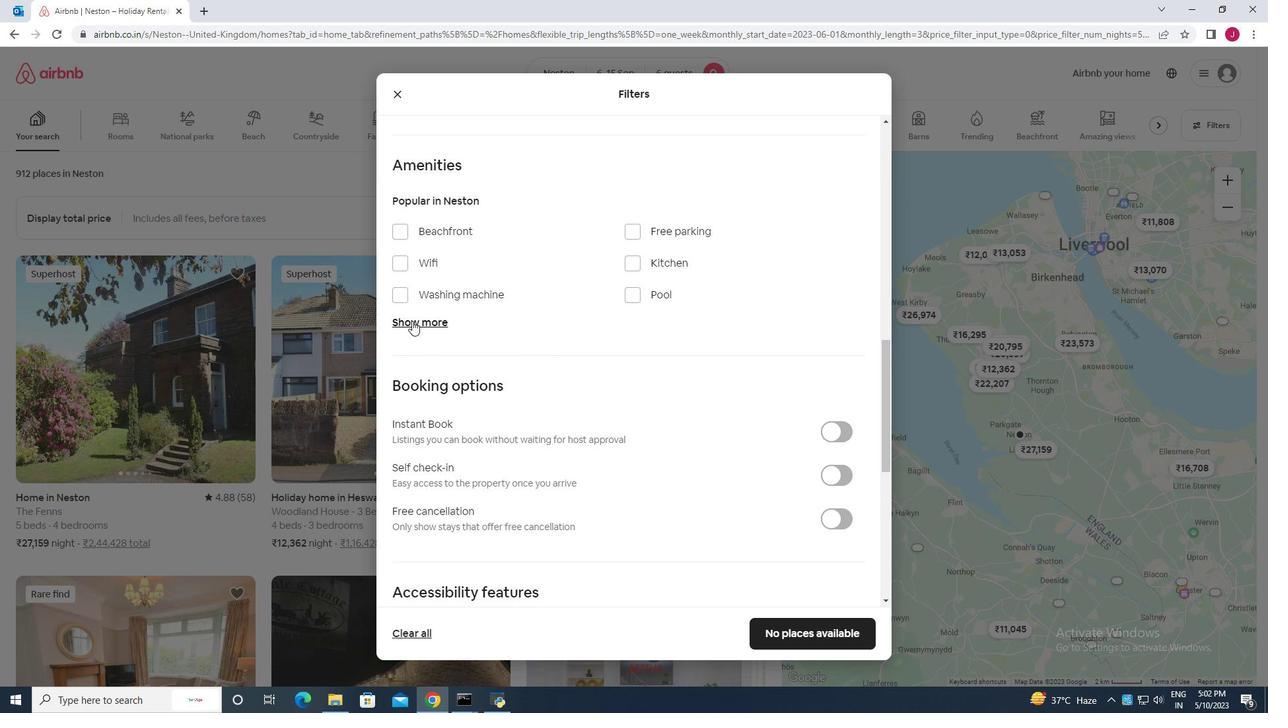 
Action: Mouse moved to (405, 262)
Screenshot: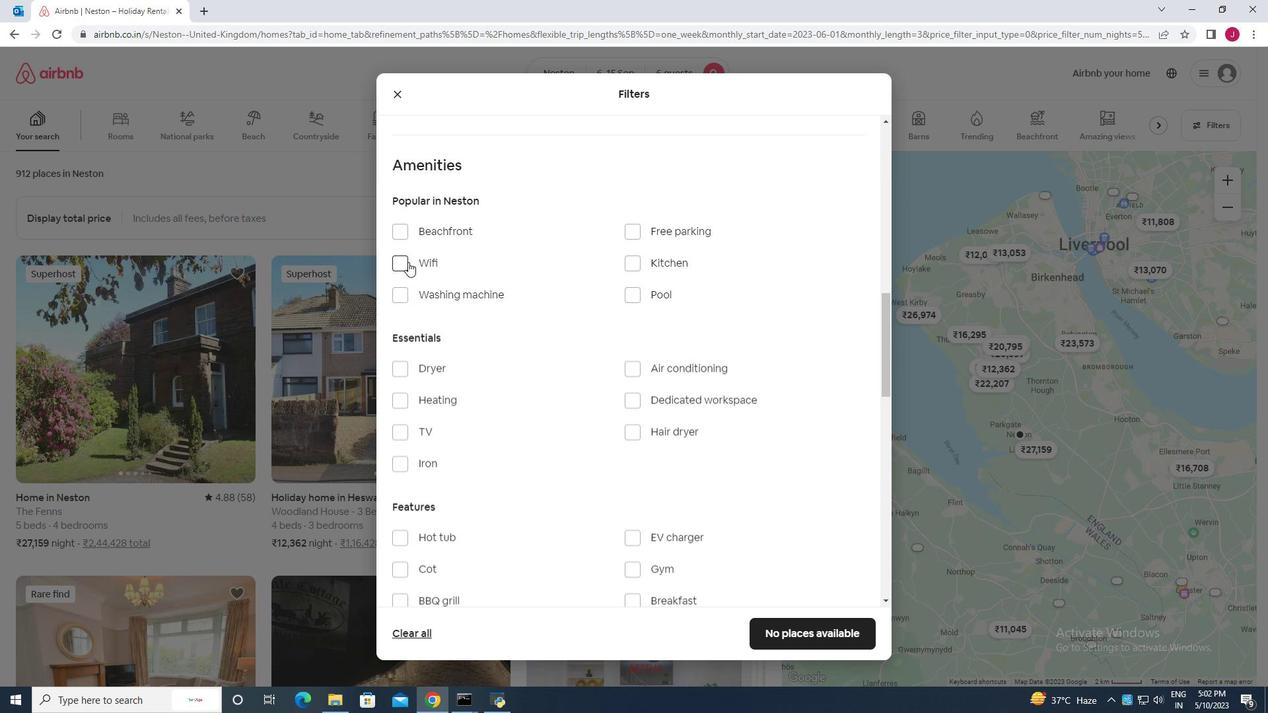 
Action: Mouse pressed left at (405, 262)
Screenshot: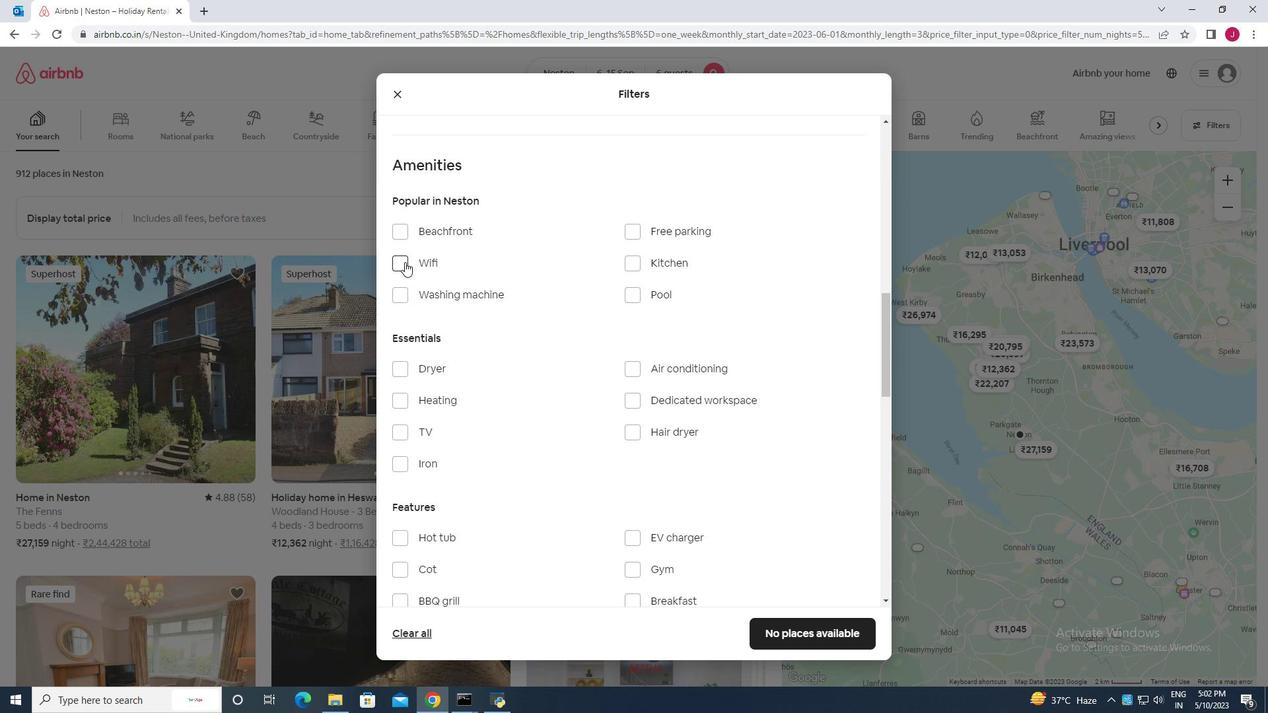 
Action: Mouse moved to (639, 228)
Screenshot: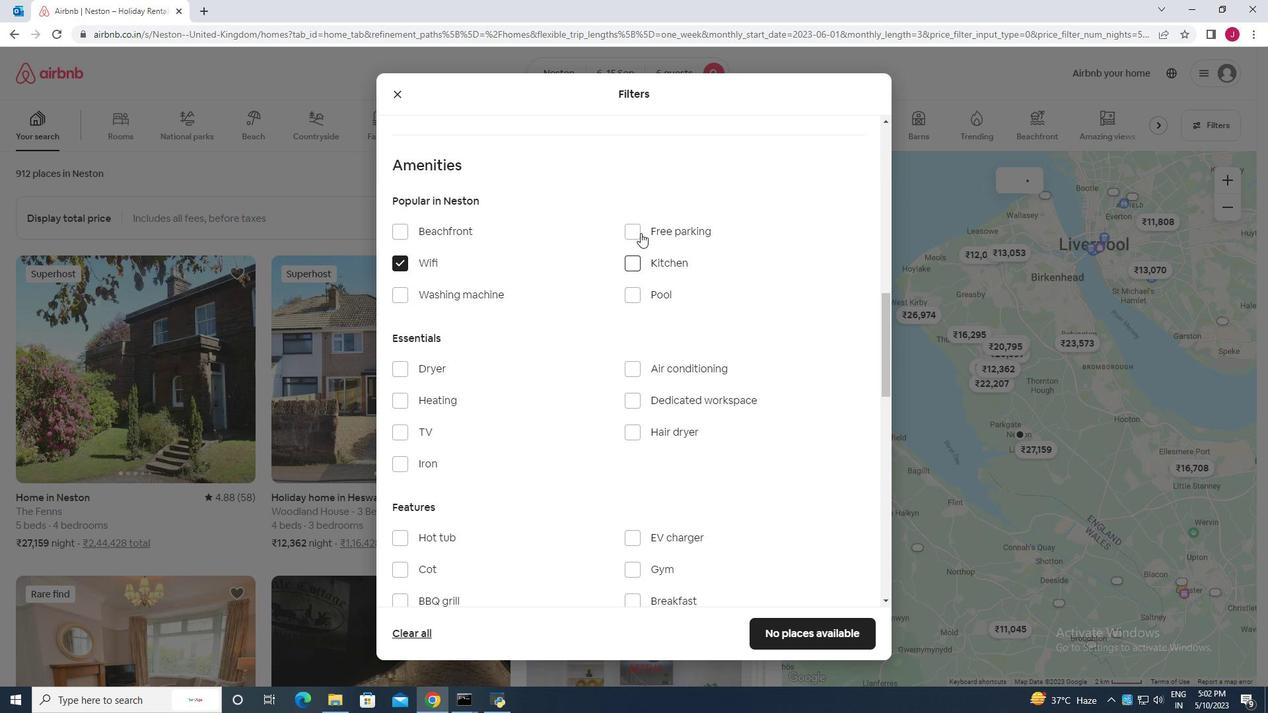 
Action: Mouse pressed left at (639, 228)
Screenshot: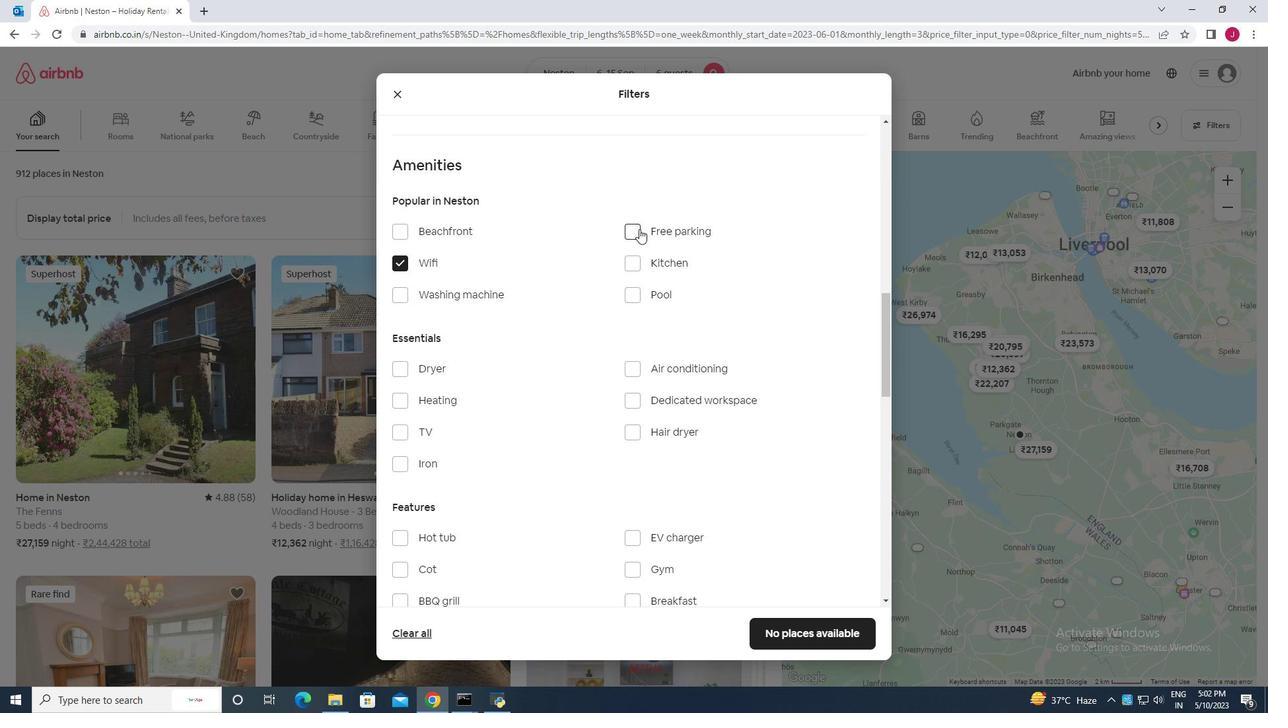
Action: Mouse moved to (618, 544)
Screenshot: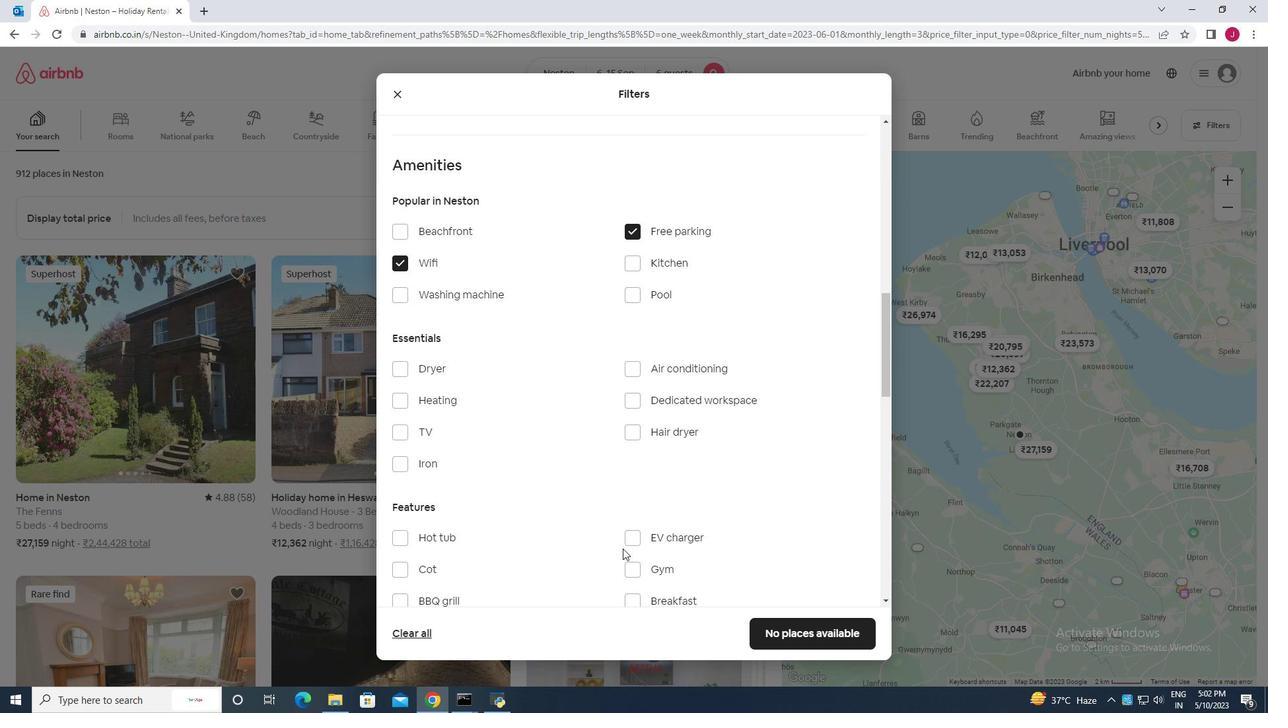 
Action: Mouse scrolled (618, 543) with delta (0, 0)
Screenshot: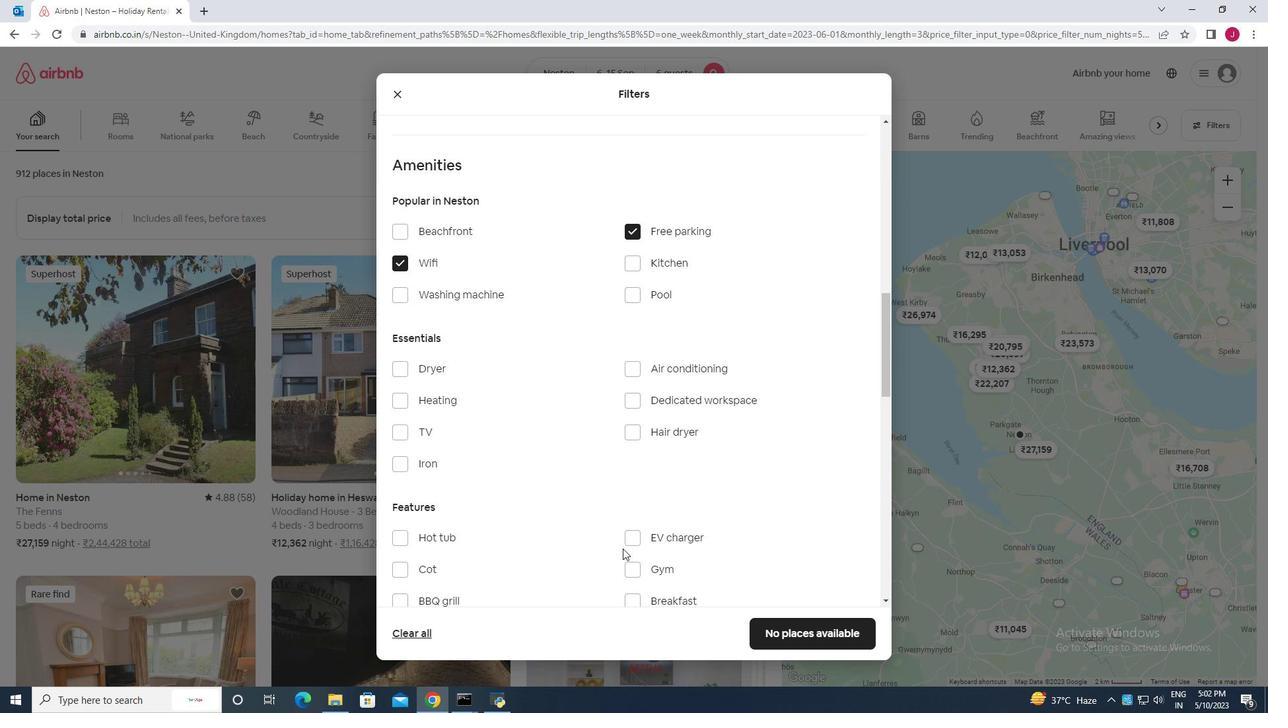 
Action: Mouse moved to (617, 543)
Screenshot: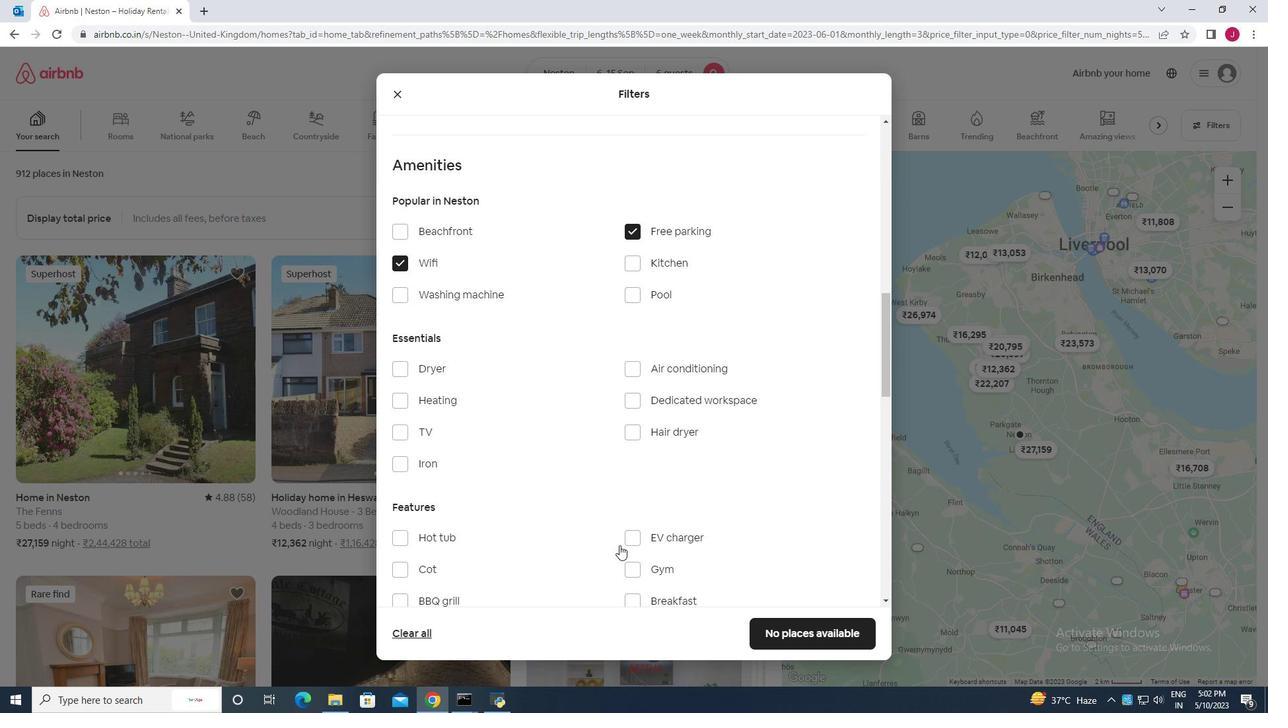 
Action: Mouse scrolled (617, 542) with delta (0, 0)
Screenshot: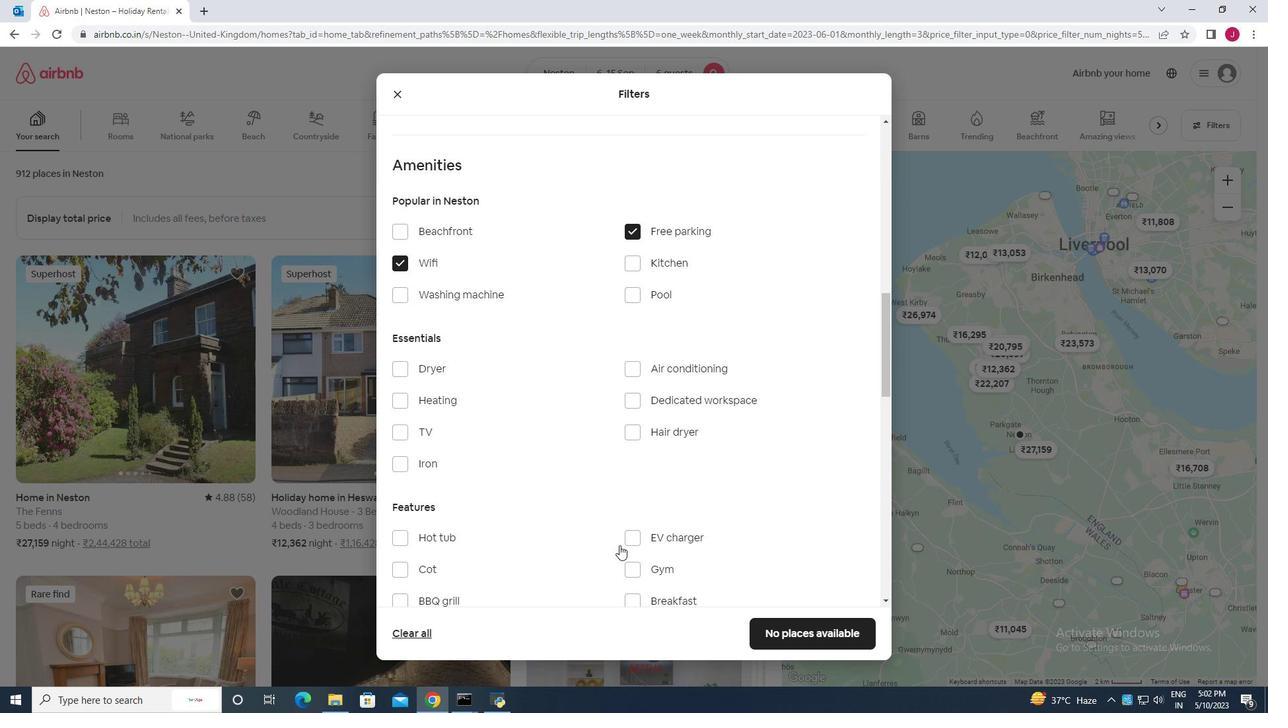 
Action: Mouse moved to (400, 298)
Screenshot: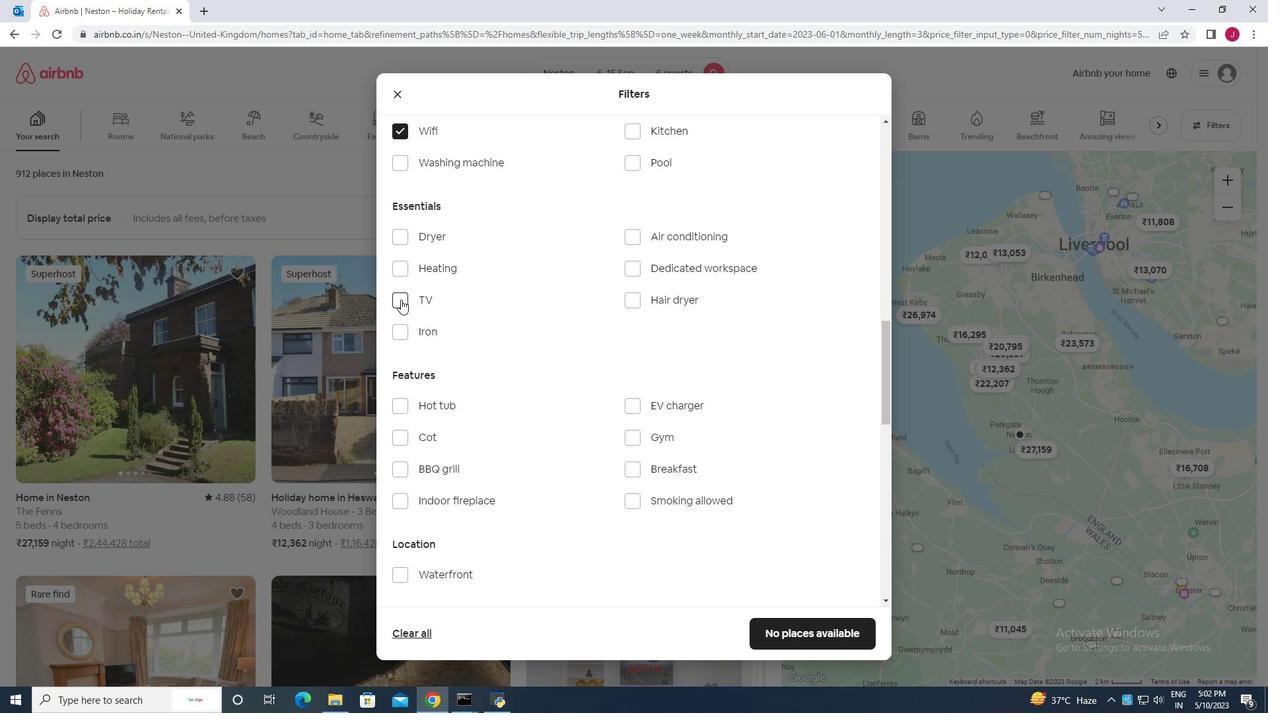 
Action: Mouse pressed left at (400, 298)
Screenshot: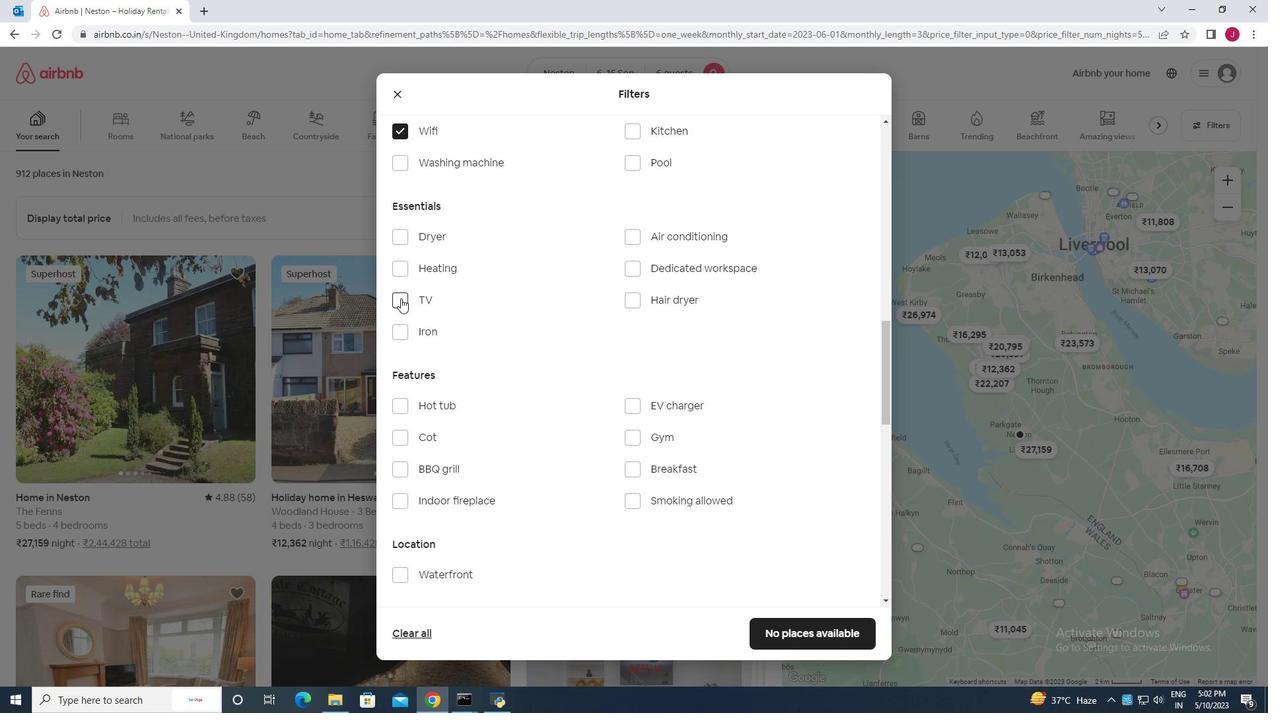 
Action: Mouse moved to (438, 313)
Screenshot: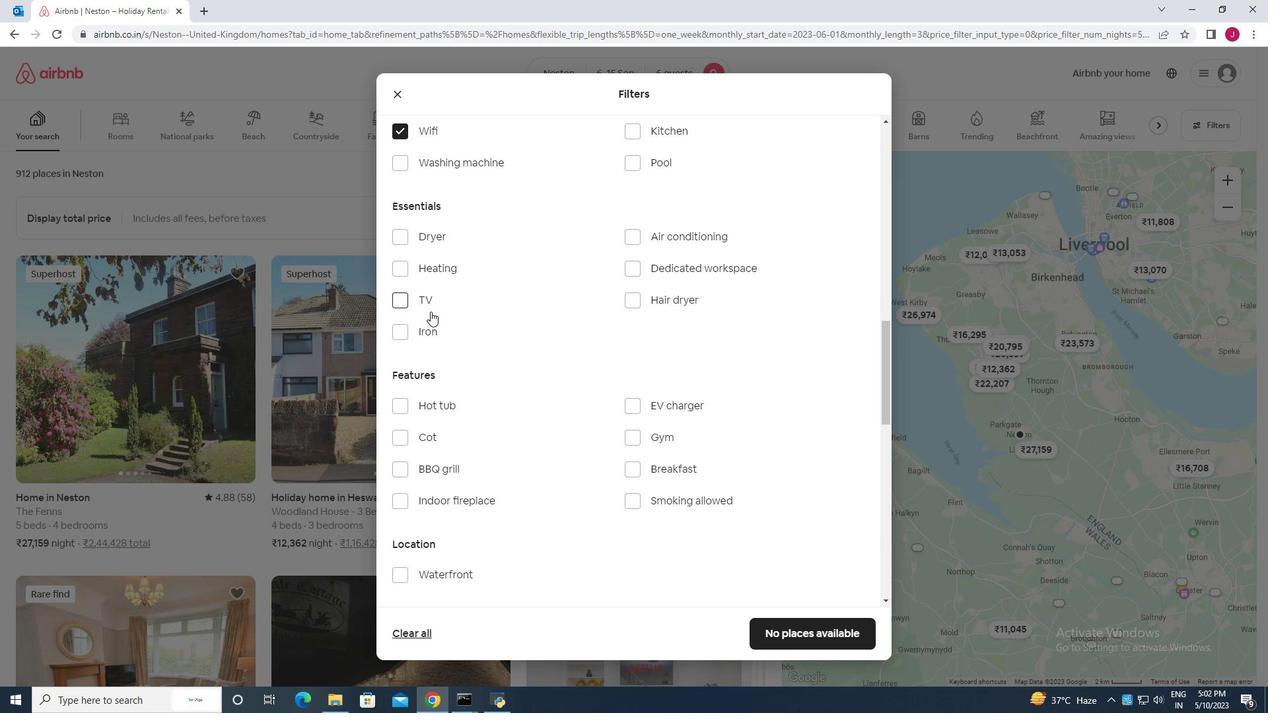 
Action: Mouse scrolled (438, 313) with delta (0, 0)
Screenshot: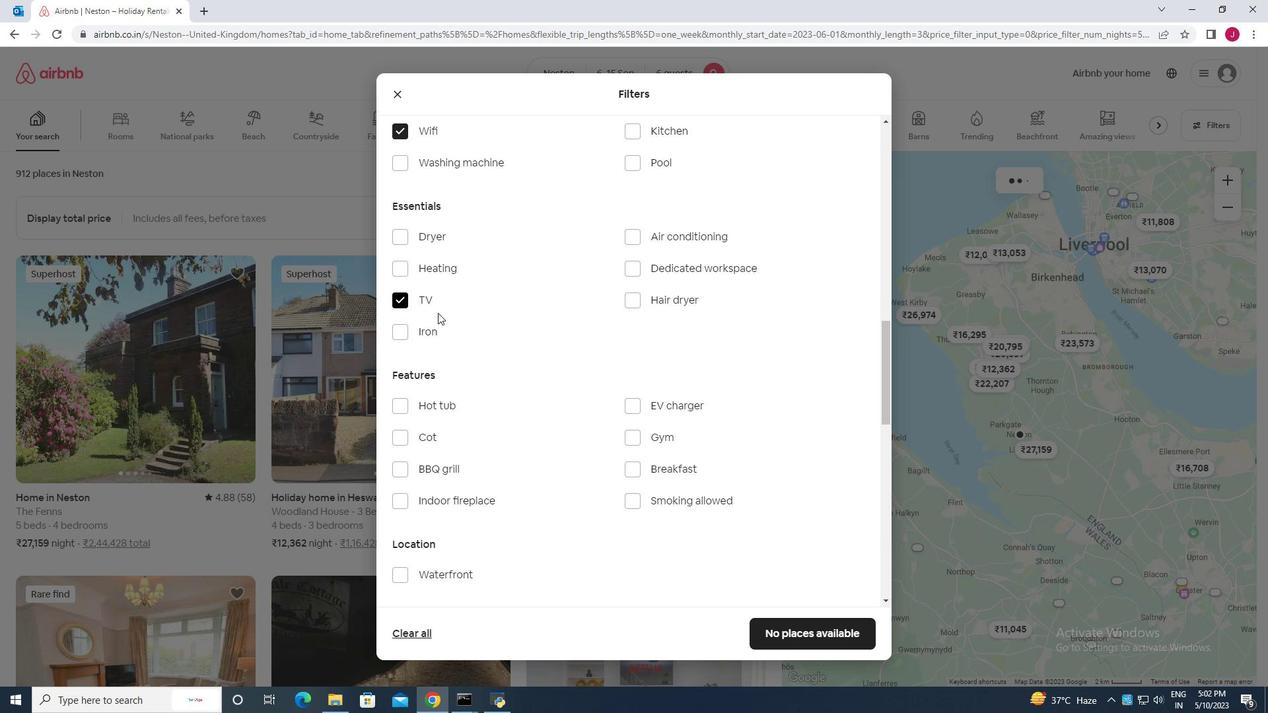 
Action: Mouse scrolled (438, 313) with delta (0, 0)
Screenshot: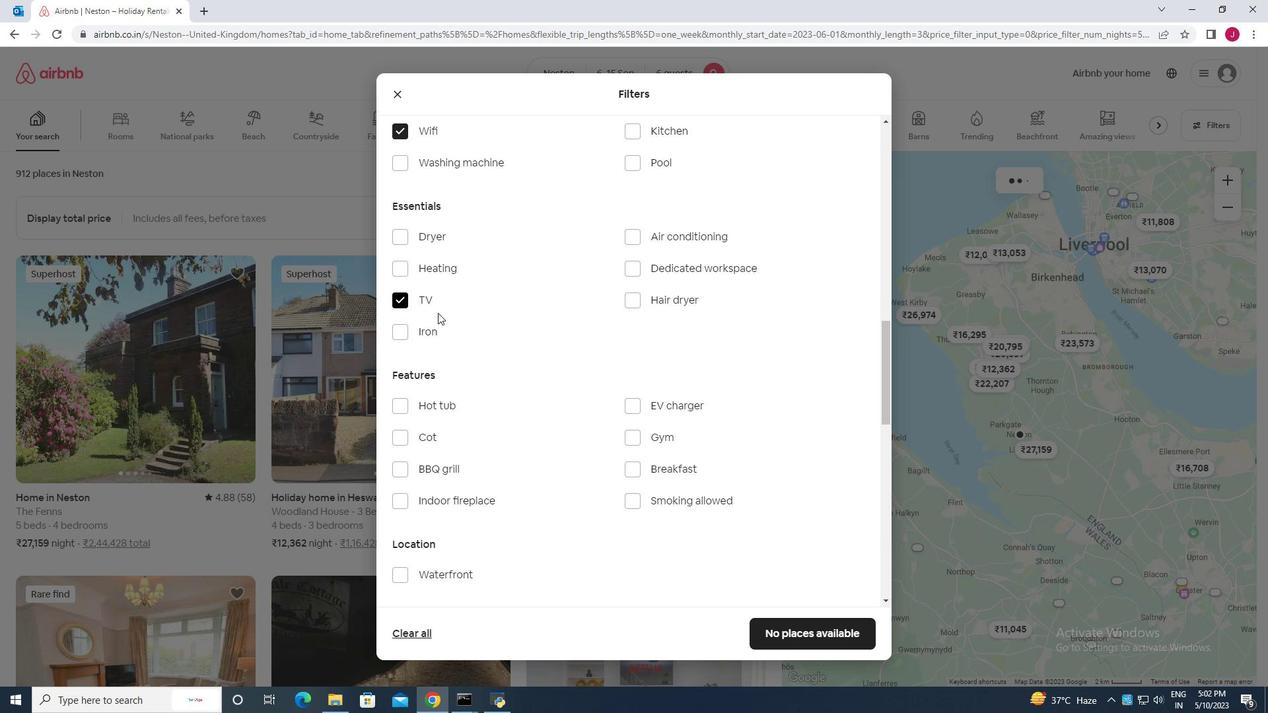 
Action: Mouse scrolled (438, 313) with delta (0, 0)
Screenshot: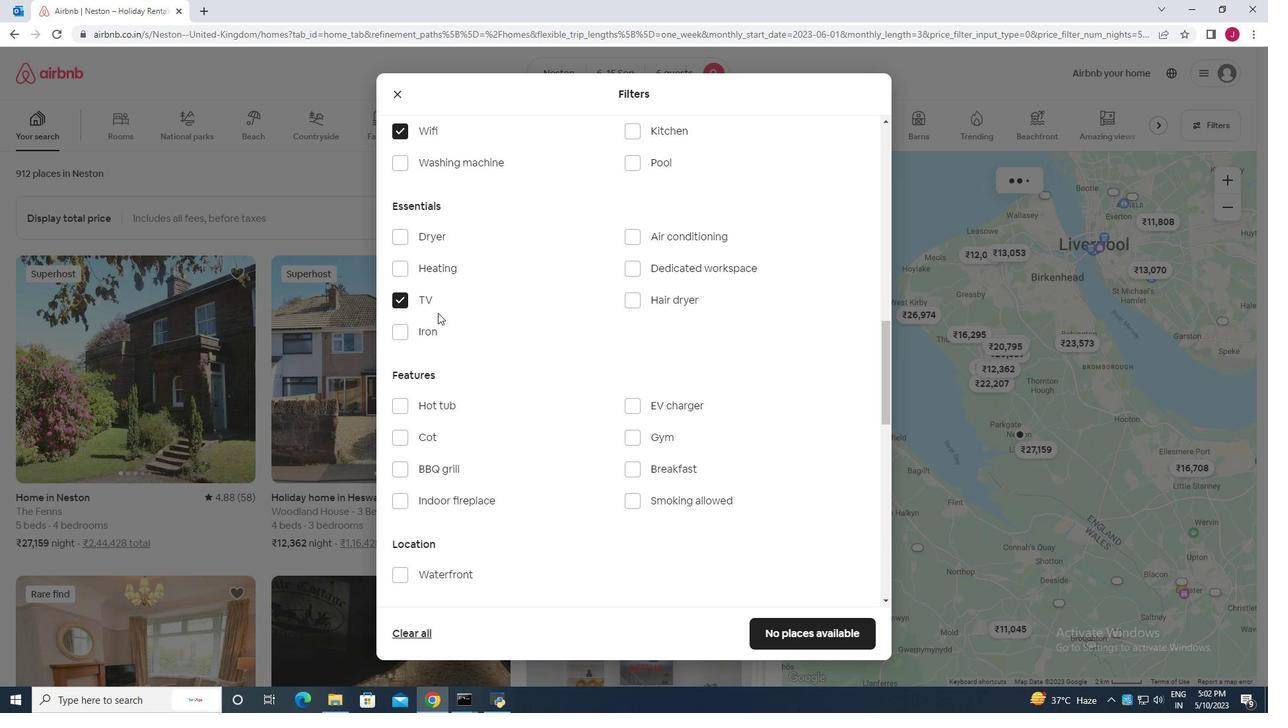 
Action: Mouse scrolled (438, 312) with delta (0, 0)
Screenshot: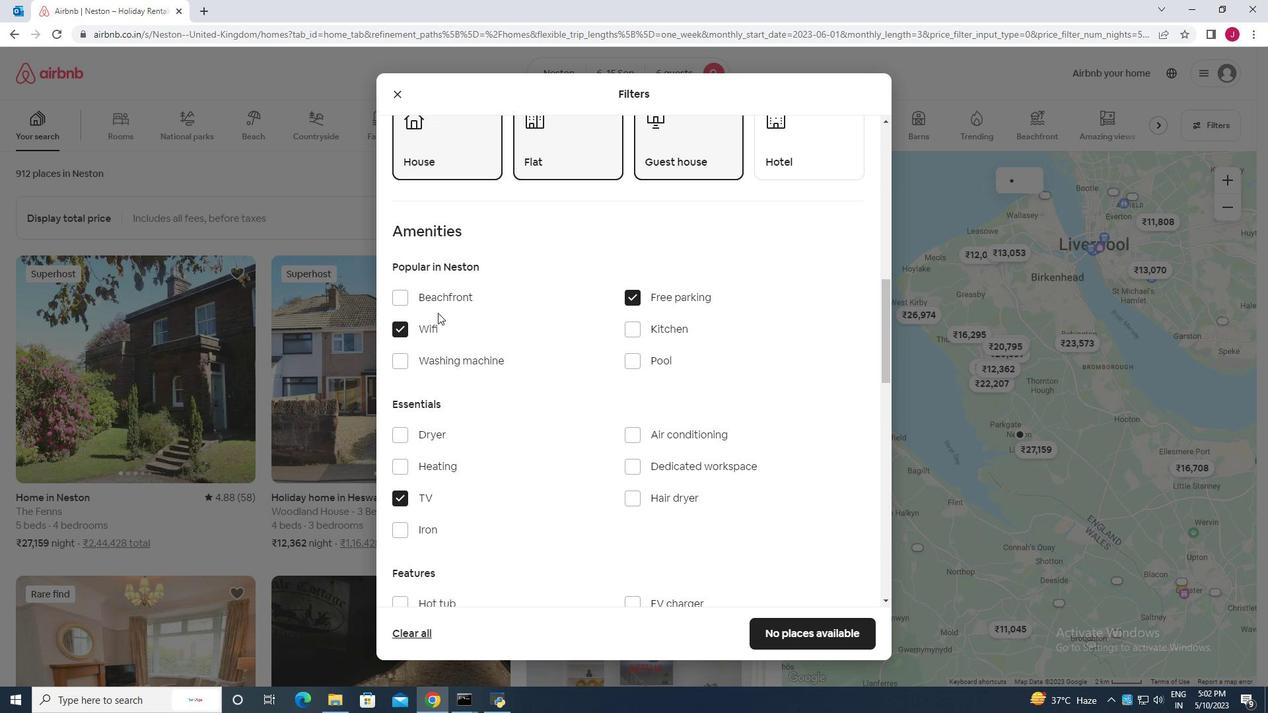 
Action: Mouse scrolled (438, 312) with delta (0, 0)
Screenshot: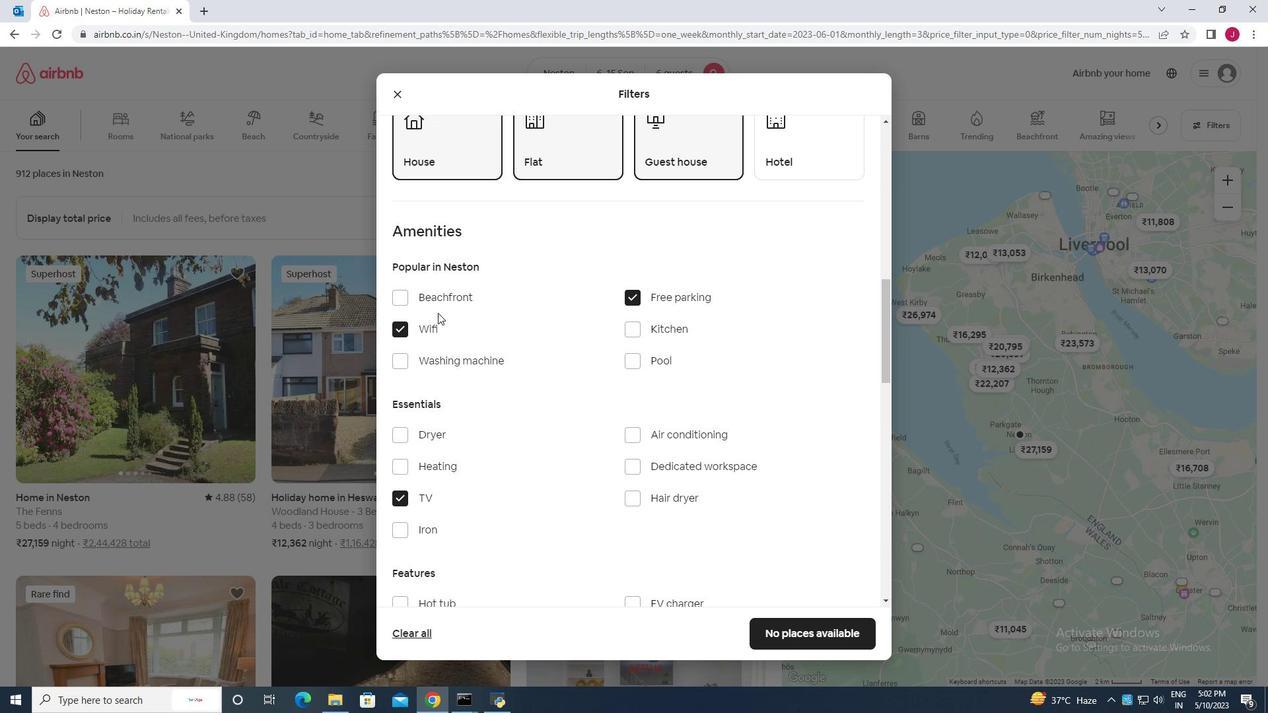 
Action: Mouse moved to (532, 367)
Screenshot: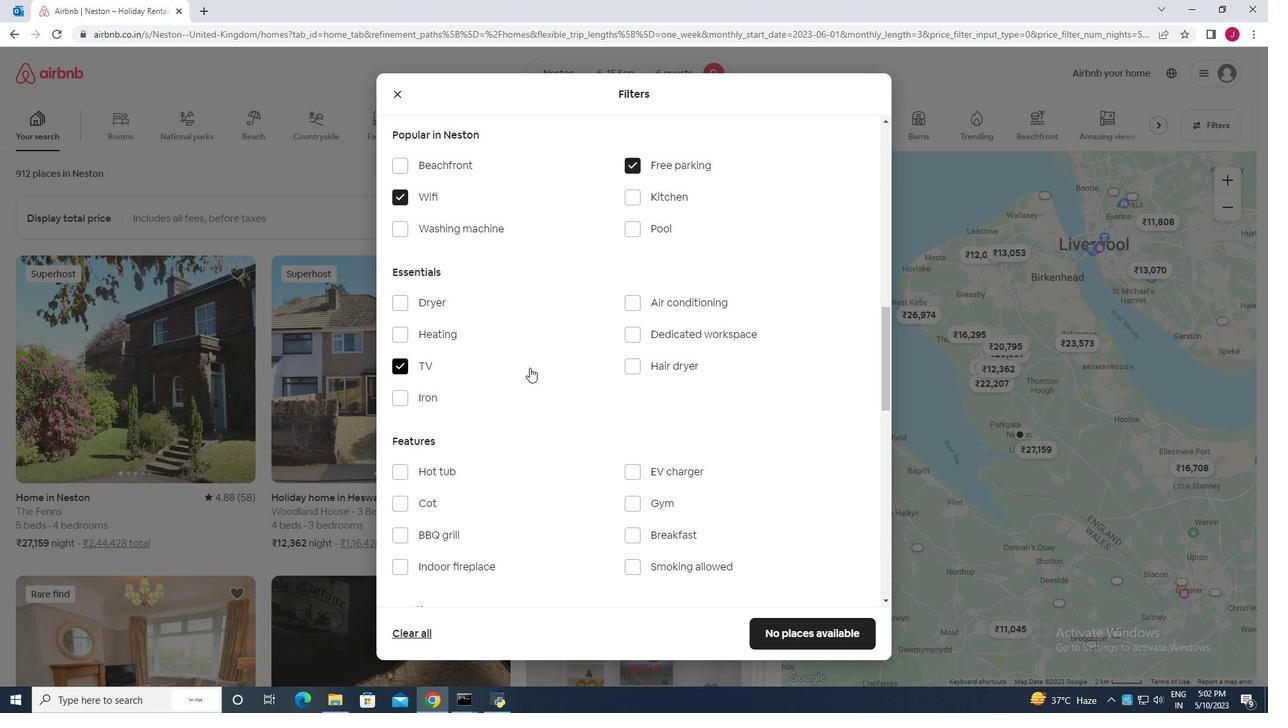 
Action: Mouse scrolled (532, 366) with delta (0, 0)
Screenshot: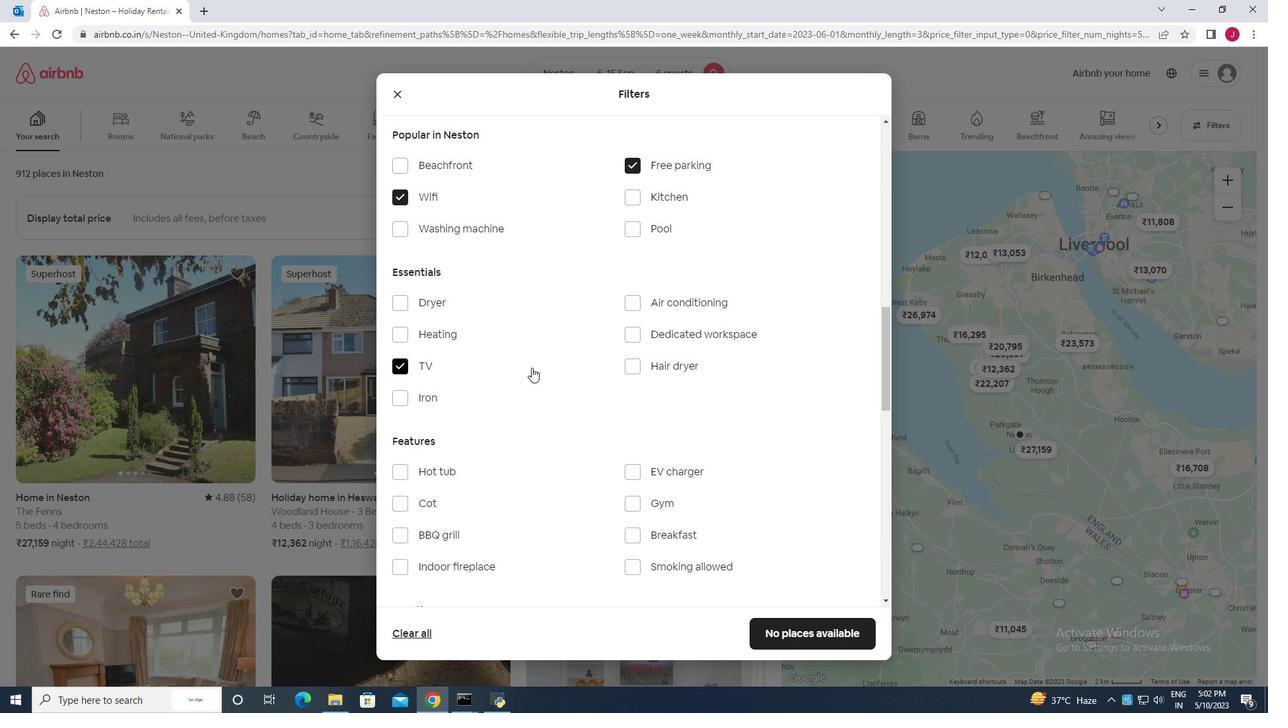 
Action: Mouse moved to (633, 433)
Screenshot: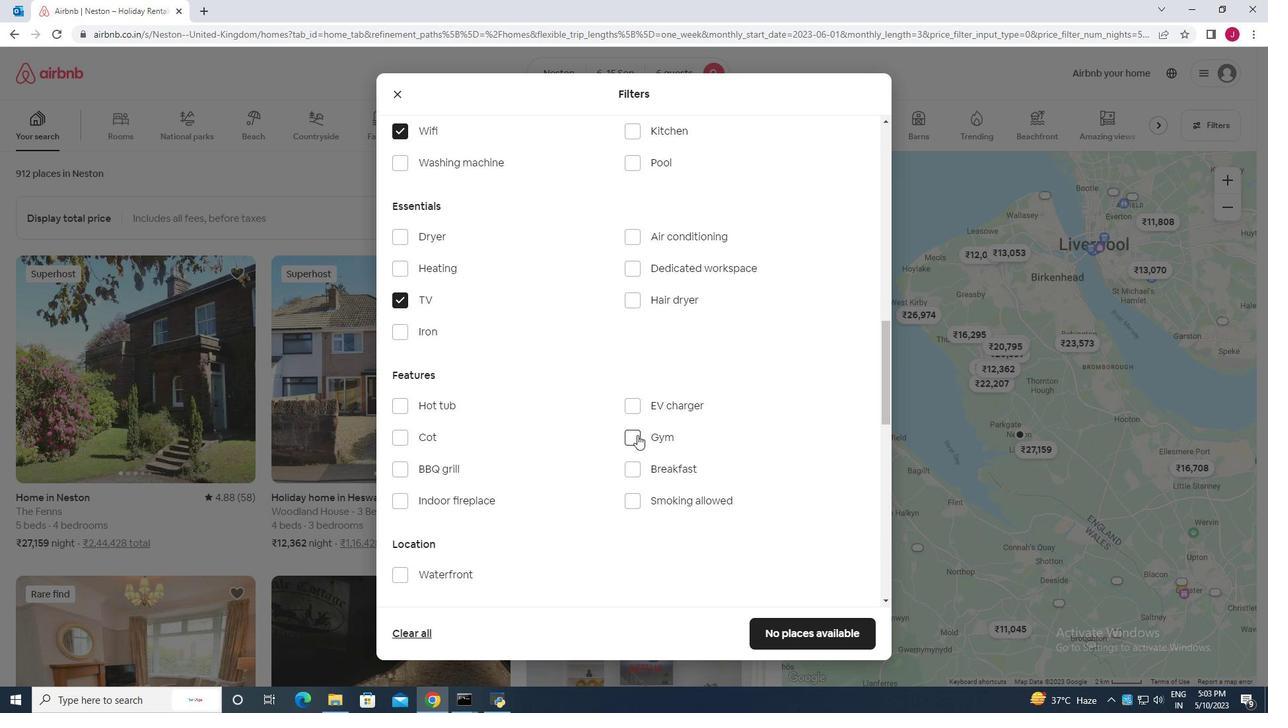 
Action: Mouse pressed left at (633, 433)
Screenshot: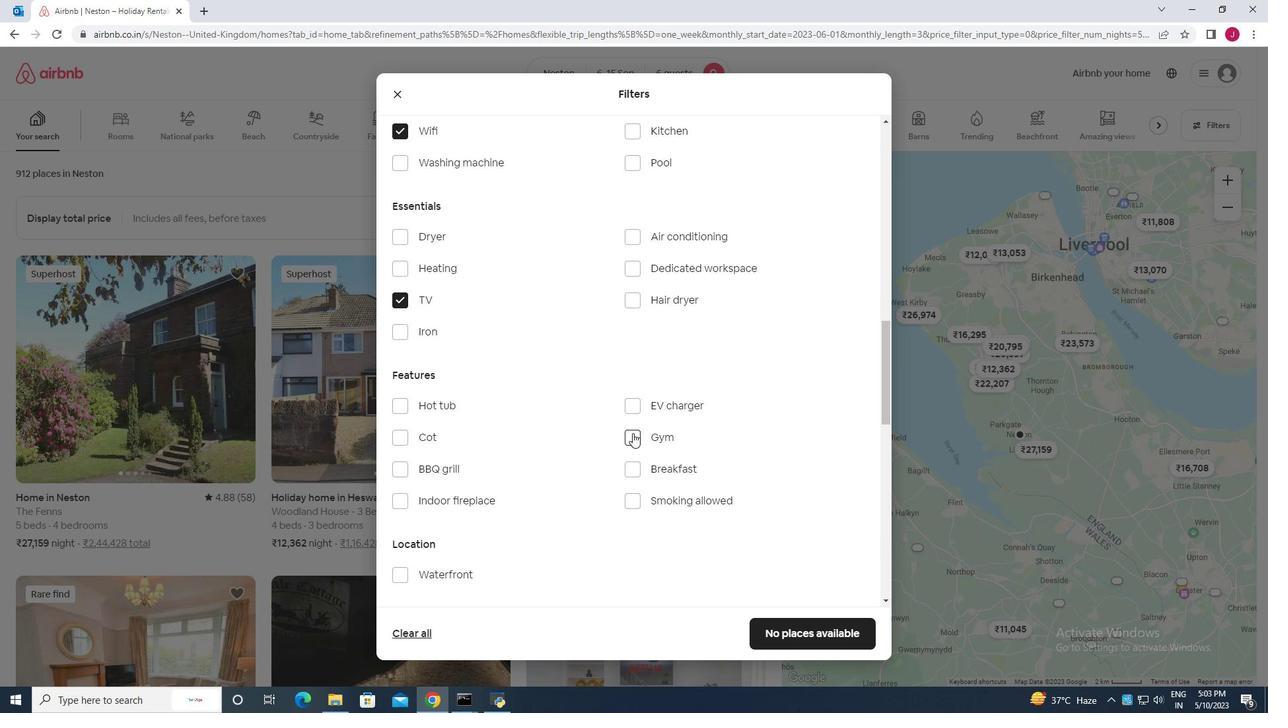 
Action: Mouse moved to (563, 405)
Screenshot: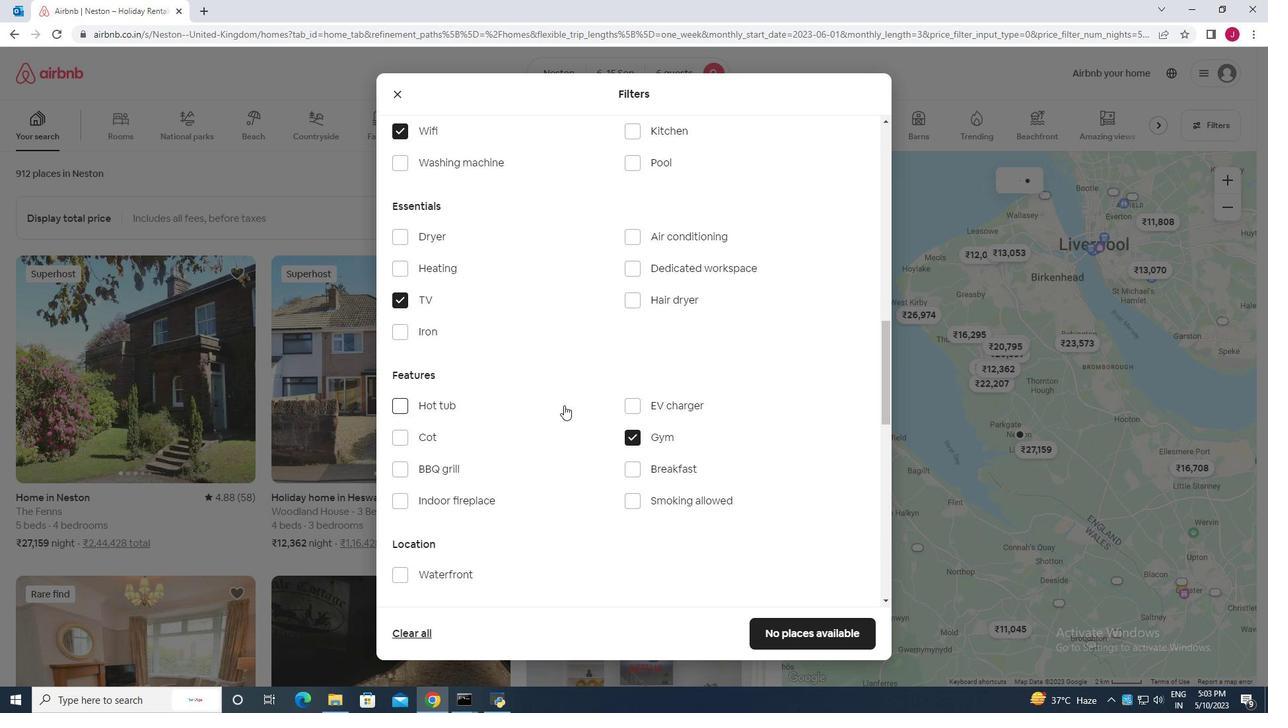 
Action: Mouse scrolled (563, 404) with delta (0, 0)
Screenshot: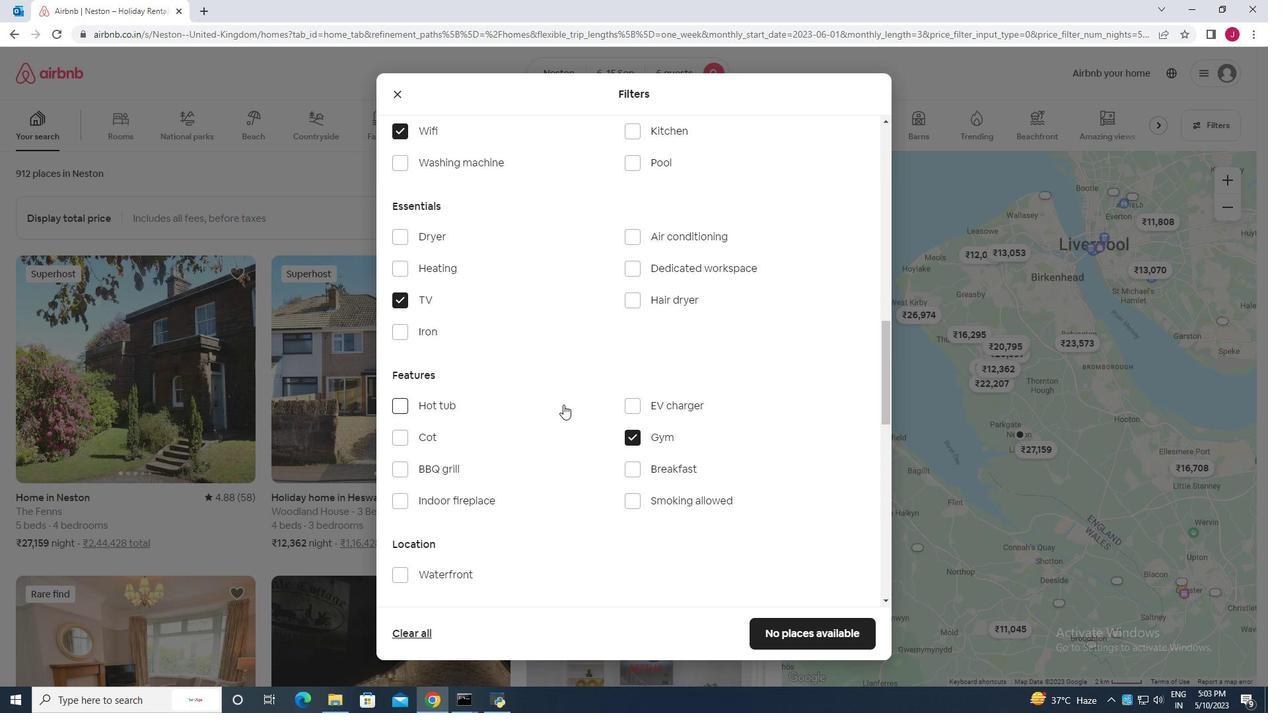 
Action: Mouse scrolled (563, 404) with delta (0, 0)
Screenshot: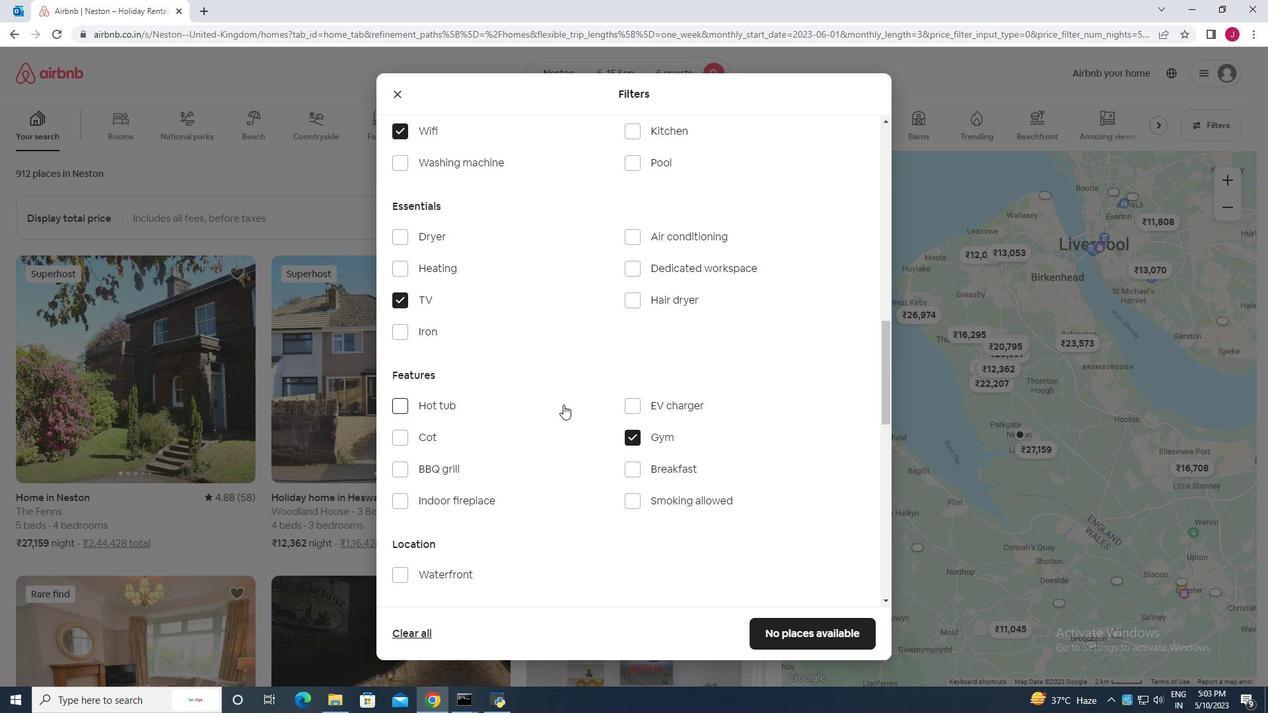 
Action: Mouse scrolled (563, 404) with delta (0, 0)
Screenshot: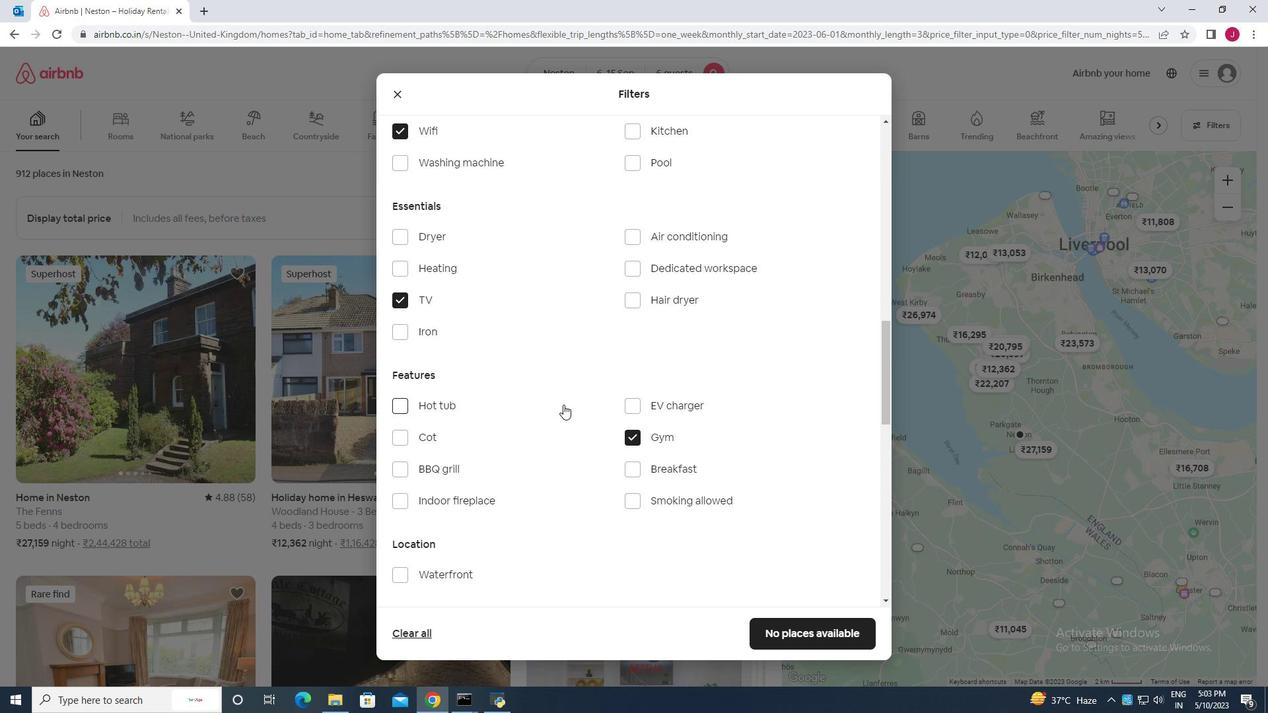 
Action: Mouse moved to (577, 413)
Screenshot: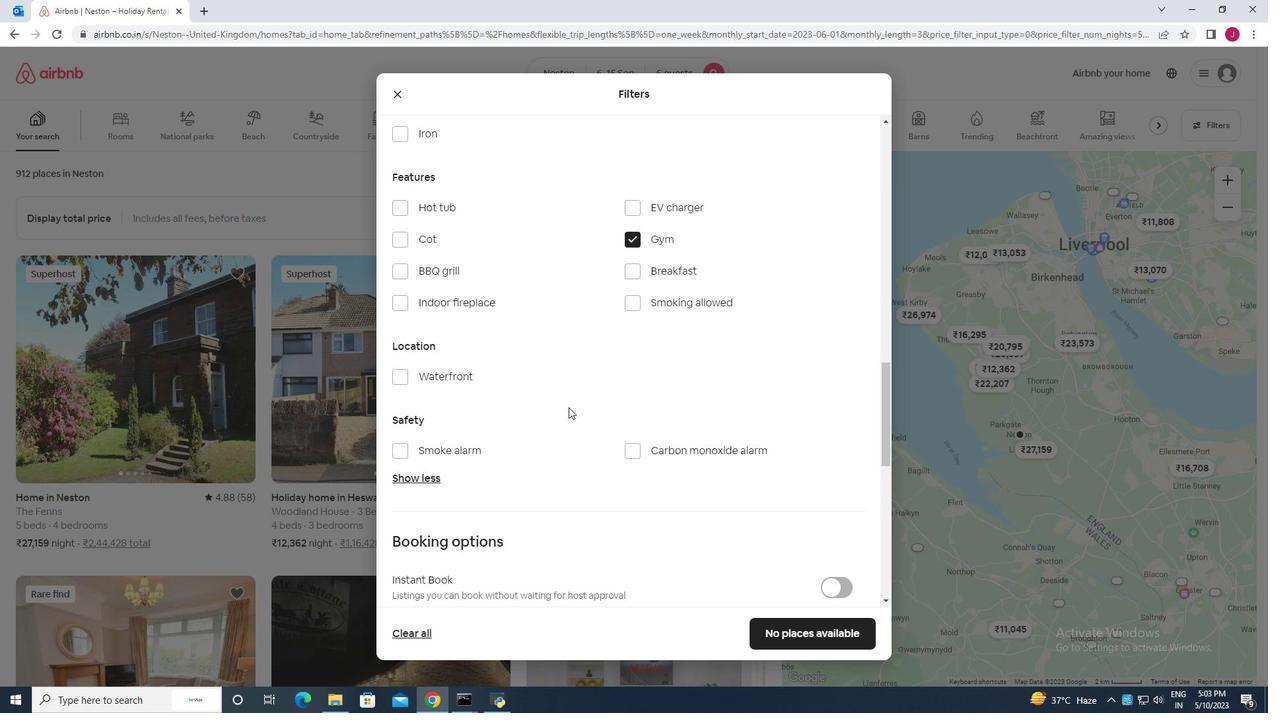 
Action: Mouse scrolled (577, 412) with delta (0, 0)
Screenshot: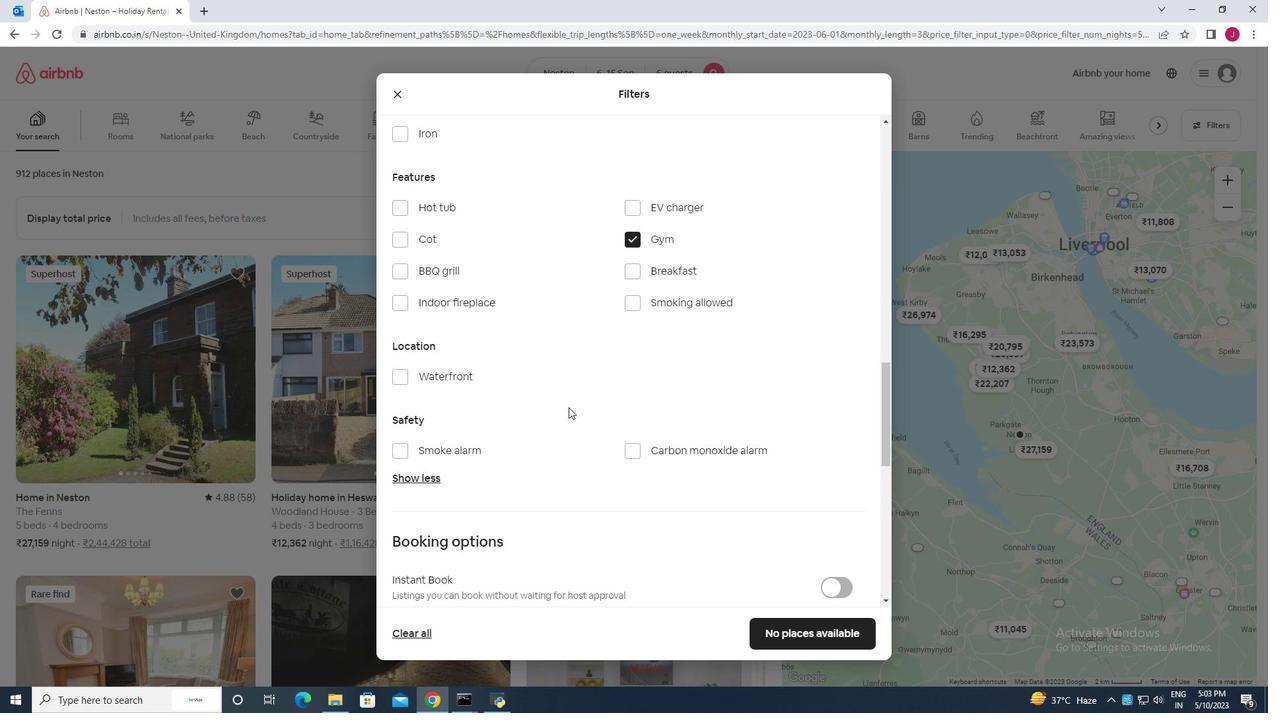
Action: Mouse moved to (629, 430)
Screenshot: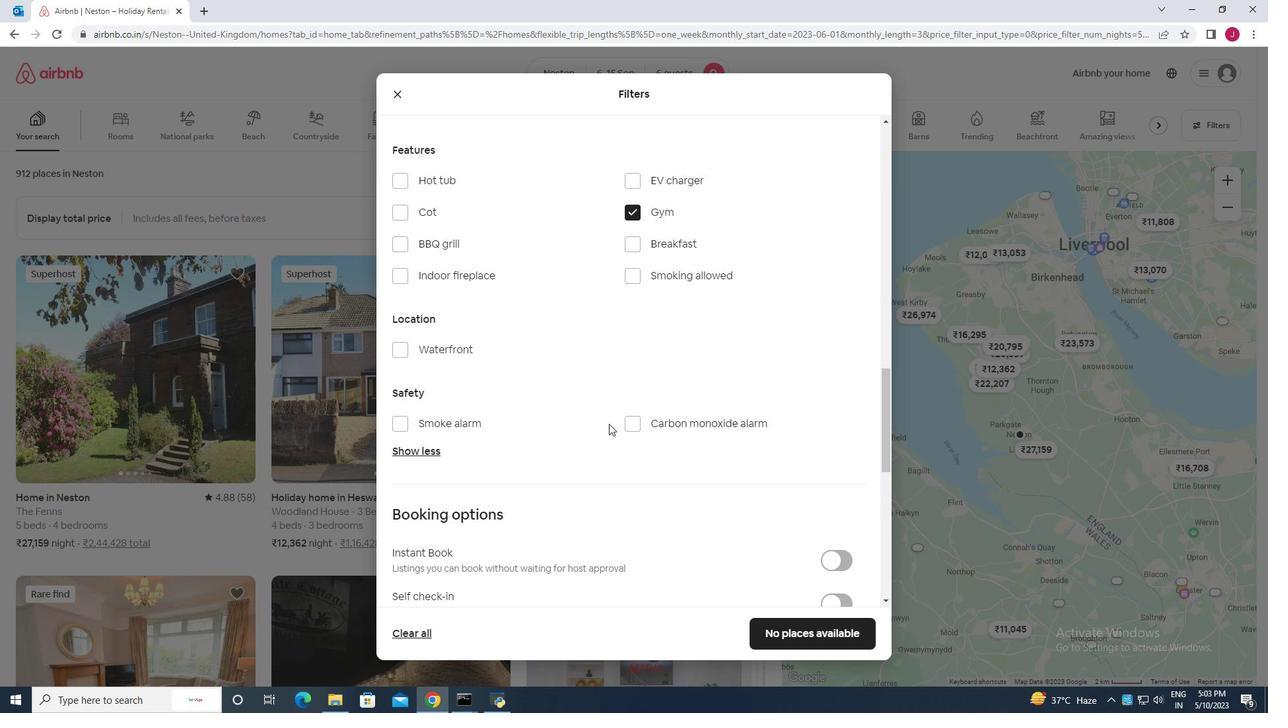 
Action: Mouse scrolled (629, 430) with delta (0, 0)
Screenshot: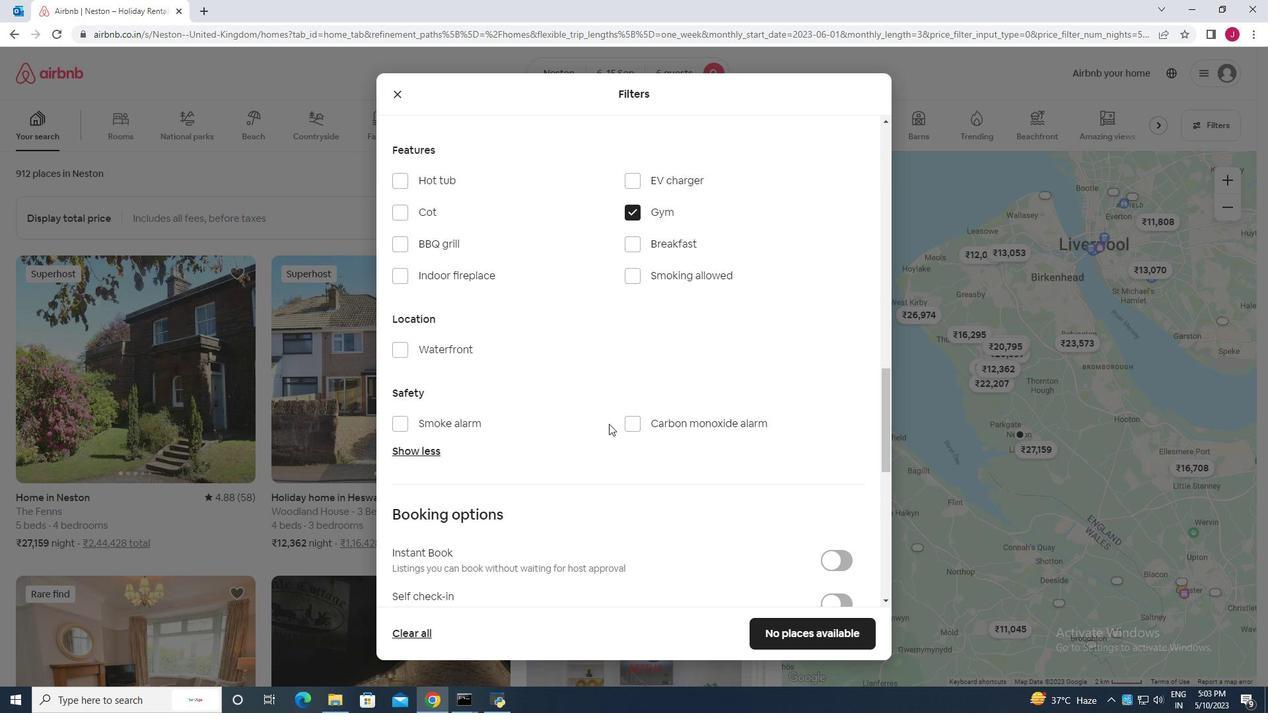 
Action: Mouse moved to (653, 436)
Screenshot: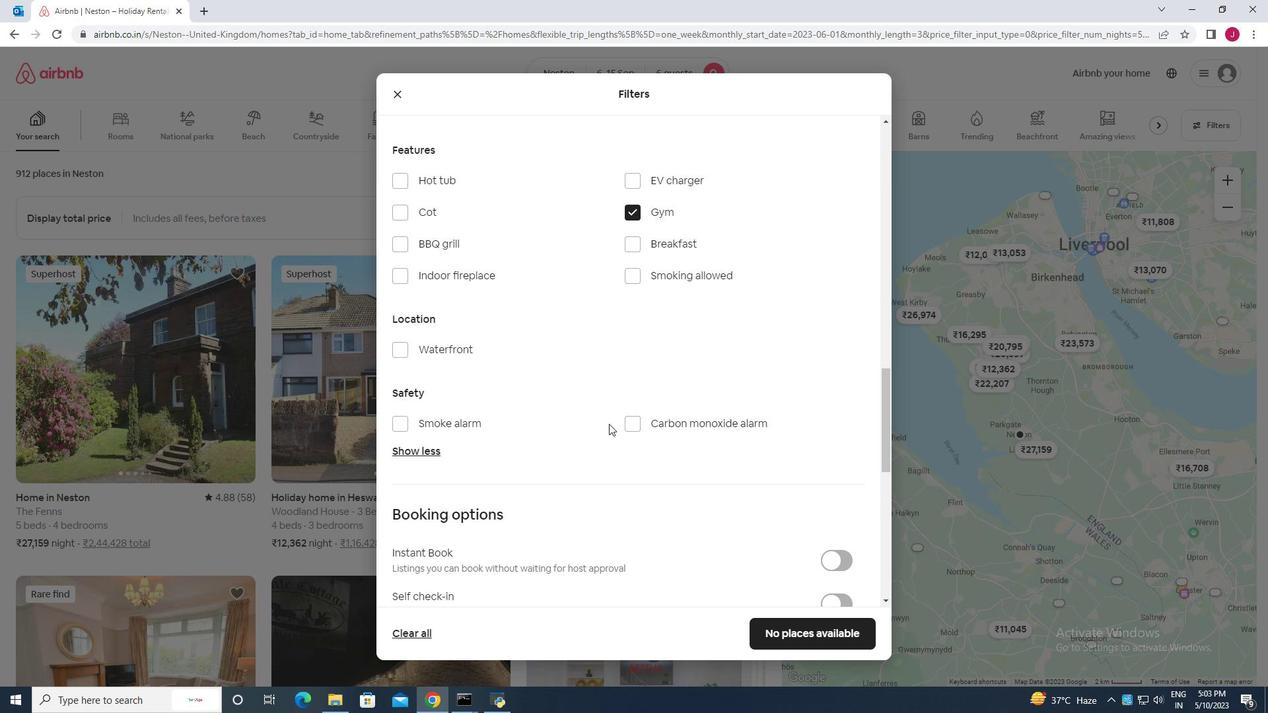 
Action: Mouse scrolled (653, 435) with delta (0, 0)
Screenshot: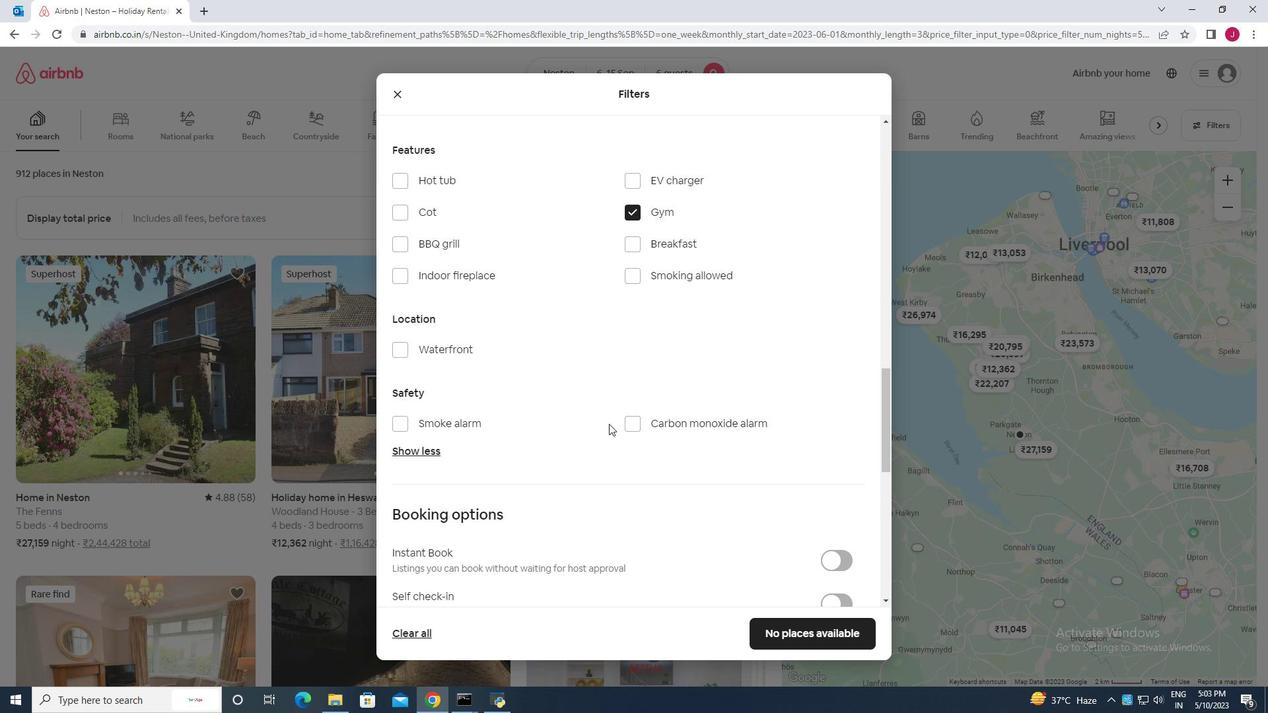
Action: Mouse moved to (674, 440)
Screenshot: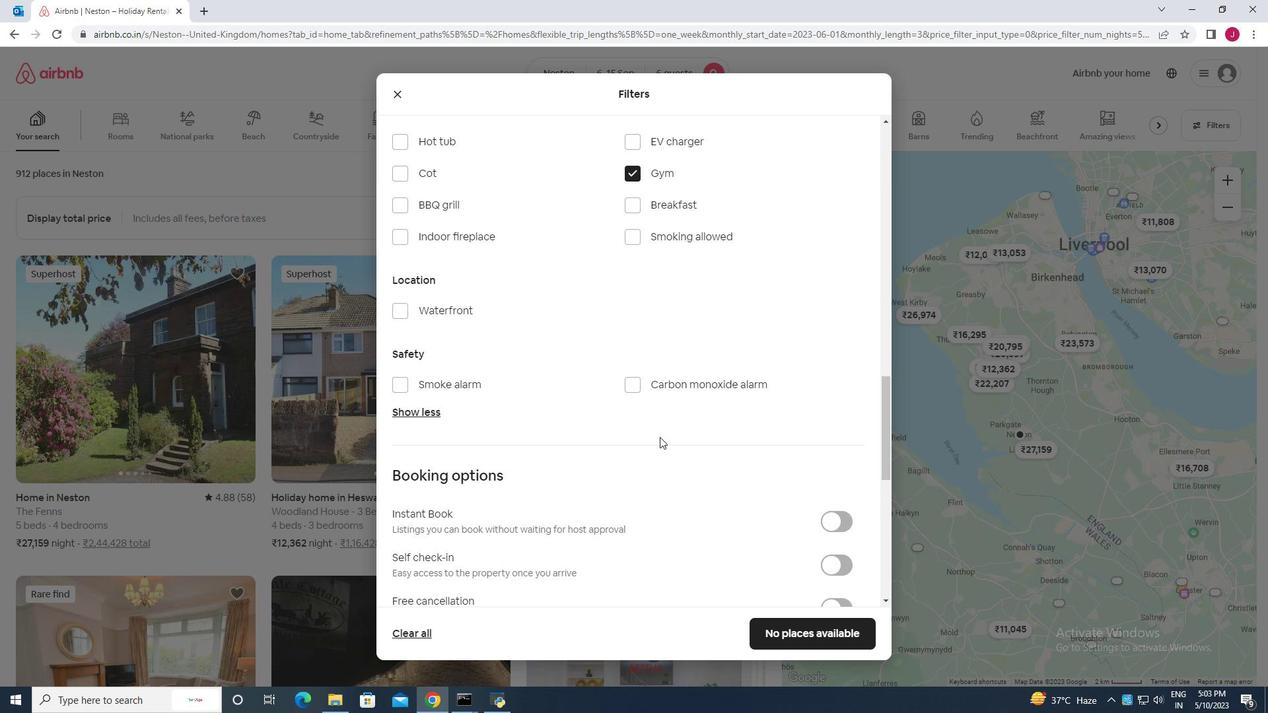 
Action: Mouse scrolled (674, 440) with delta (0, 0)
Screenshot: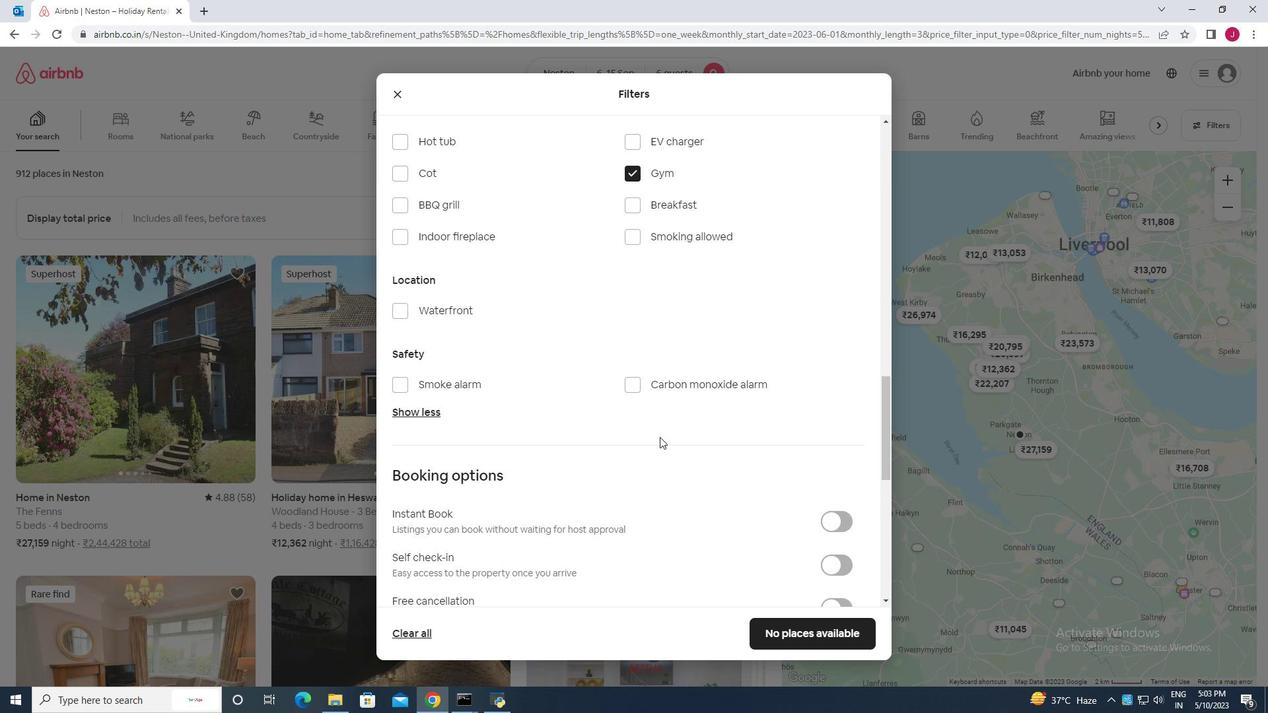
Action: Mouse moved to (832, 364)
Screenshot: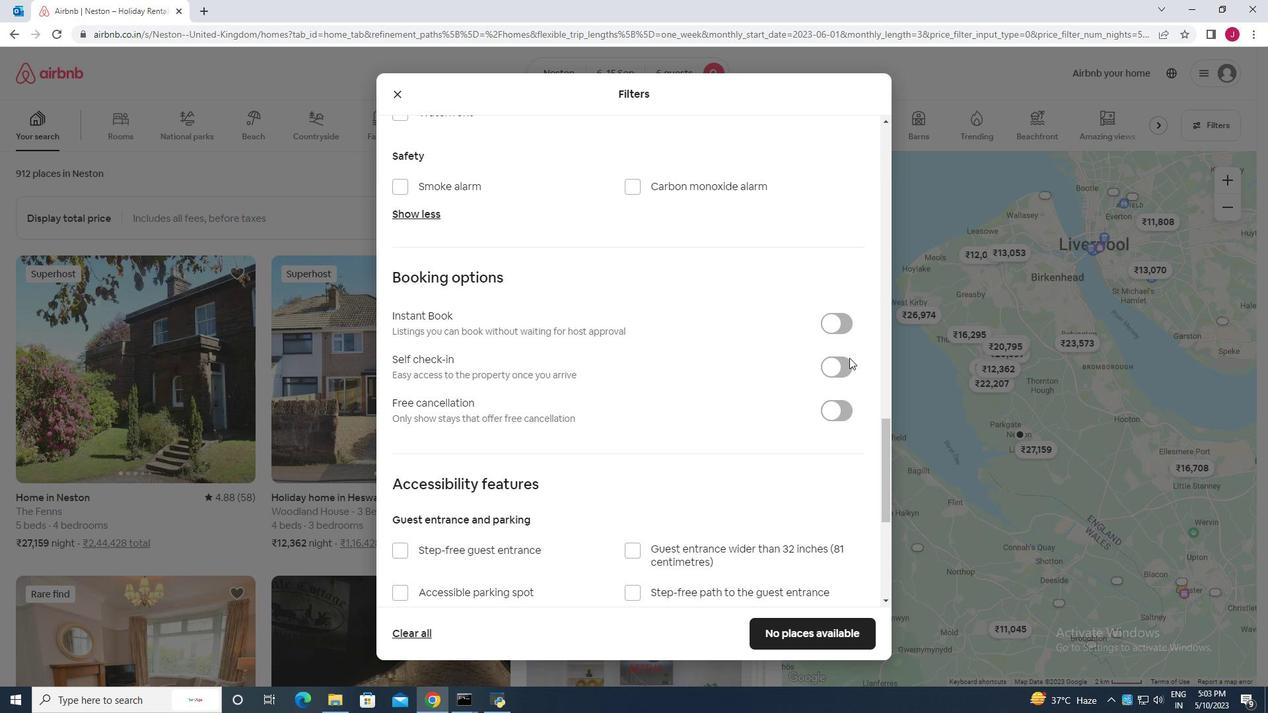 
Action: Mouse pressed left at (832, 364)
Screenshot: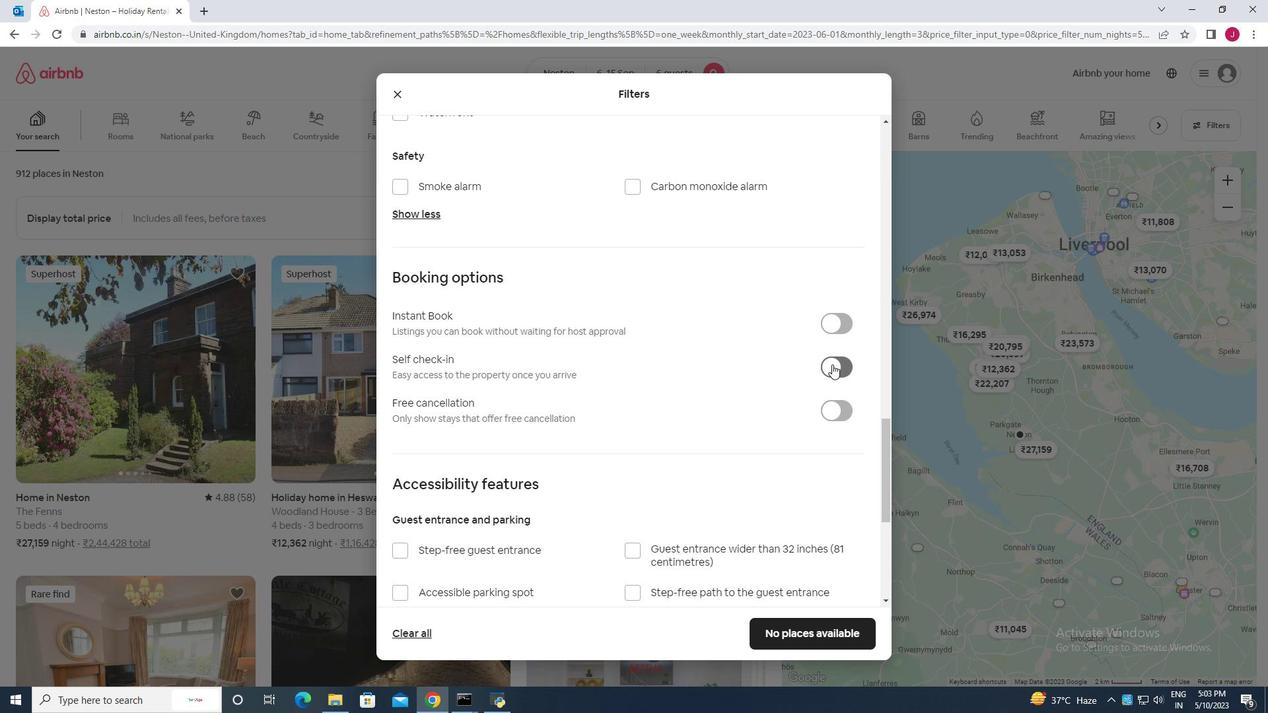 
Action: Mouse moved to (610, 409)
Screenshot: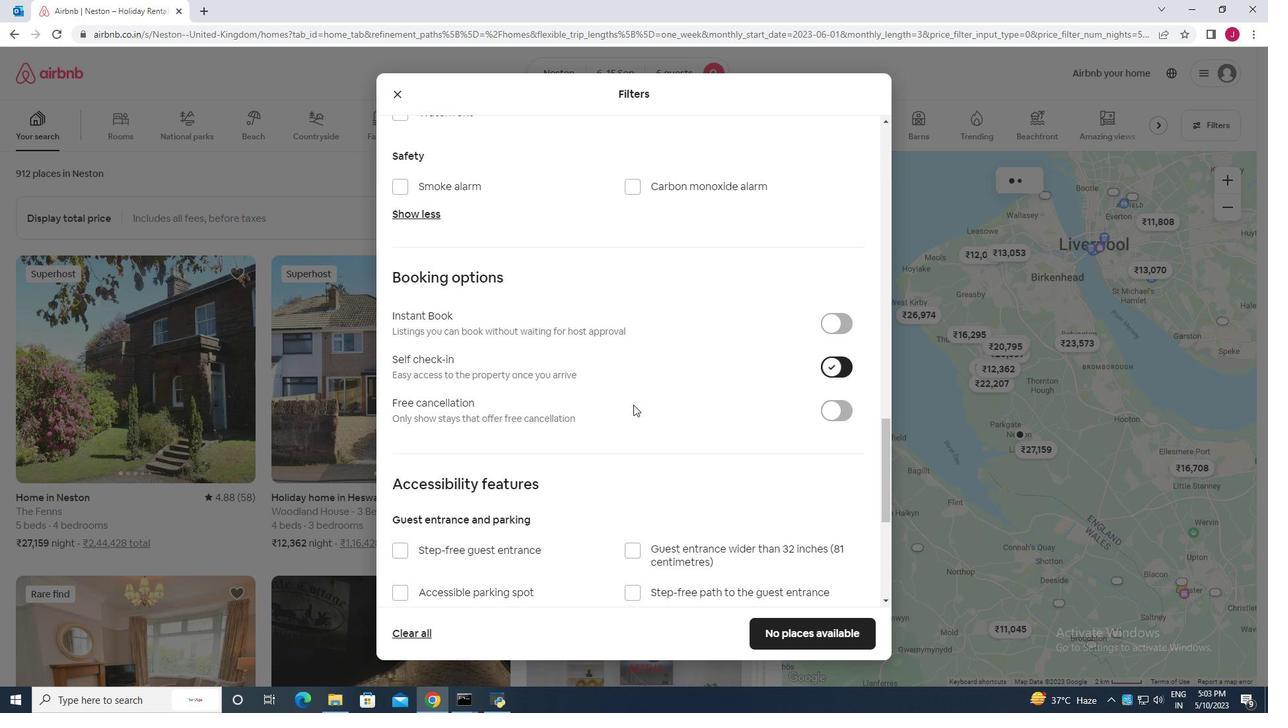 
Action: Mouse scrolled (610, 409) with delta (0, 0)
Screenshot: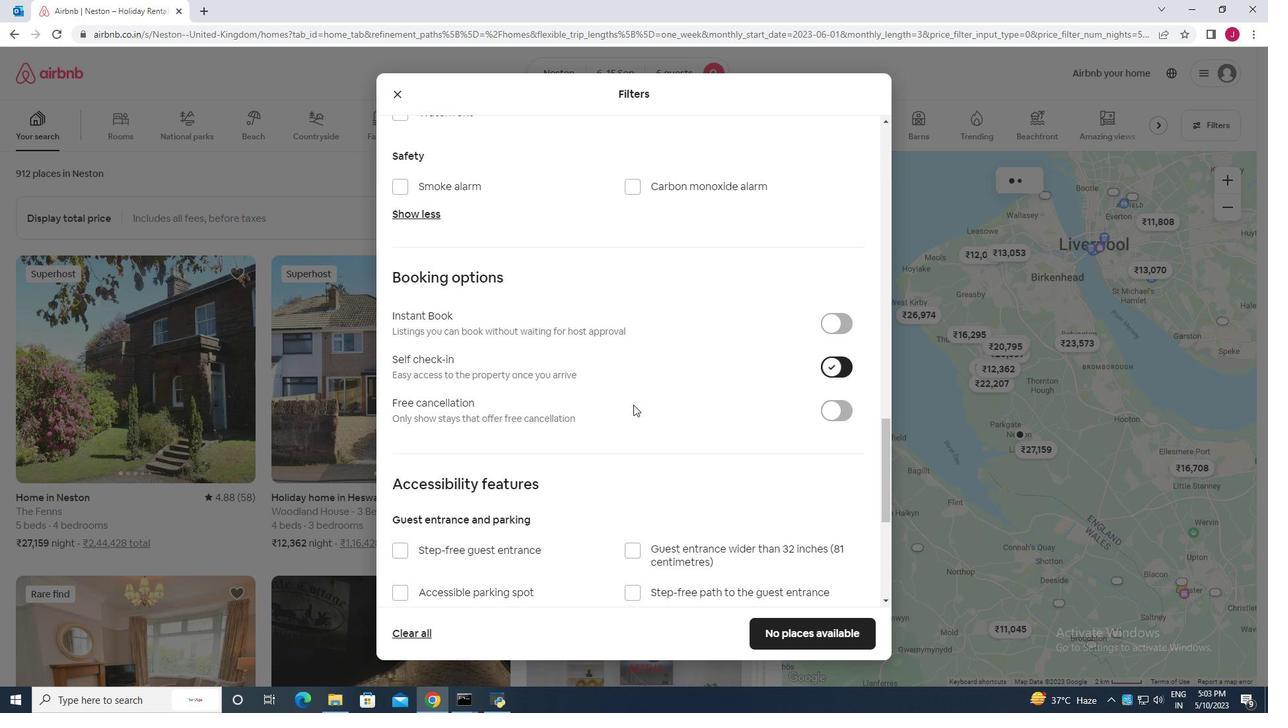 
Action: Mouse moved to (602, 413)
Screenshot: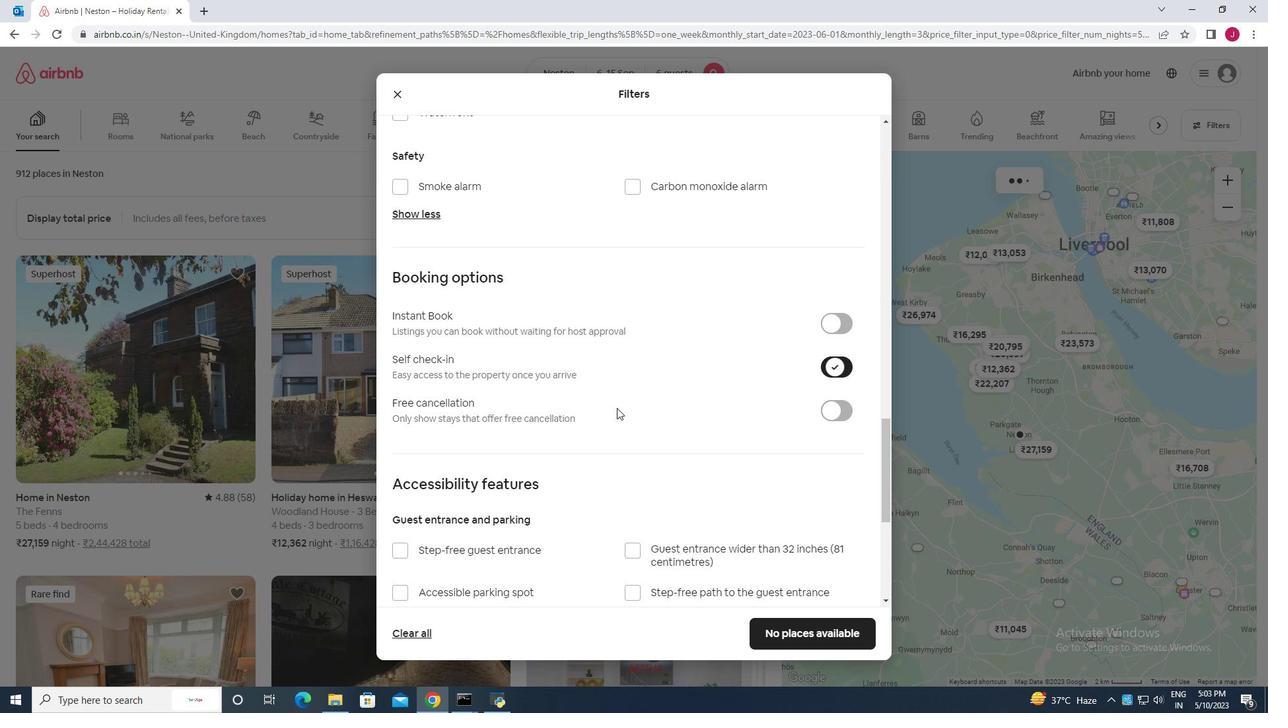 
Action: Mouse scrolled (602, 412) with delta (0, 0)
Screenshot: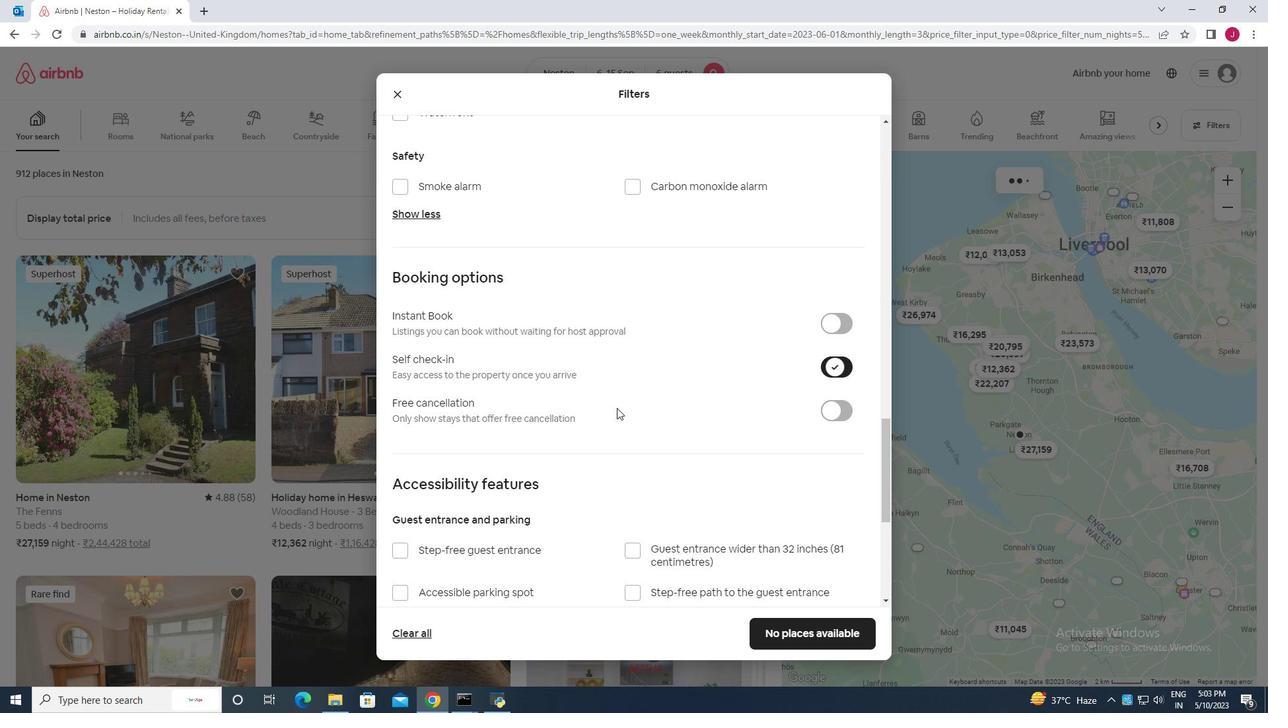 
Action: Mouse moved to (599, 413)
Screenshot: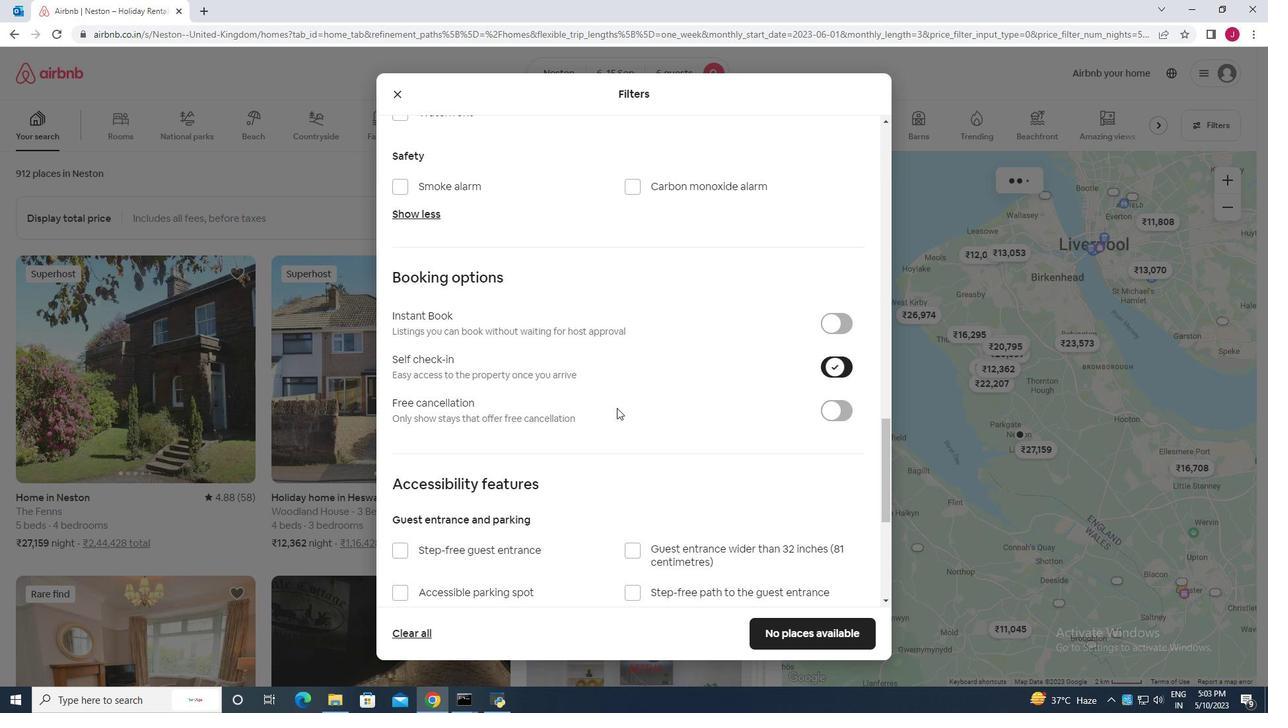 
Action: Mouse scrolled (600, 412) with delta (0, 0)
Screenshot: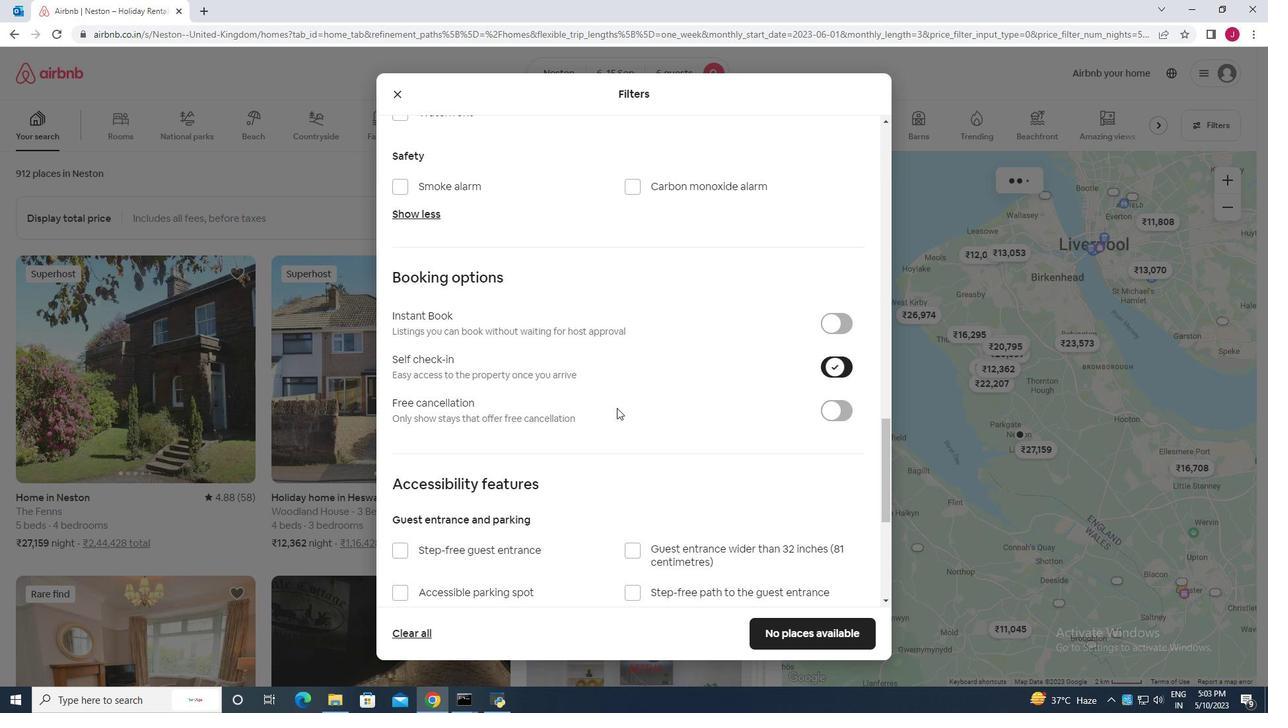 
Action: Mouse moved to (597, 413)
Screenshot: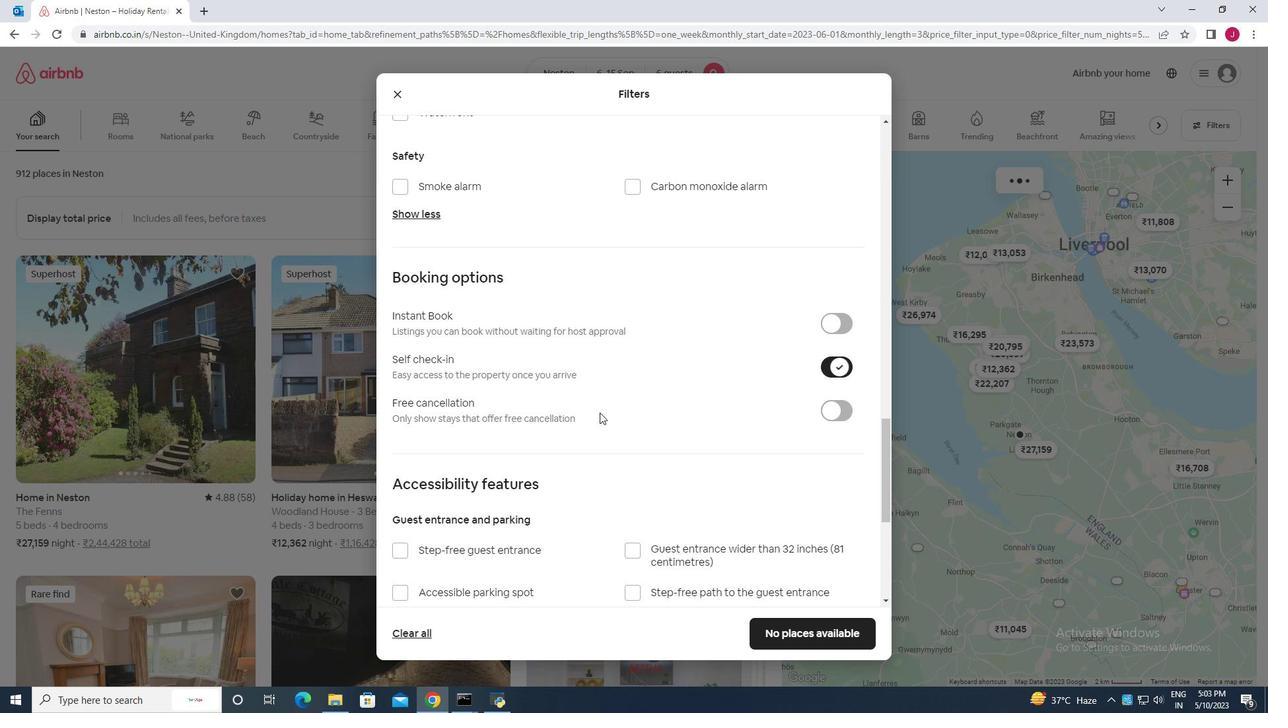 
Action: Mouse scrolled (597, 413) with delta (0, 0)
Screenshot: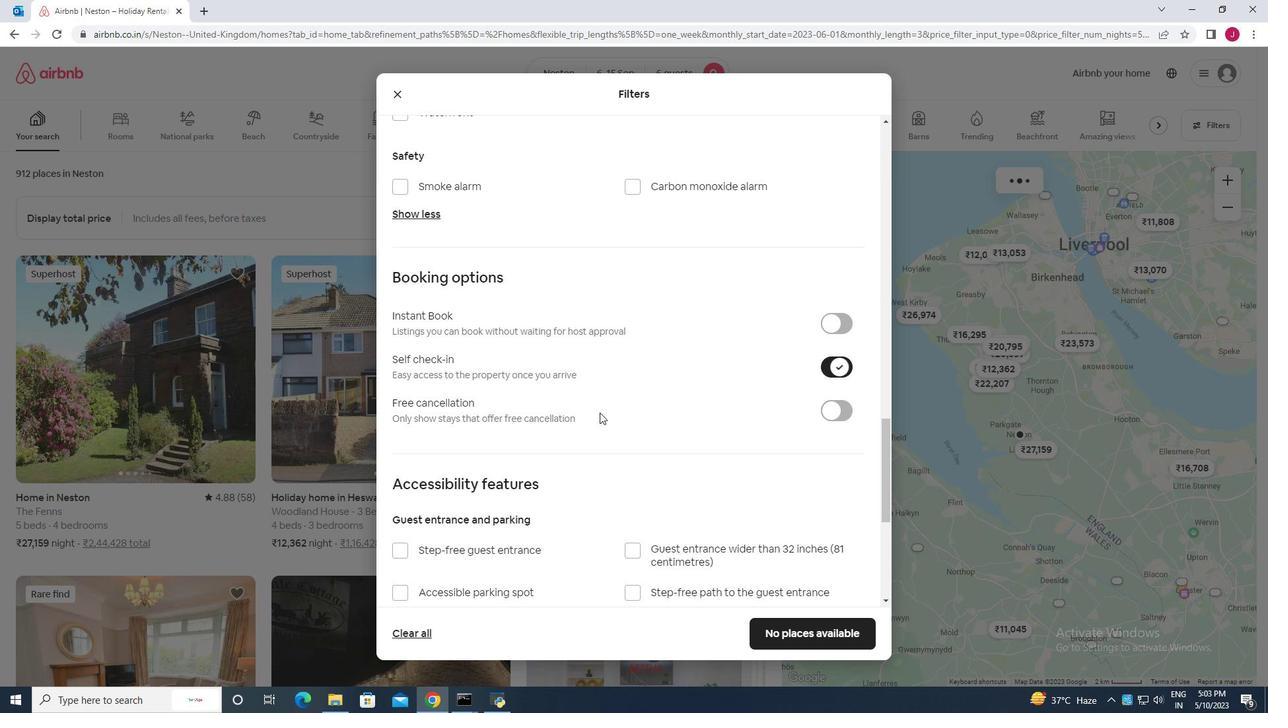 
Action: Mouse moved to (593, 414)
Screenshot: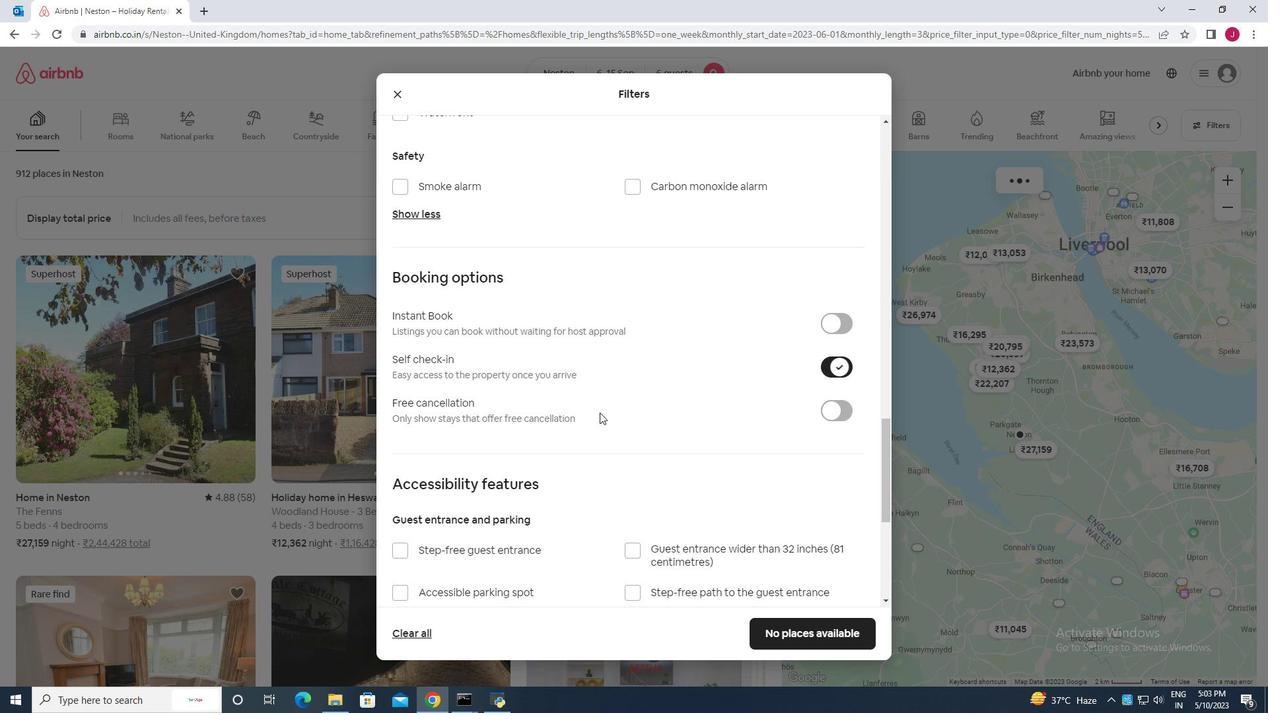 
Action: Mouse scrolled (593, 413) with delta (0, 0)
Screenshot: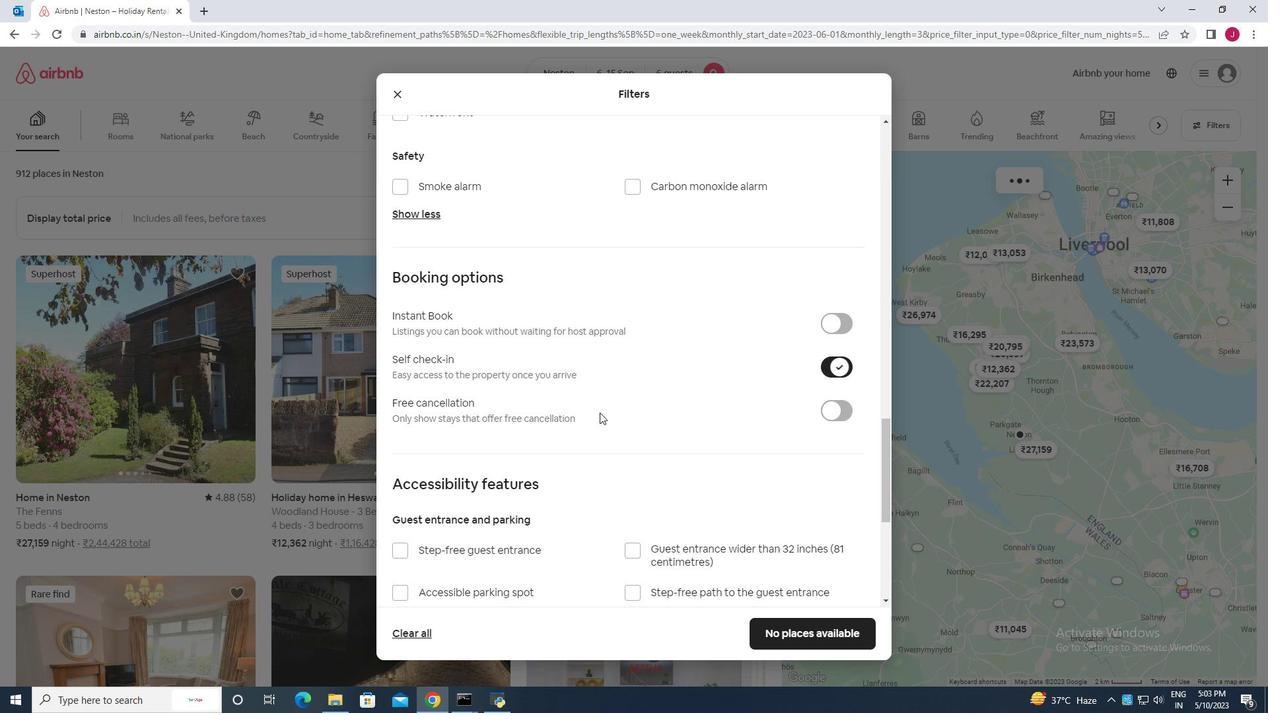 
Action: Mouse moved to (584, 416)
Screenshot: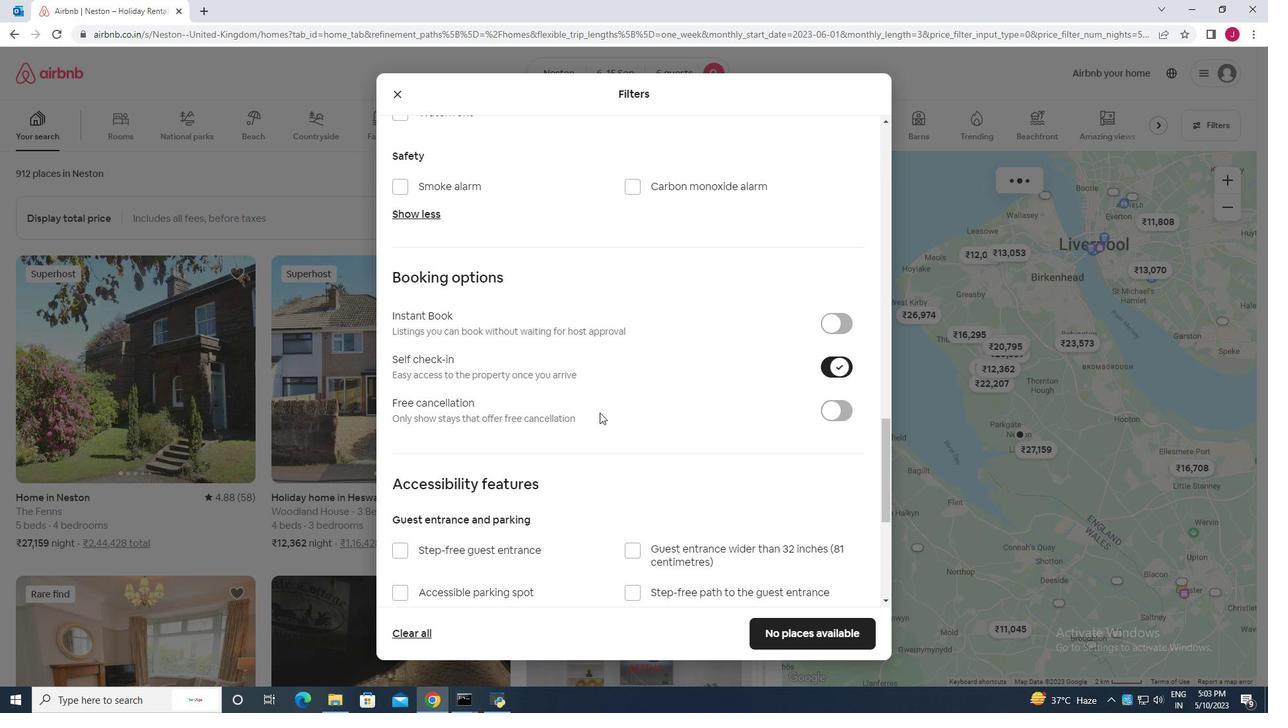 
Action: Mouse scrolled (584, 415) with delta (0, 0)
Screenshot: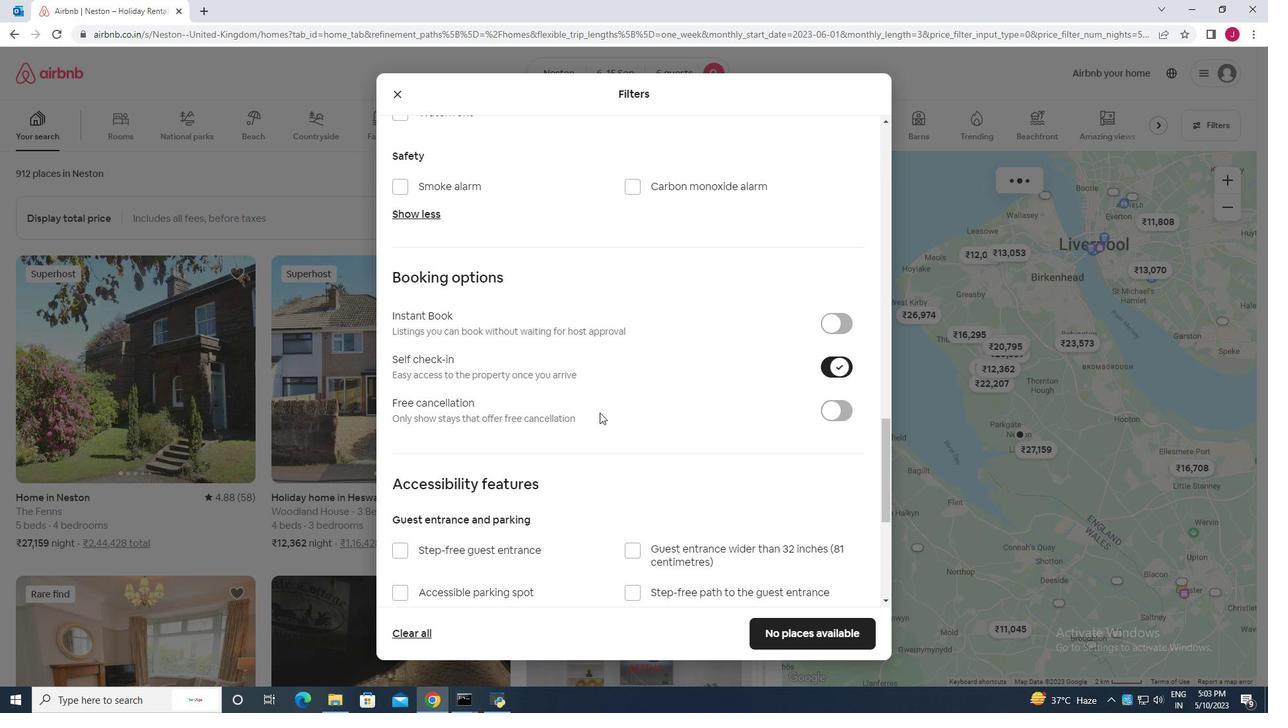
Action: Mouse moved to (524, 439)
Screenshot: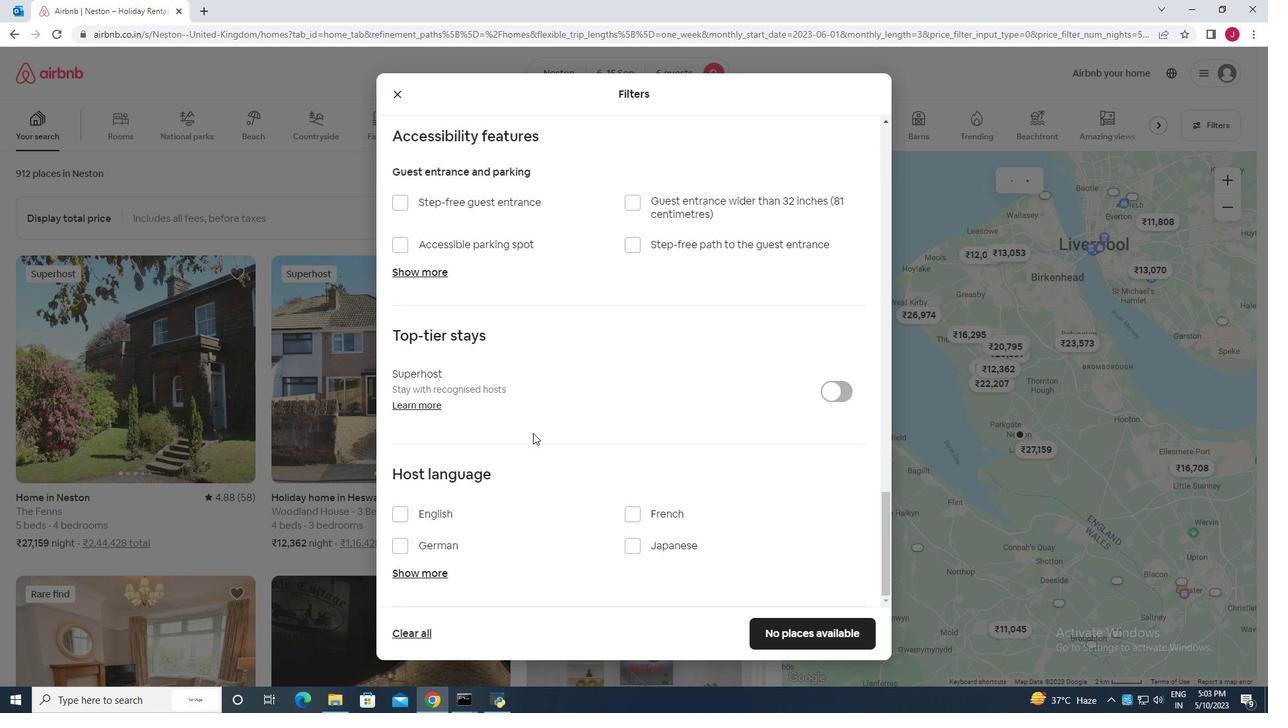 
Action: Mouse scrolled (524, 438) with delta (0, 0)
Screenshot: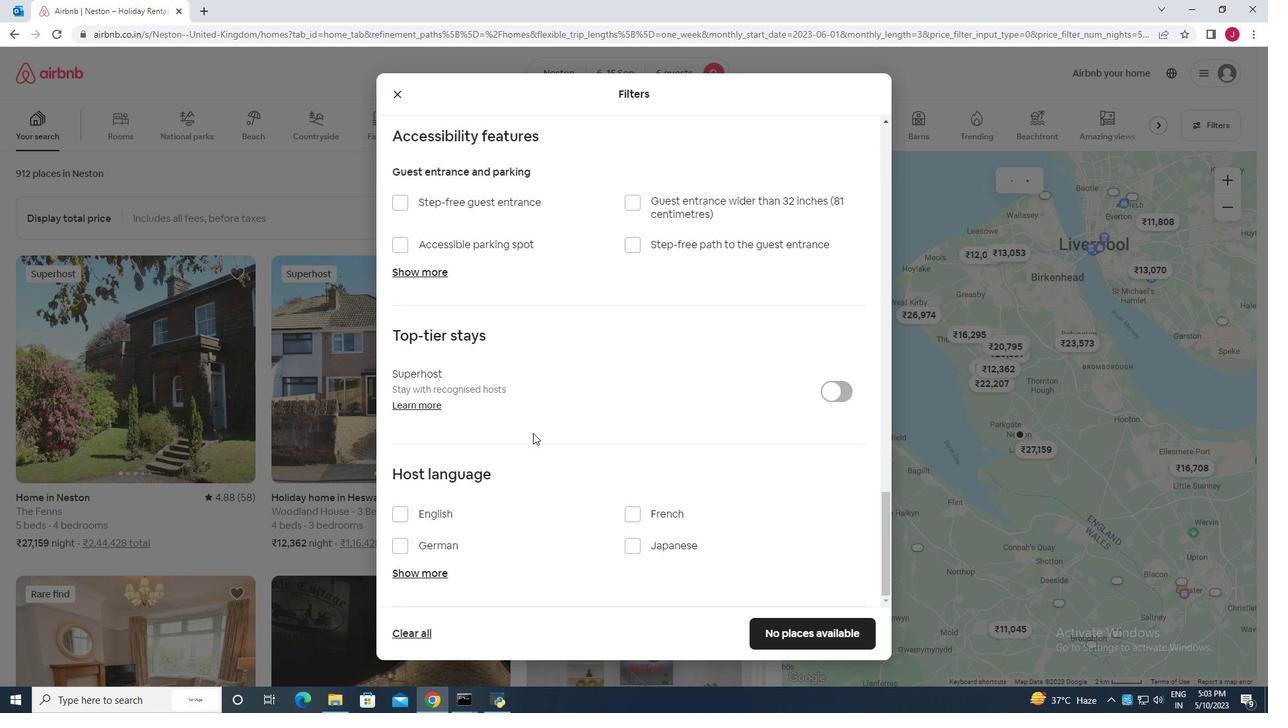 
Action: Mouse moved to (524, 439)
Screenshot: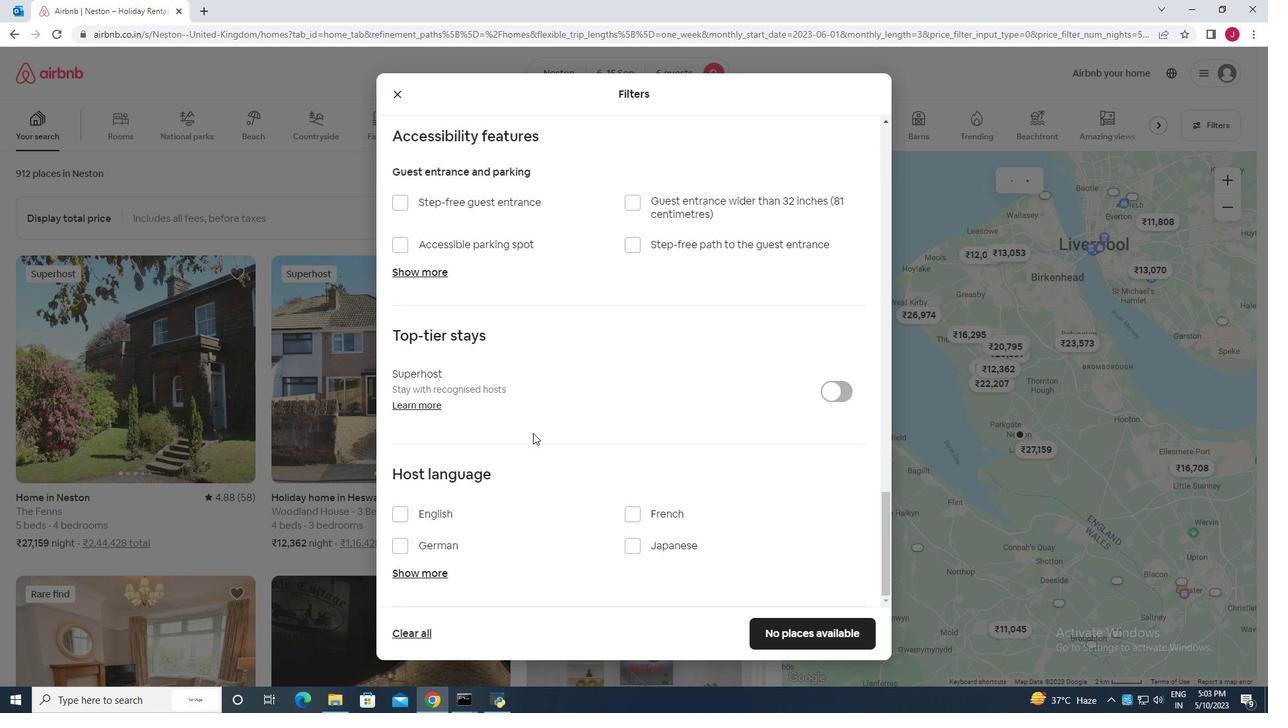 
Action: Mouse scrolled (524, 438) with delta (0, 0)
Screenshot: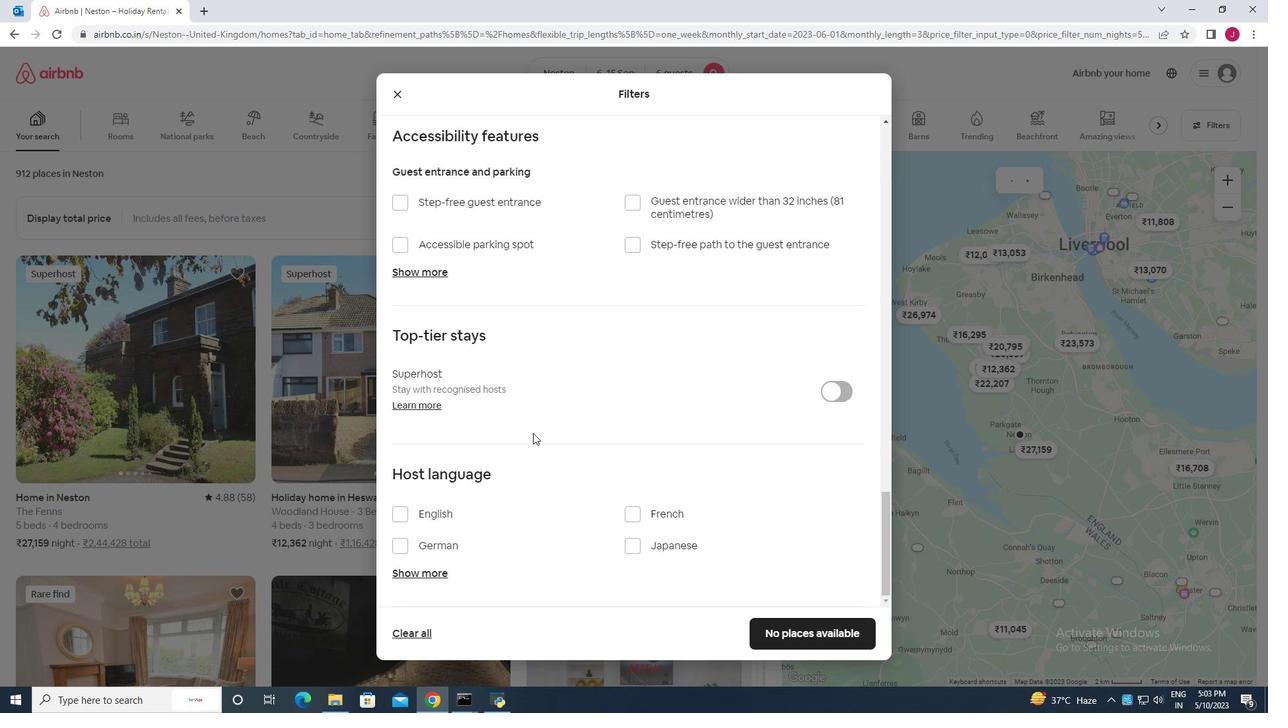 
Action: Mouse moved to (524, 439)
Screenshot: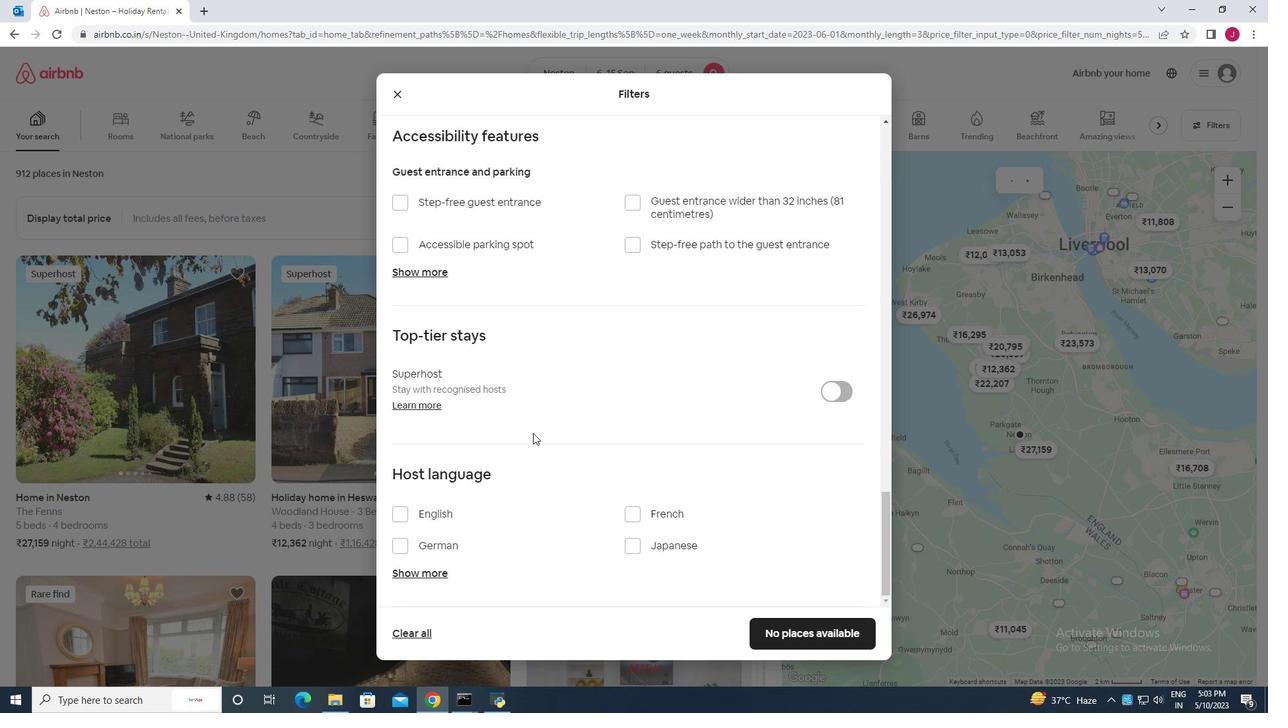 
Action: Mouse scrolled (524, 438) with delta (0, 0)
Screenshot: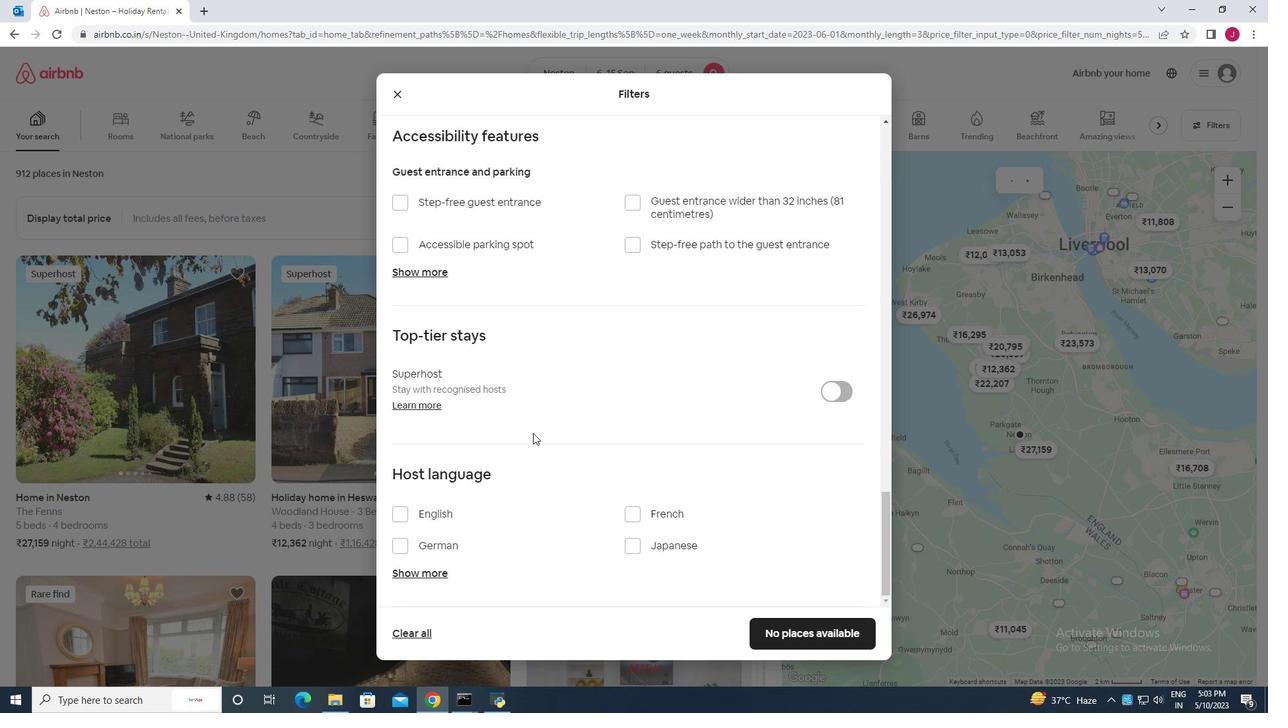 
Action: Mouse moved to (524, 440)
Screenshot: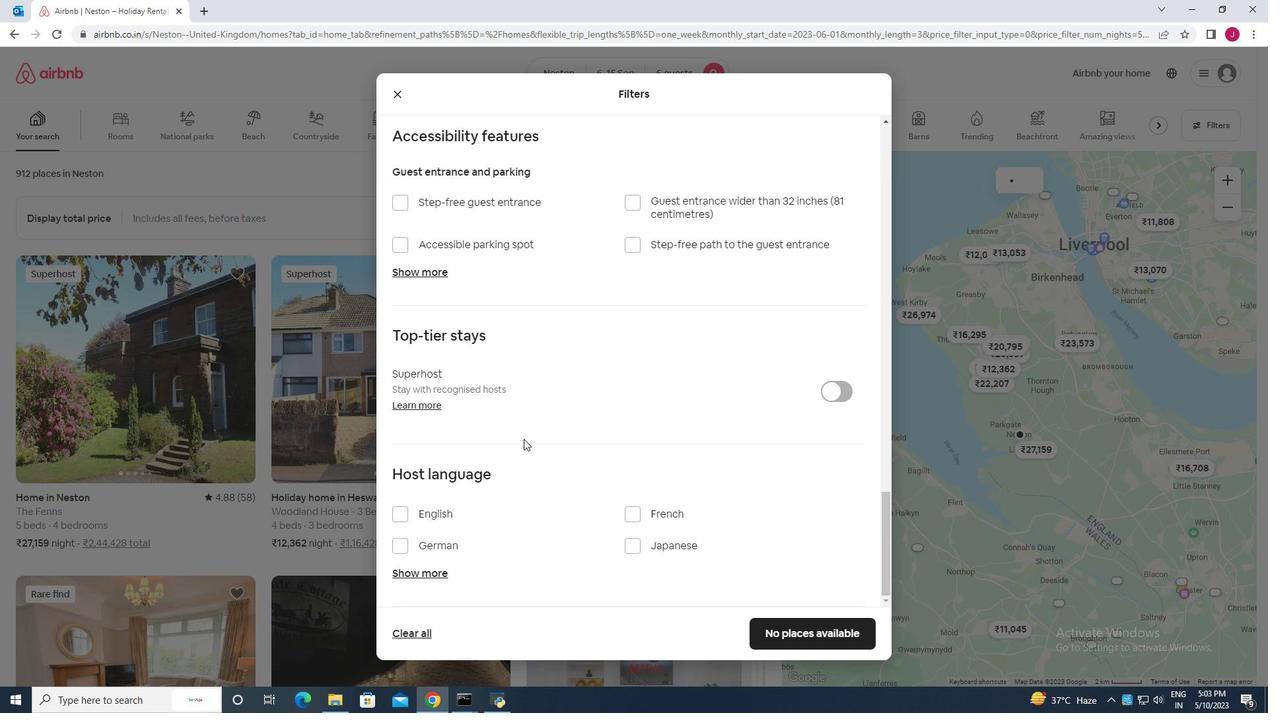 
Action: Mouse scrolled (524, 439) with delta (0, 0)
Screenshot: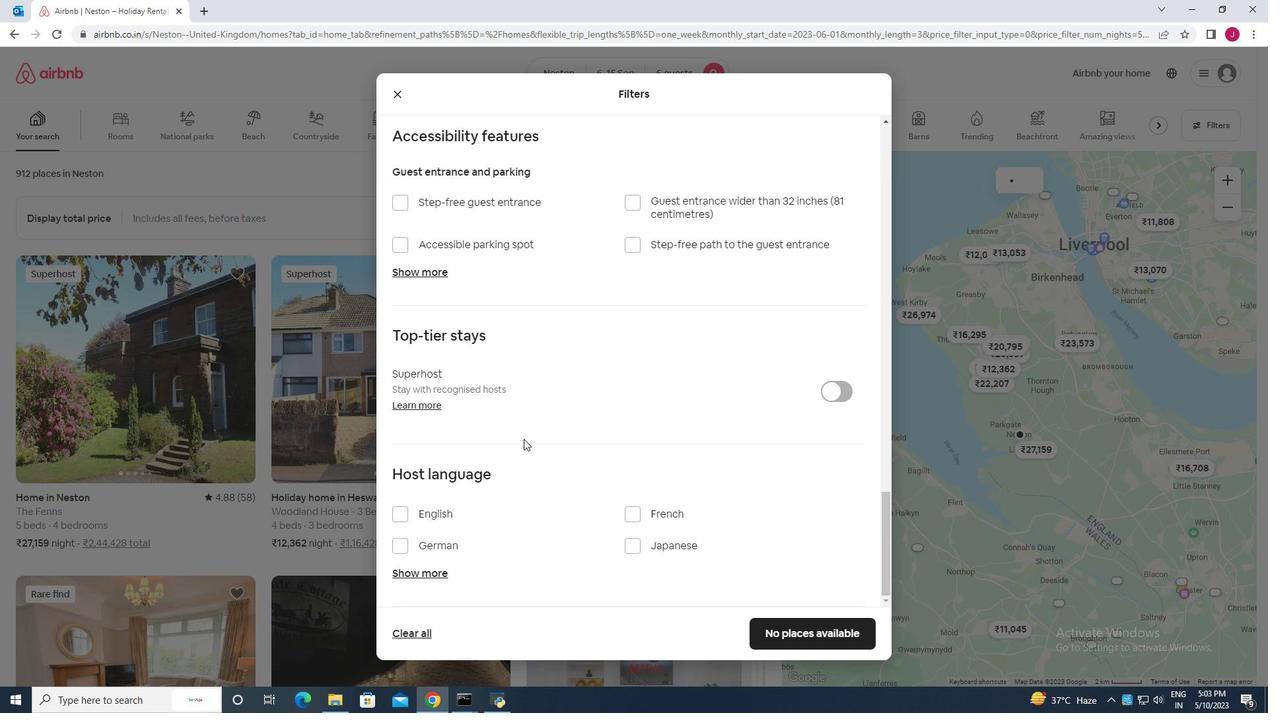 
Action: Mouse moved to (522, 440)
Screenshot: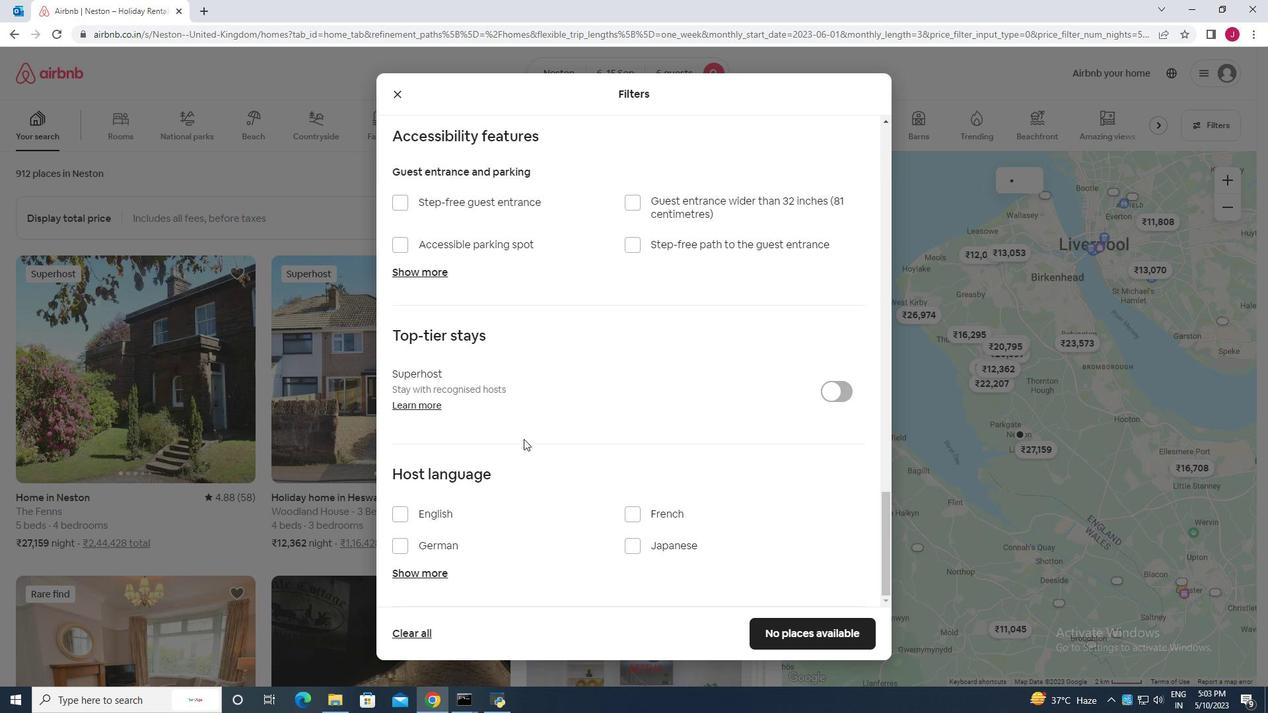 
Action: Mouse scrolled (522, 440) with delta (0, 0)
Screenshot: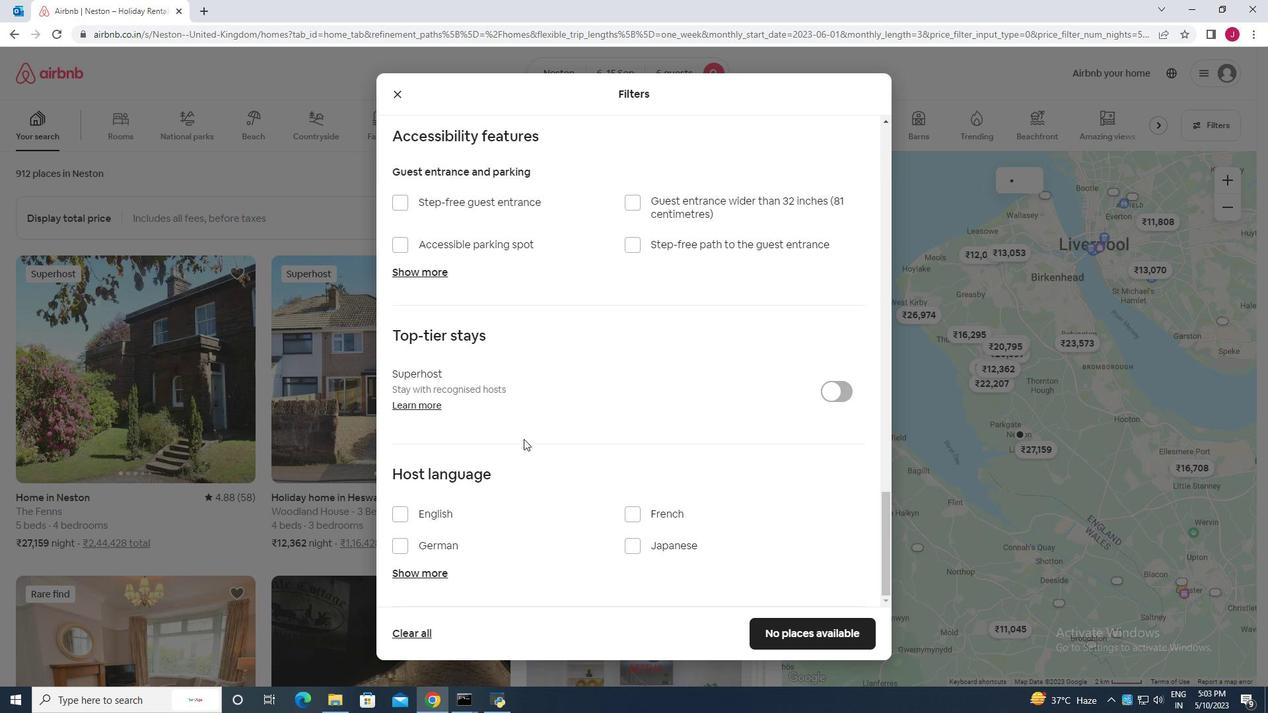 
Action: Mouse moved to (400, 517)
Screenshot: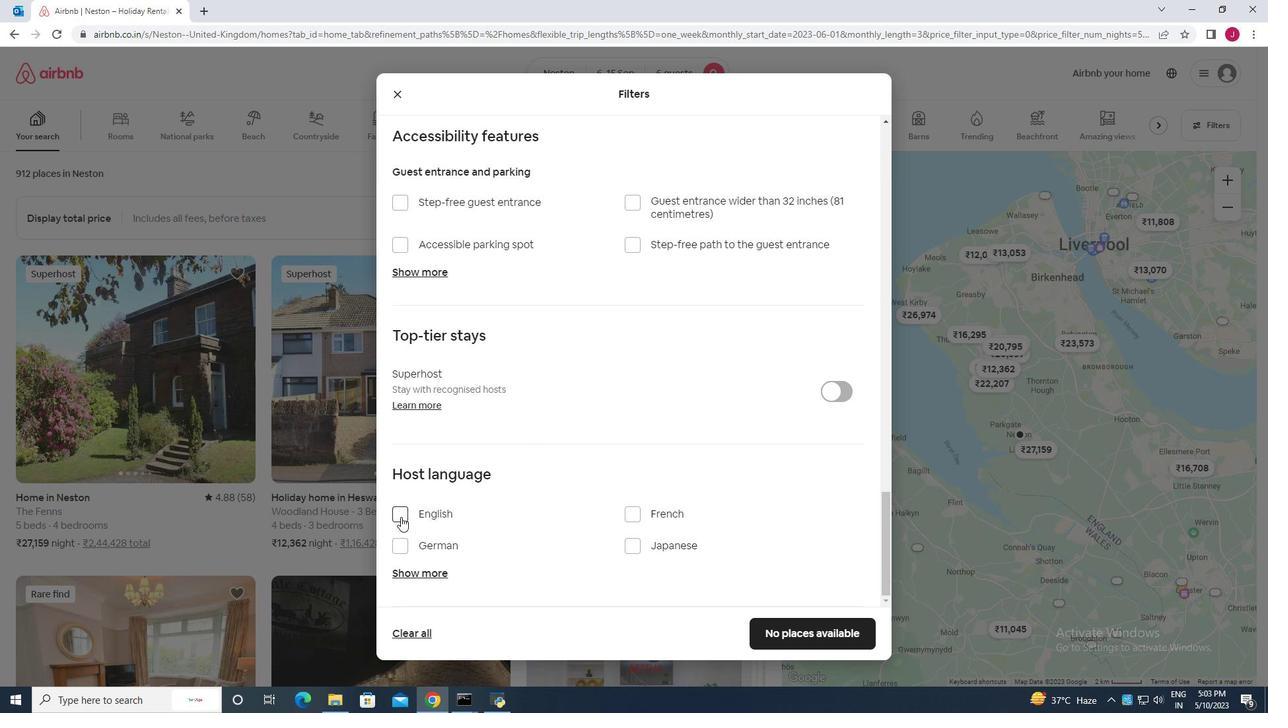 
Action: Mouse pressed left at (400, 517)
Screenshot: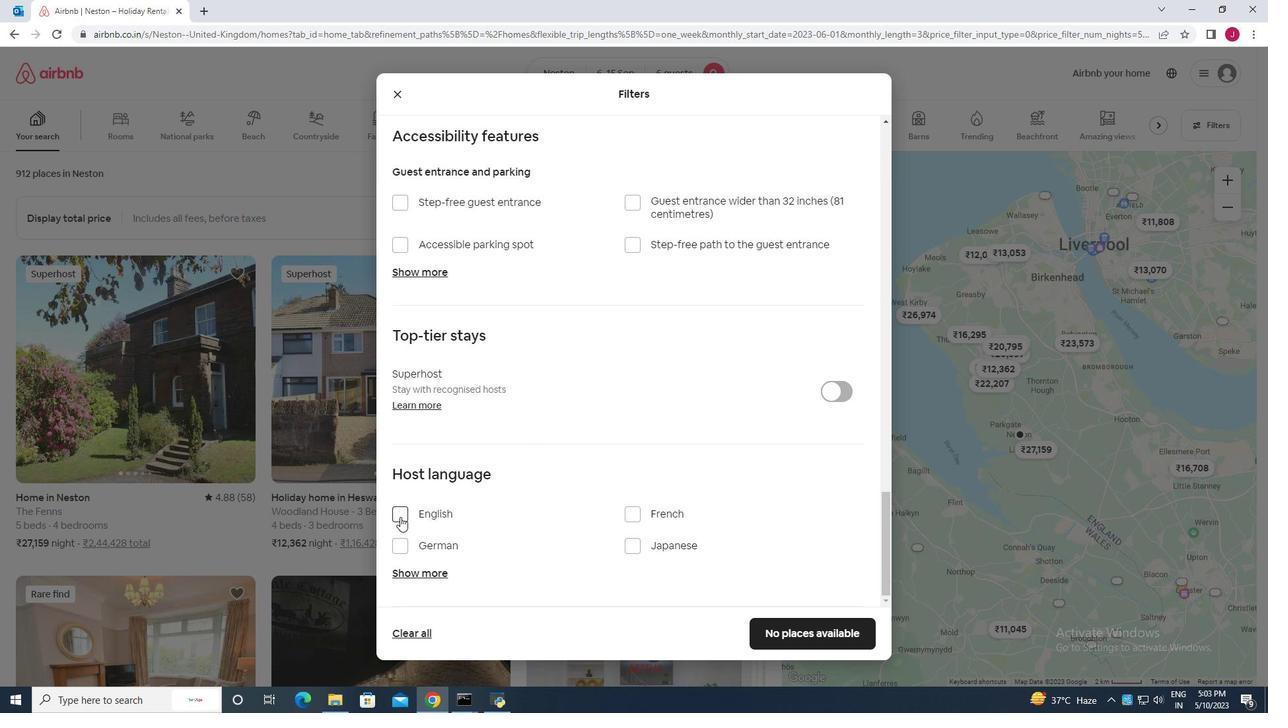
Action: Mouse moved to (798, 635)
Screenshot: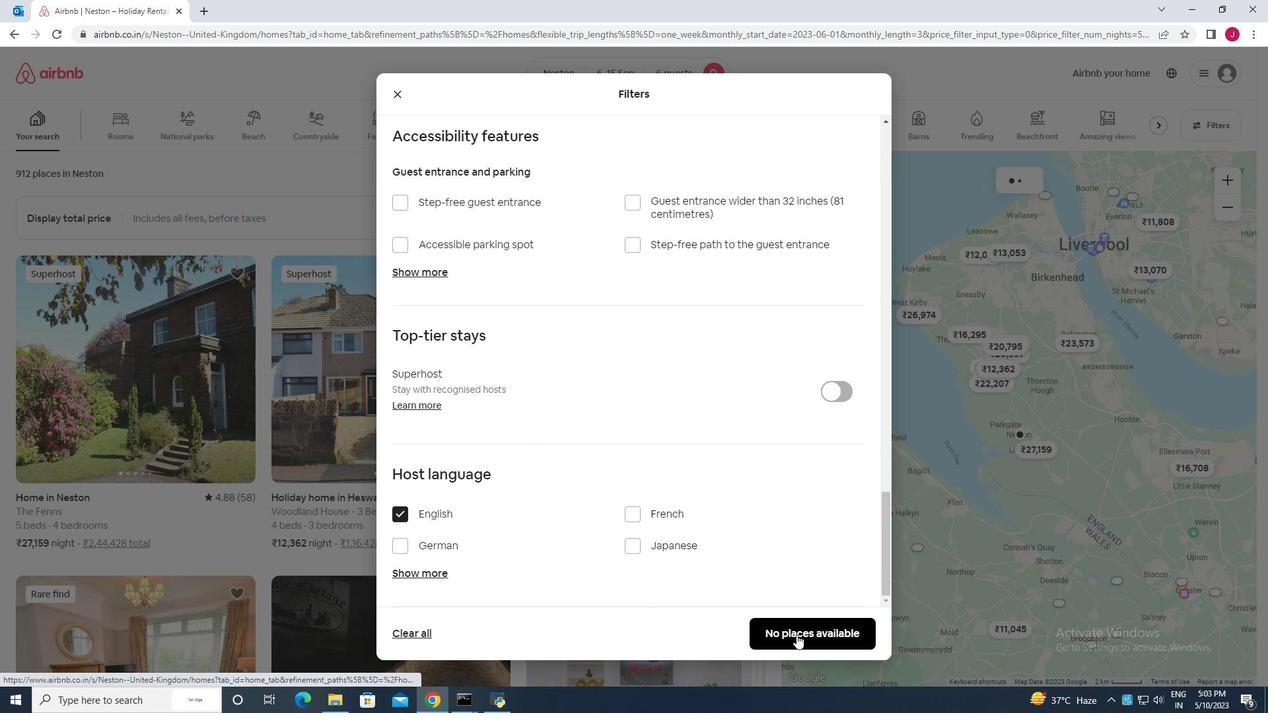 
Action: Mouse pressed left at (798, 635)
Screenshot: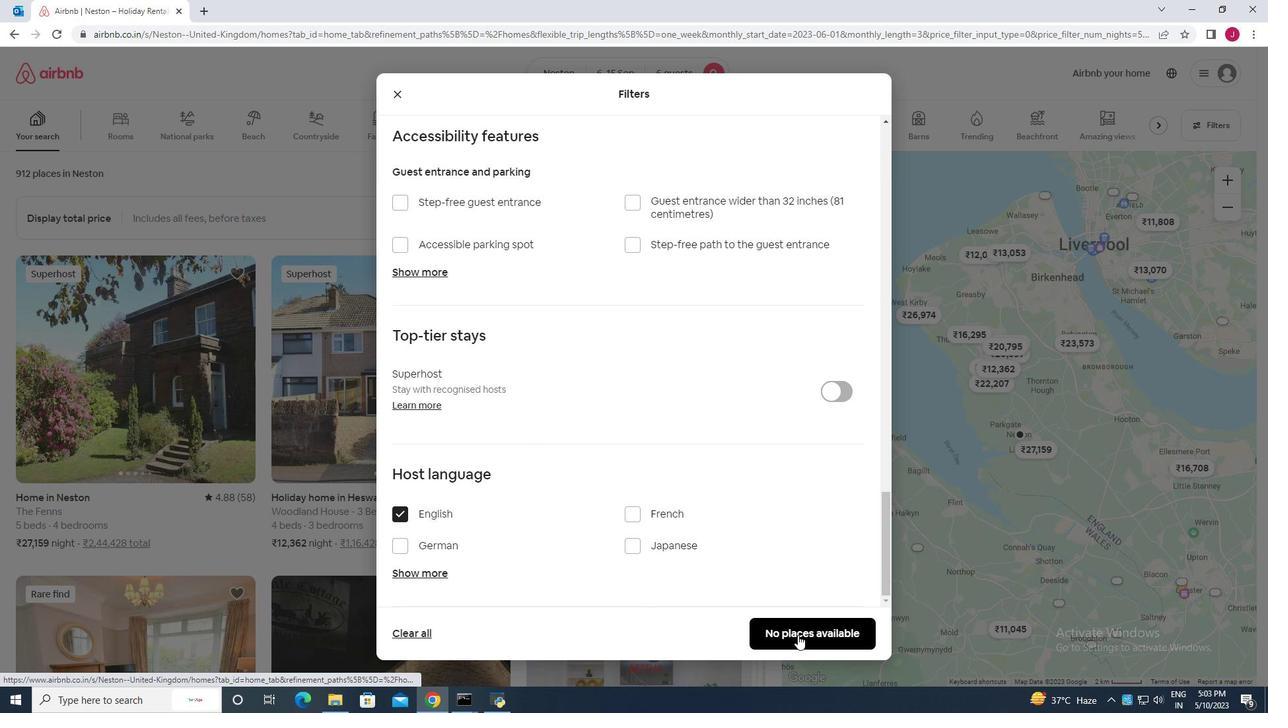 
Action: Mouse moved to (794, 633)
Screenshot: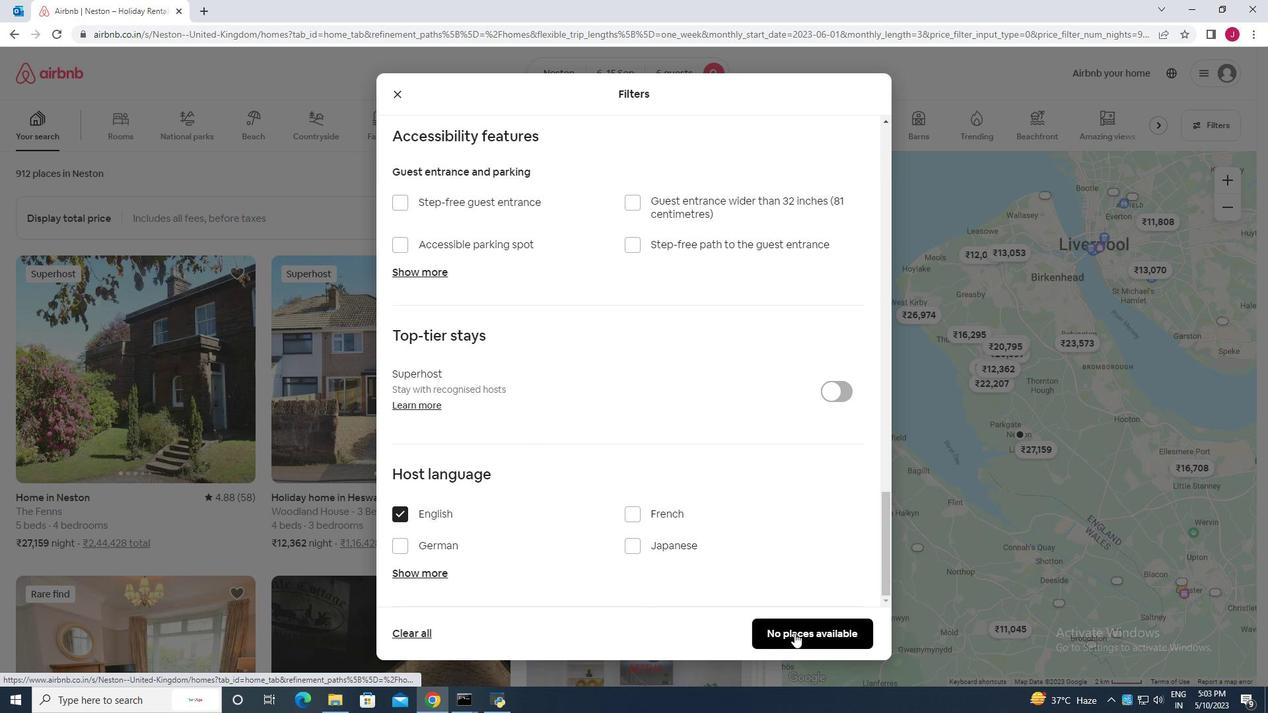 
